 Task: Look for space in Paghmān, Afghanistan from 9th August, 2023 to 12th August, 2023 for 1 adult in price range Rs.6000 to Rs.15000. Place can be entire place with 1  bedroom having 1 bed and 1 bathroom. Property type can be flat. Amenities needed are: wifi, air conditioning, dedicated workplace, . Booking option can be shelf check-in. Required host language is English.
Action: Mouse moved to (444, 93)
Screenshot: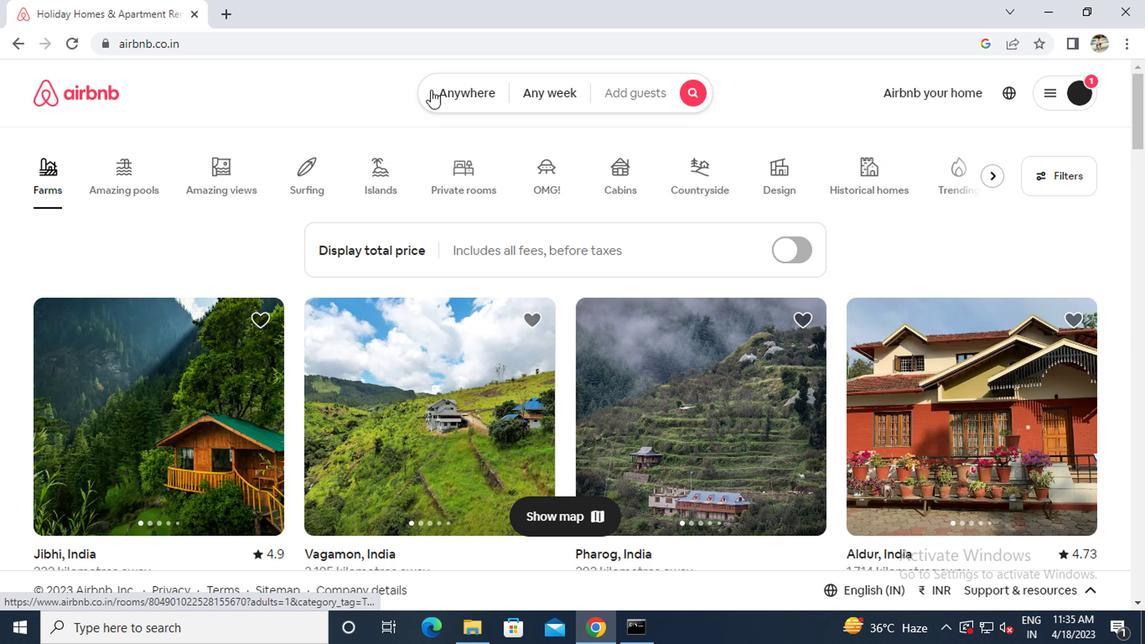 
Action: Mouse pressed left at (444, 93)
Screenshot: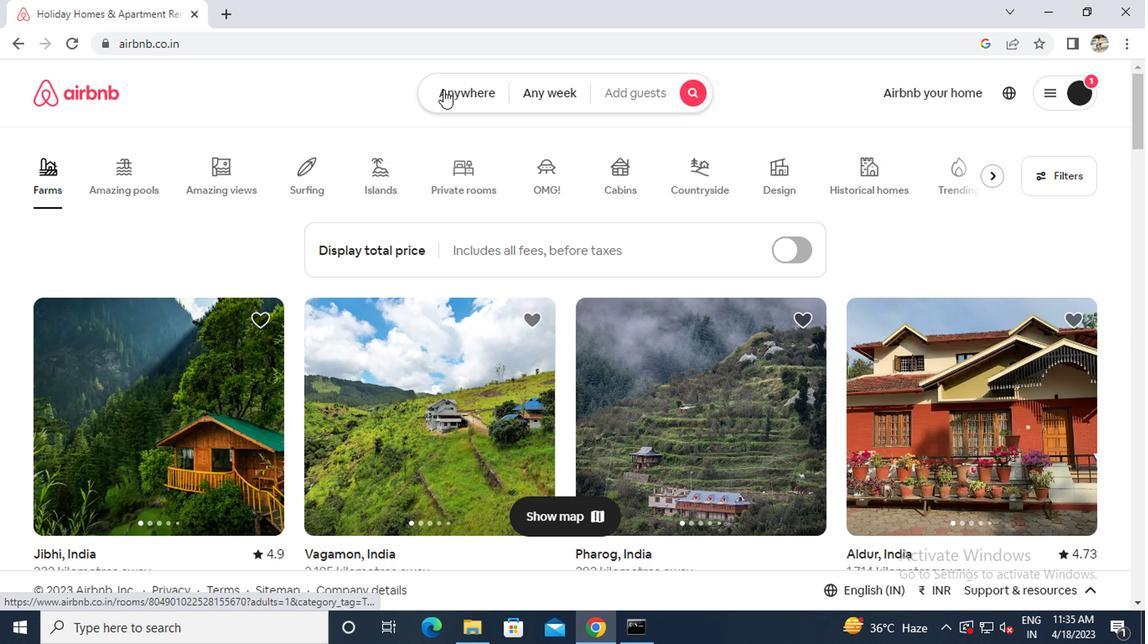 
Action: Mouse moved to (376, 151)
Screenshot: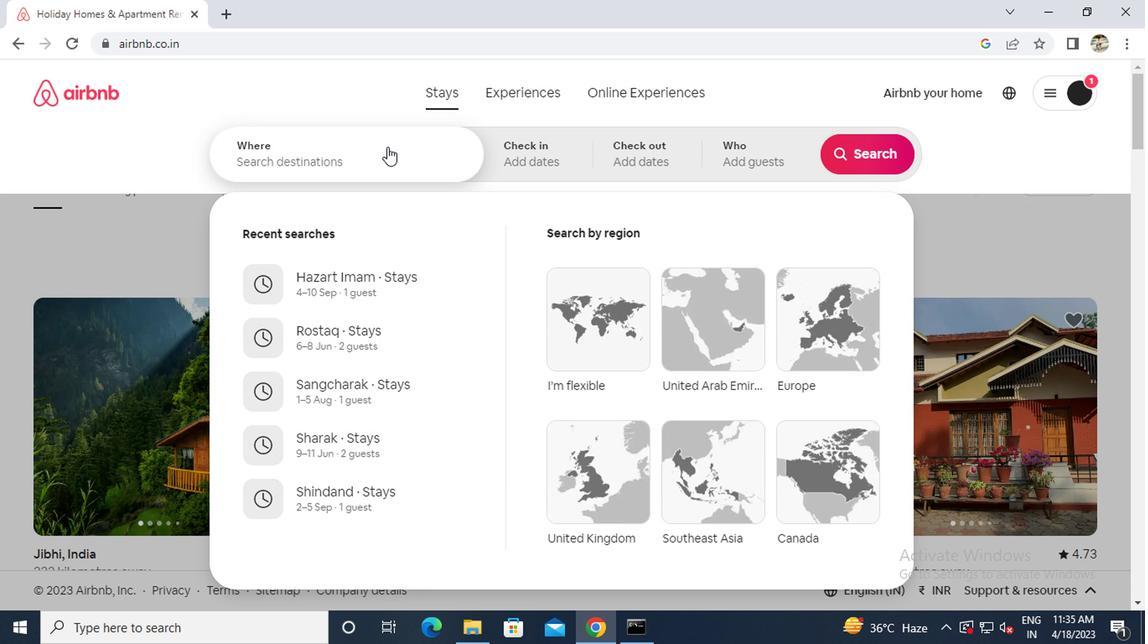 
Action: Mouse pressed left at (376, 151)
Screenshot: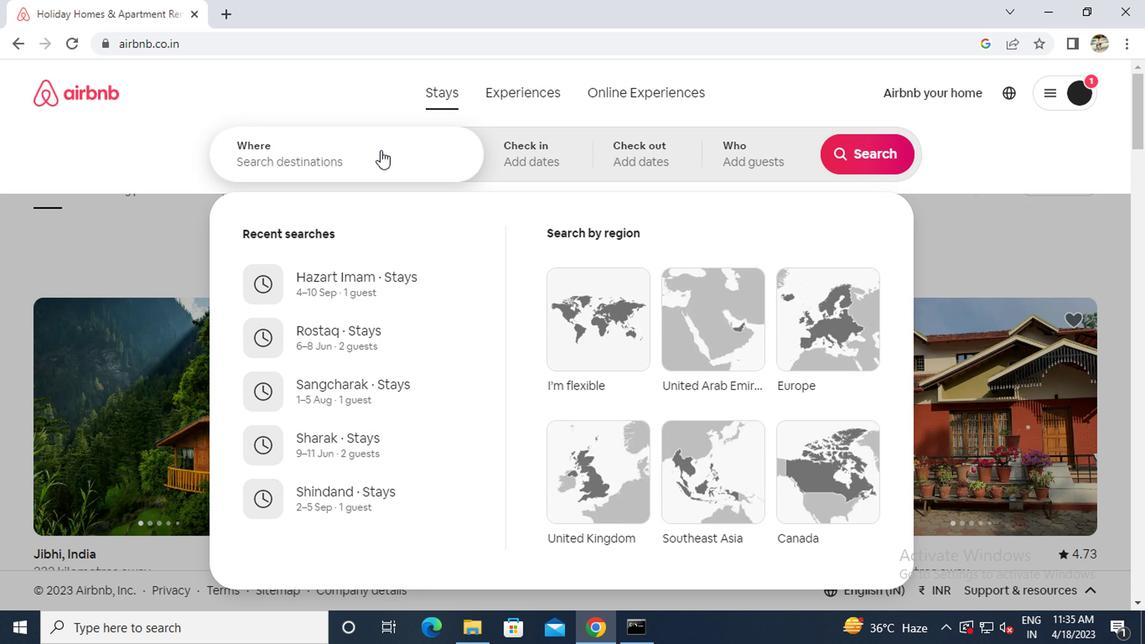 
Action: Key pressed p<Key.caps_lock>
Screenshot: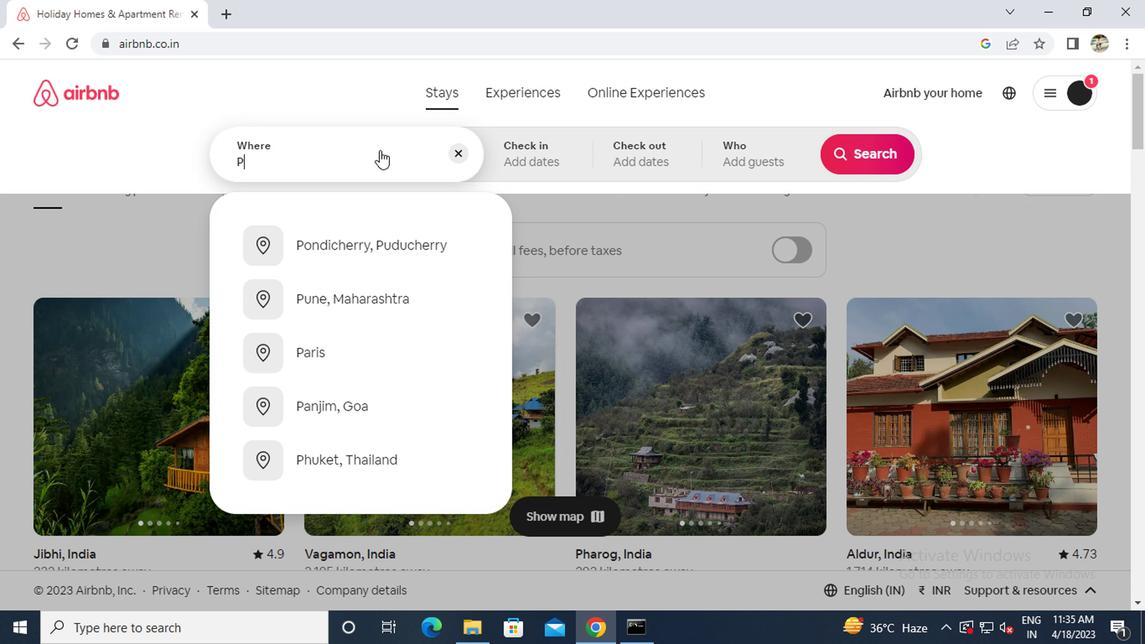 
Action: Mouse moved to (375, 151)
Screenshot: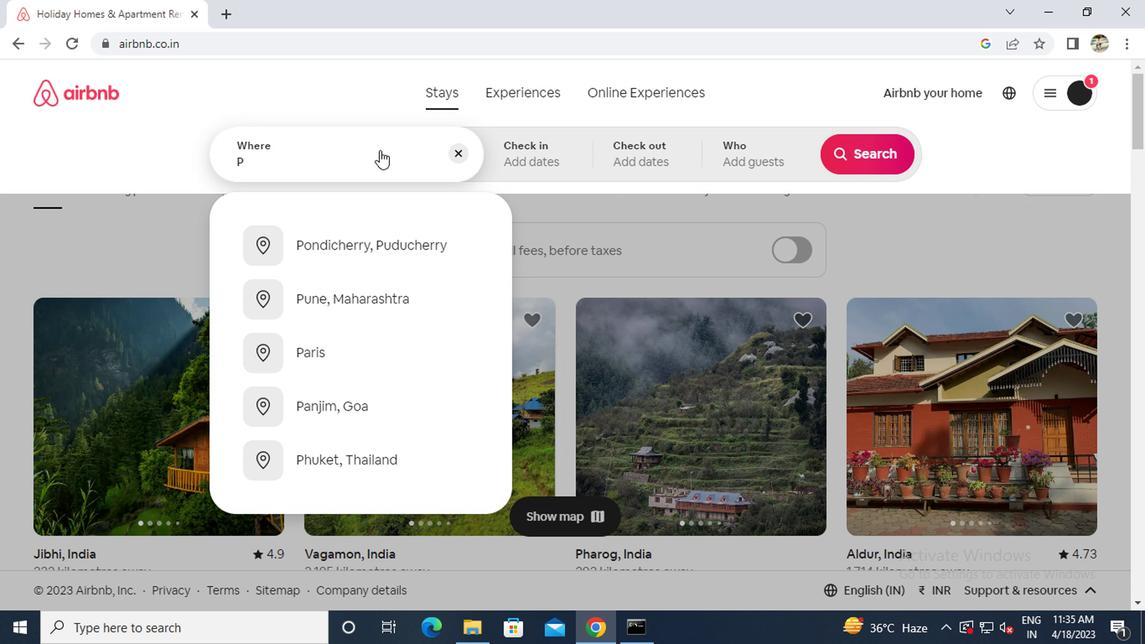 
Action: Key pressed aghman
Screenshot: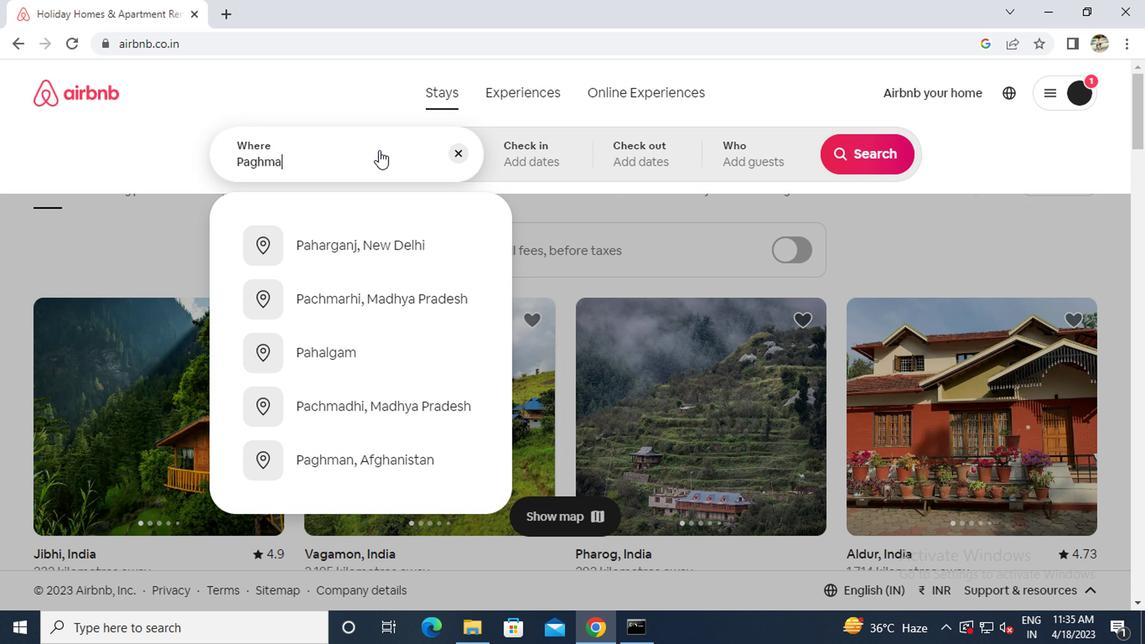 
Action: Mouse moved to (349, 246)
Screenshot: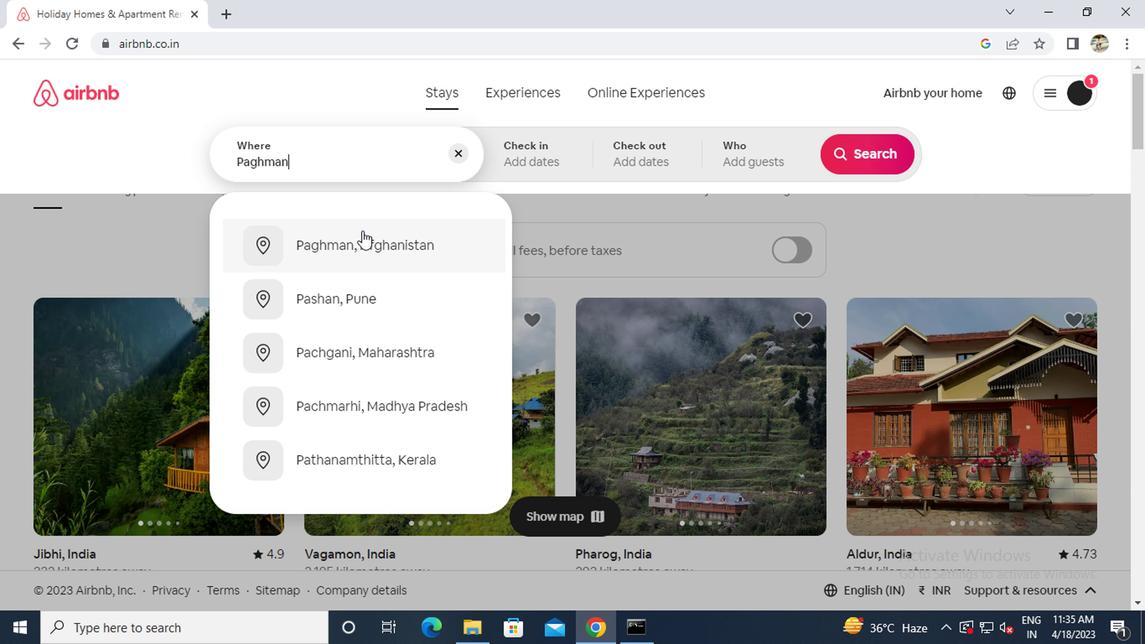 
Action: Mouse pressed left at (349, 246)
Screenshot: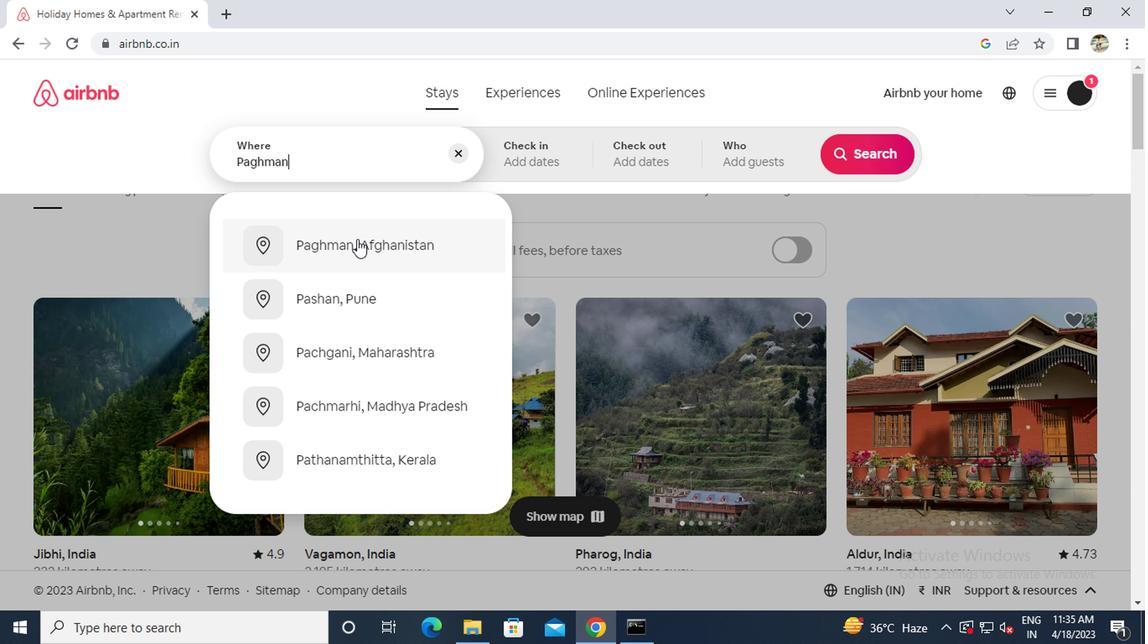 
Action: Mouse moved to (854, 287)
Screenshot: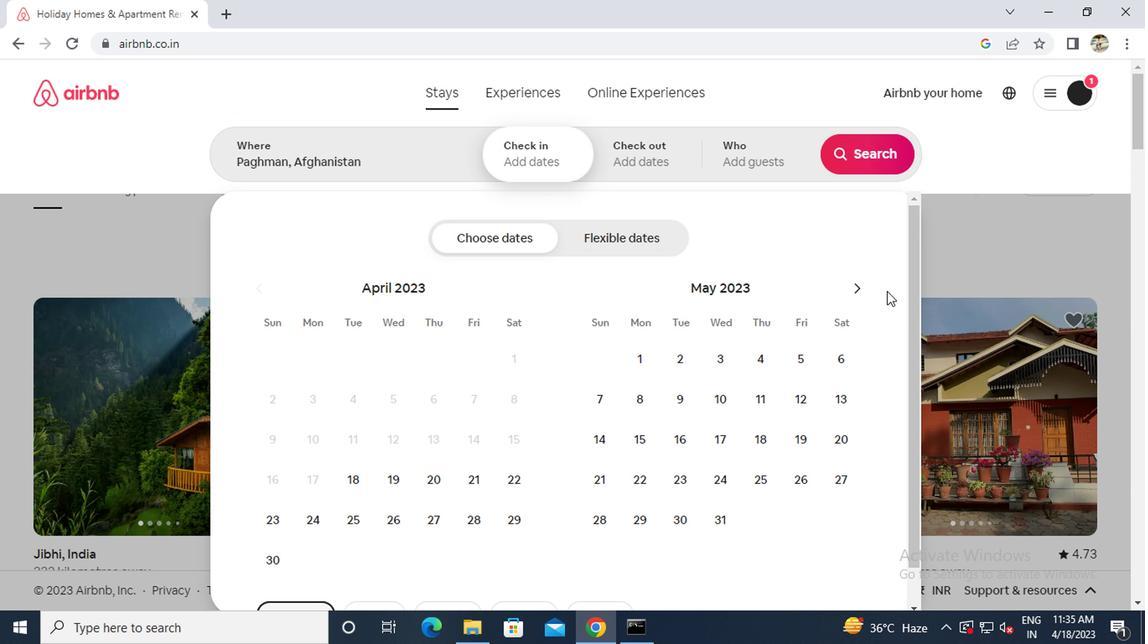 
Action: Mouse pressed left at (854, 287)
Screenshot: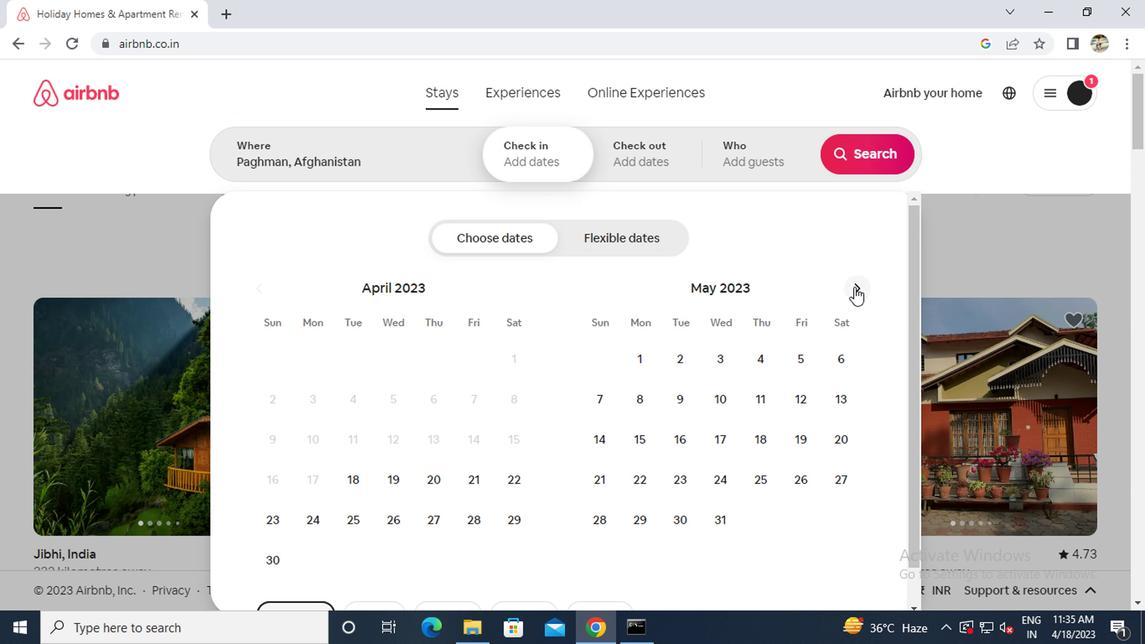 
Action: Mouse pressed left at (854, 287)
Screenshot: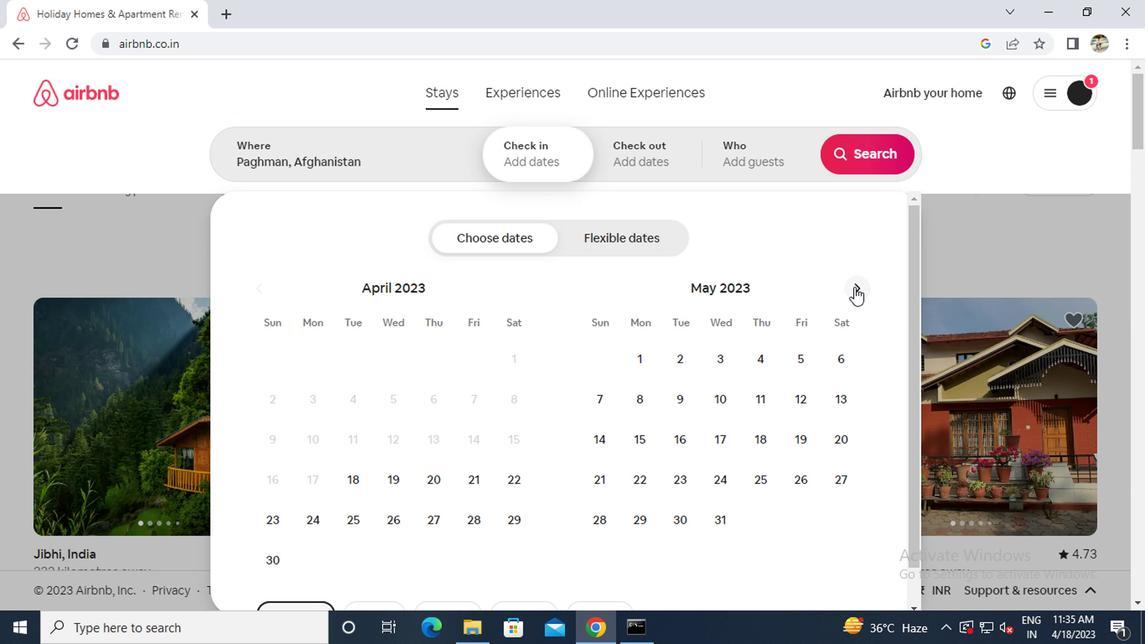 
Action: Mouse pressed left at (854, 287)
Screenshot: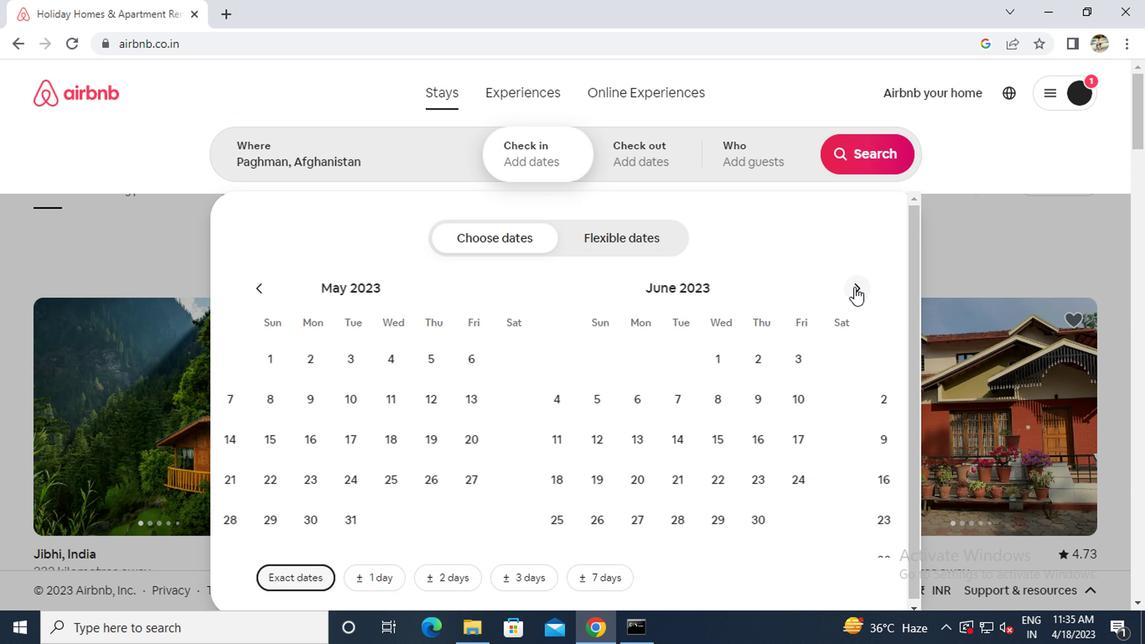 
Action: Mouse moved to (721, 400)
Screenshot: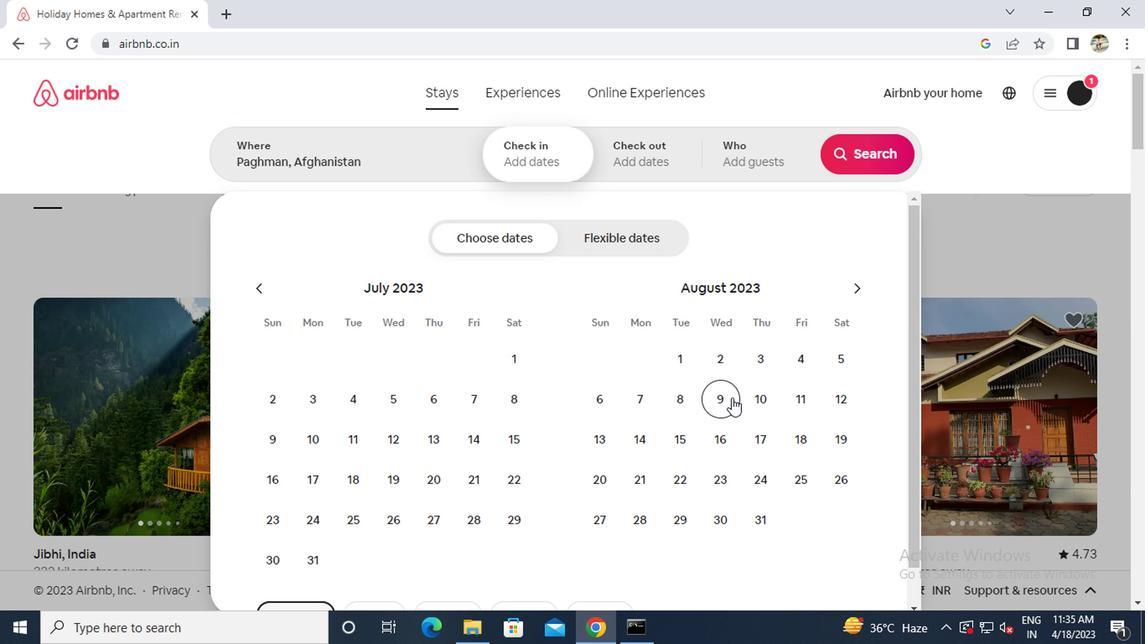 
Action: Mouse pressed left at (721, 400)
Screenshot: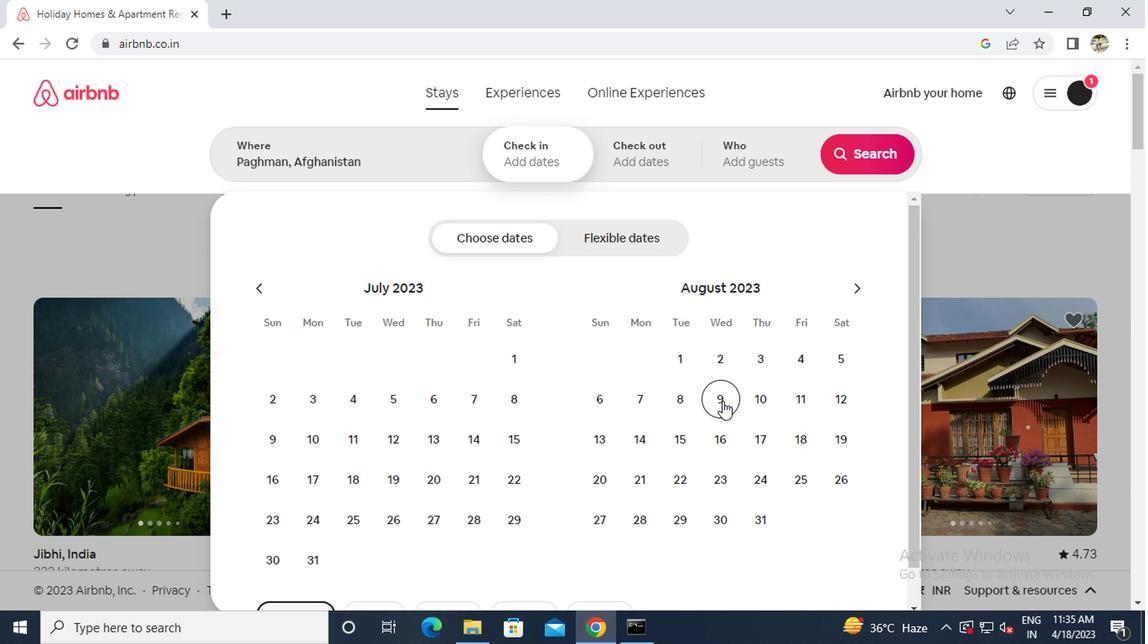 
Action: Mouse moved to (840, 395)
Screenshot: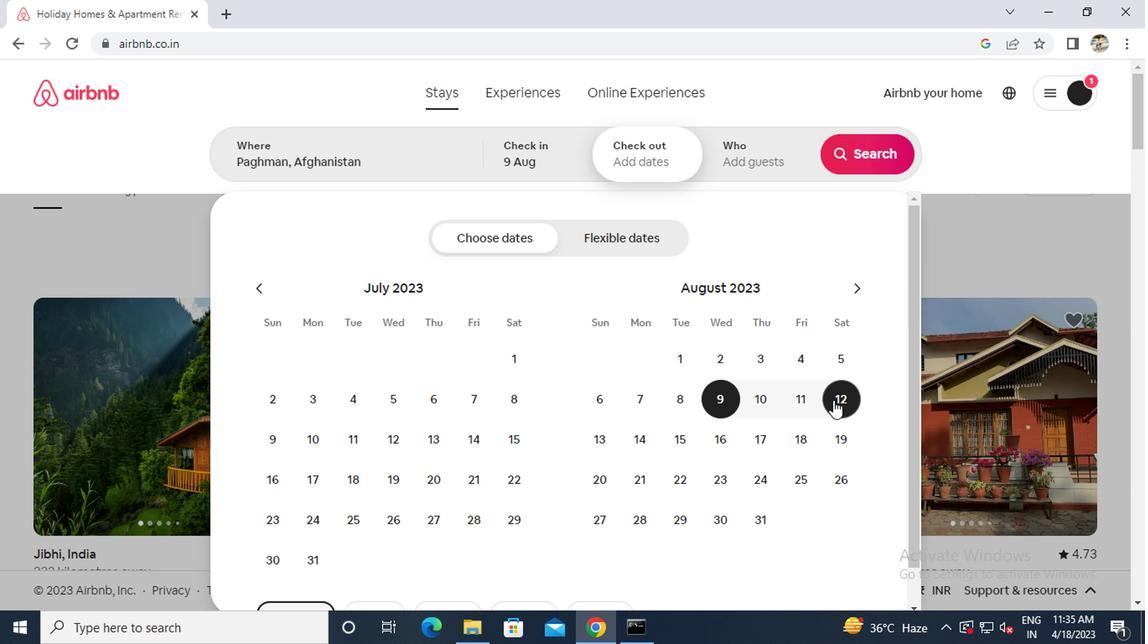 
Action: Mouse pressed left at (840, 395)
Screenshot: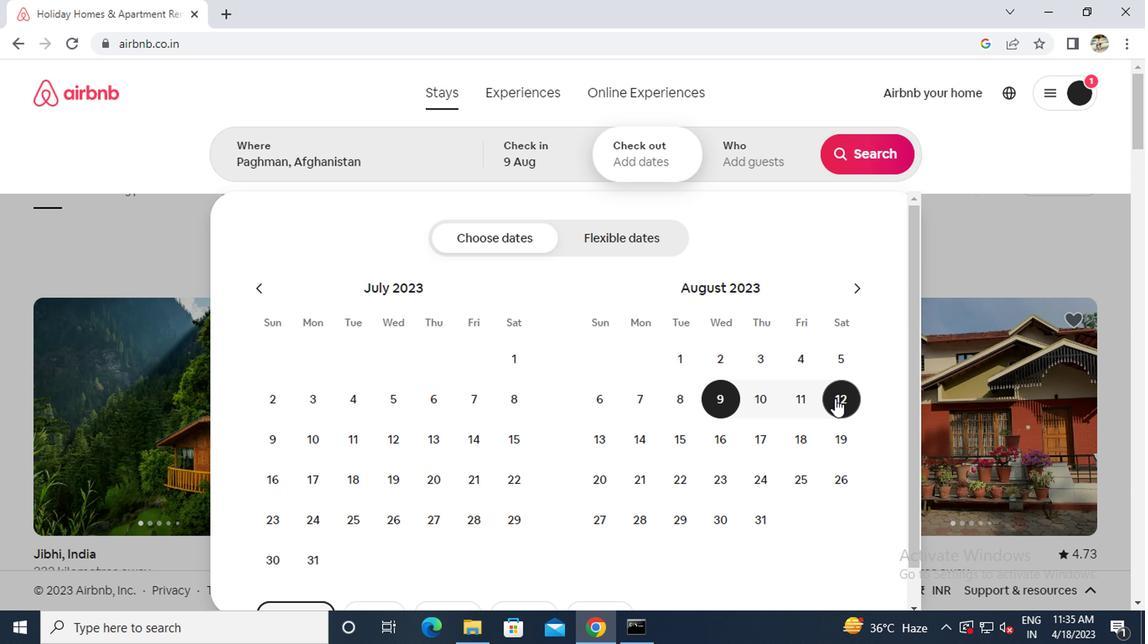 
Action: Mouse moved to (745, 143)
Screenshot: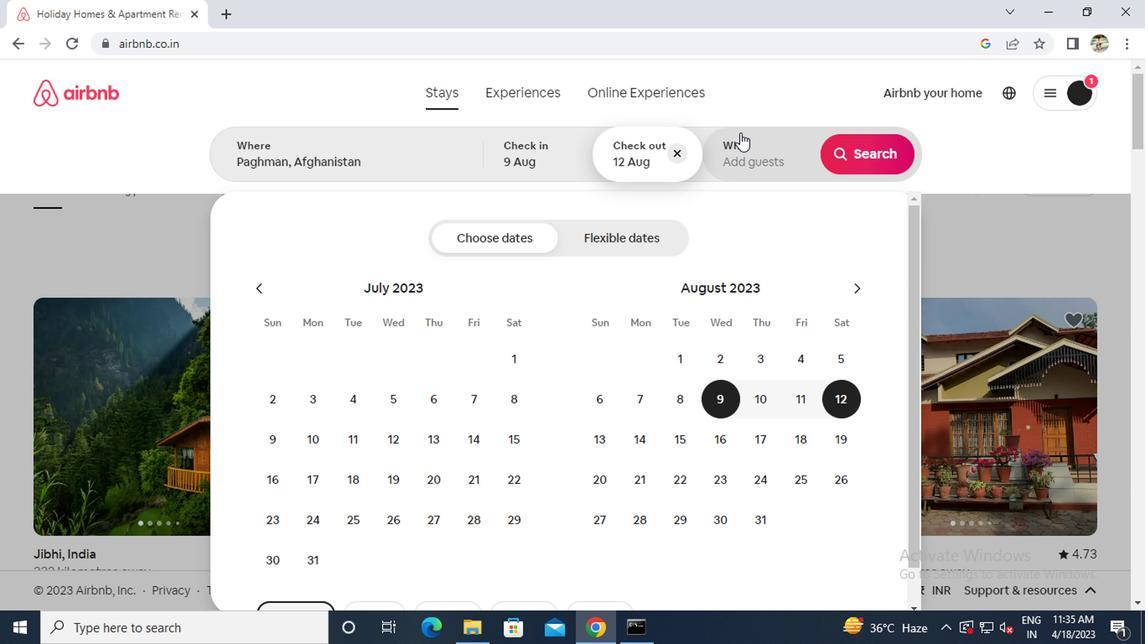 
Action: Mouse pressed left at (745, 143)
Screenshot: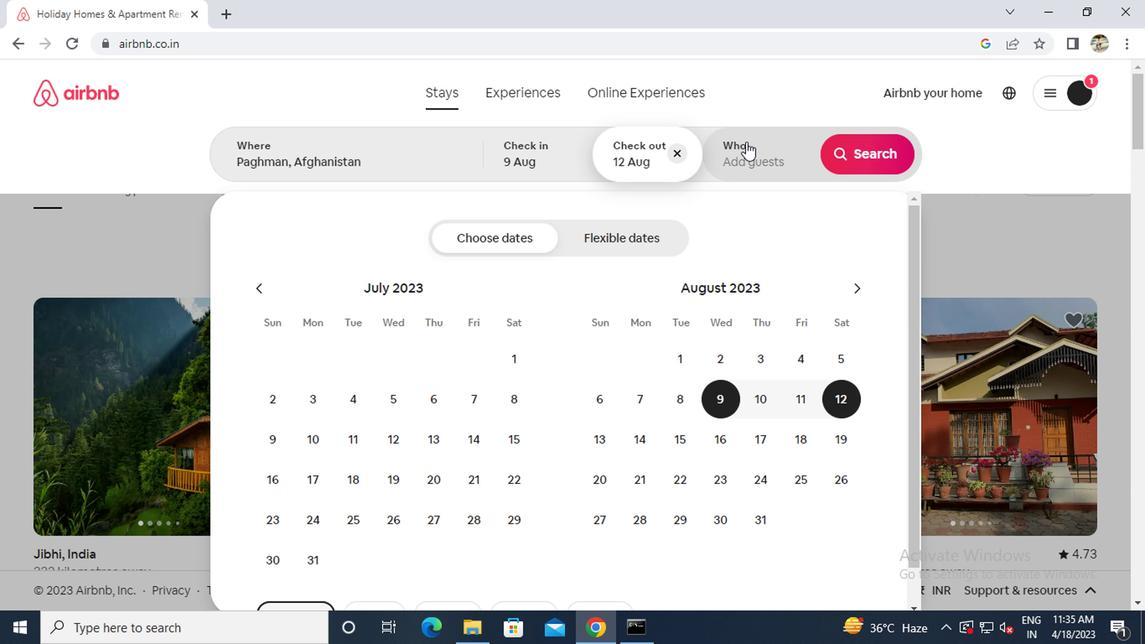 
Action: Mouse moved to (873, 253)
Screenshot: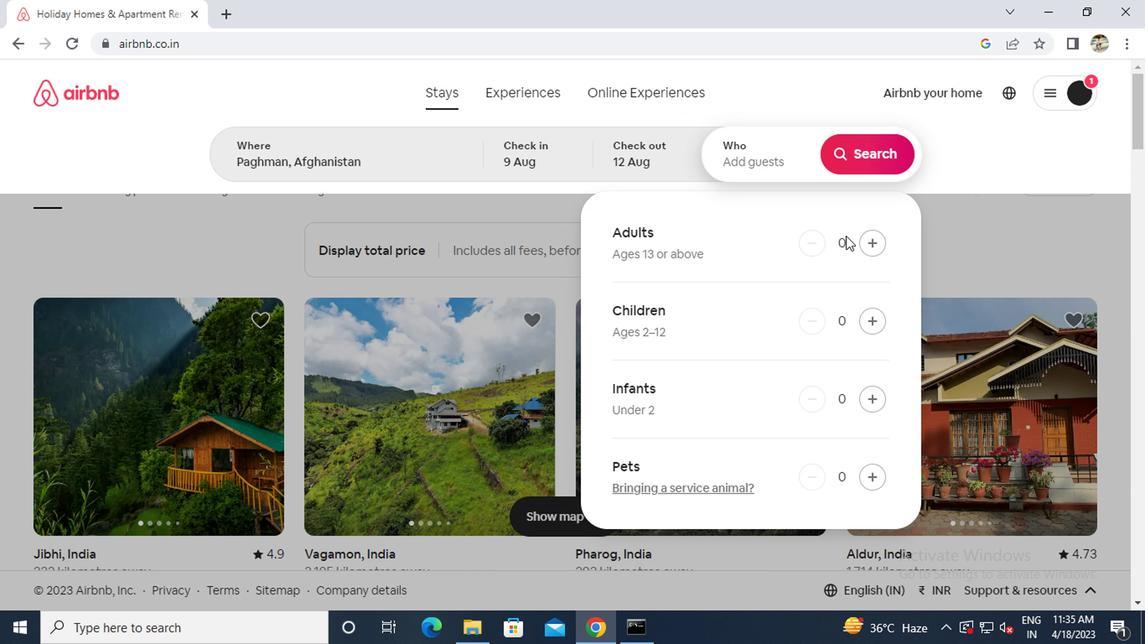 
Action: Mouse pressed left at (873, 253)
Screenshot: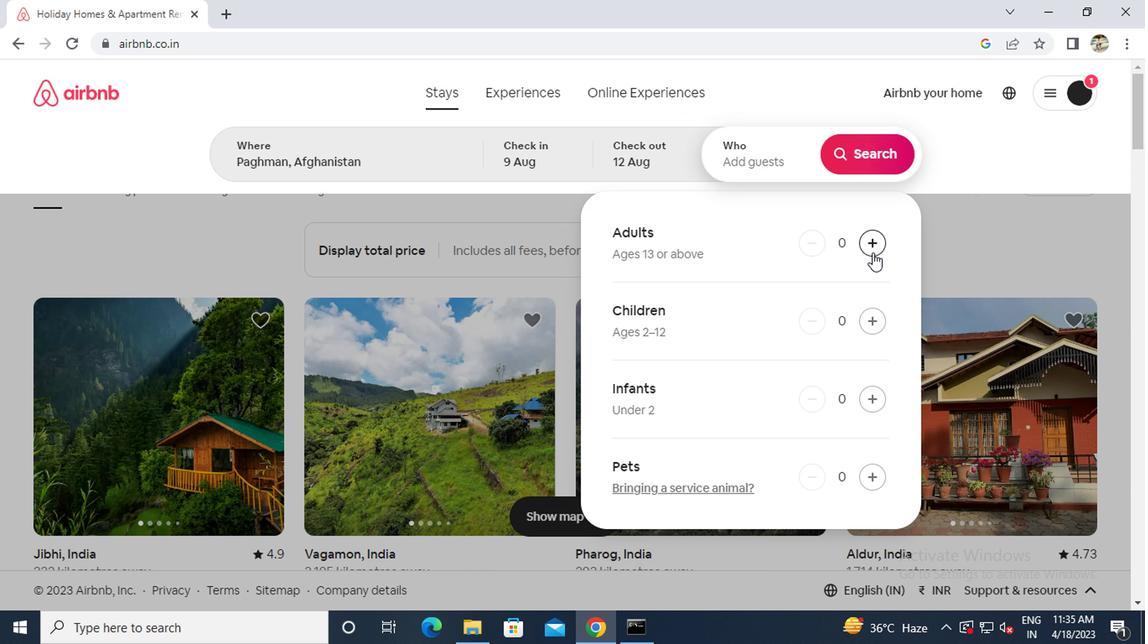 
Action: Mouse moved to (861, 148)
Screenshot: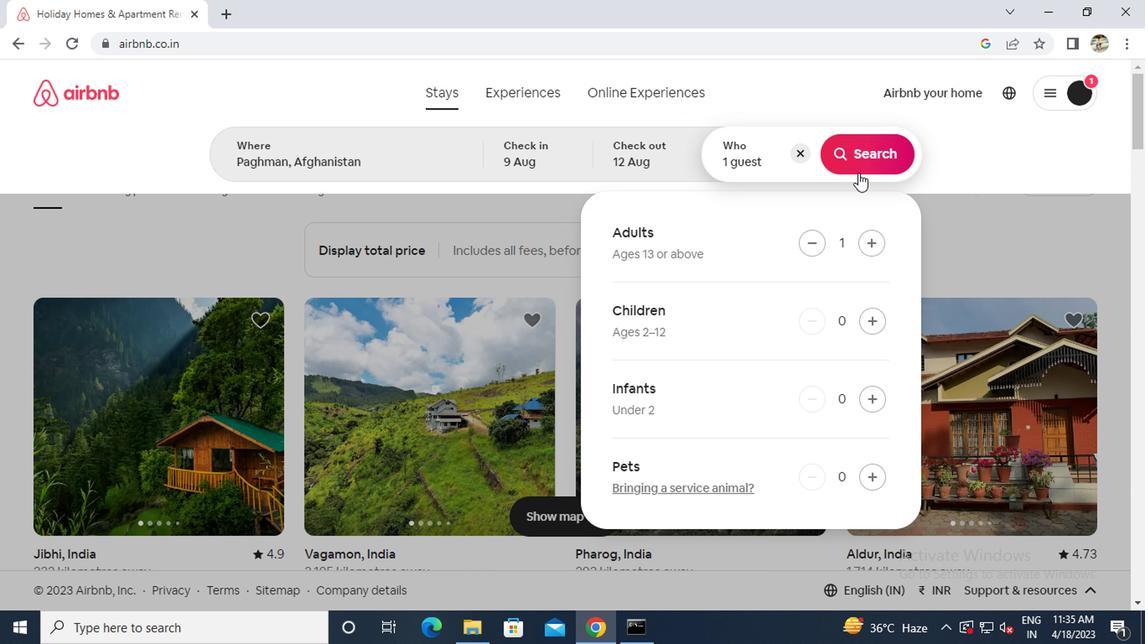
Action: Mouse pressed left at (861, 148)
Screenshot: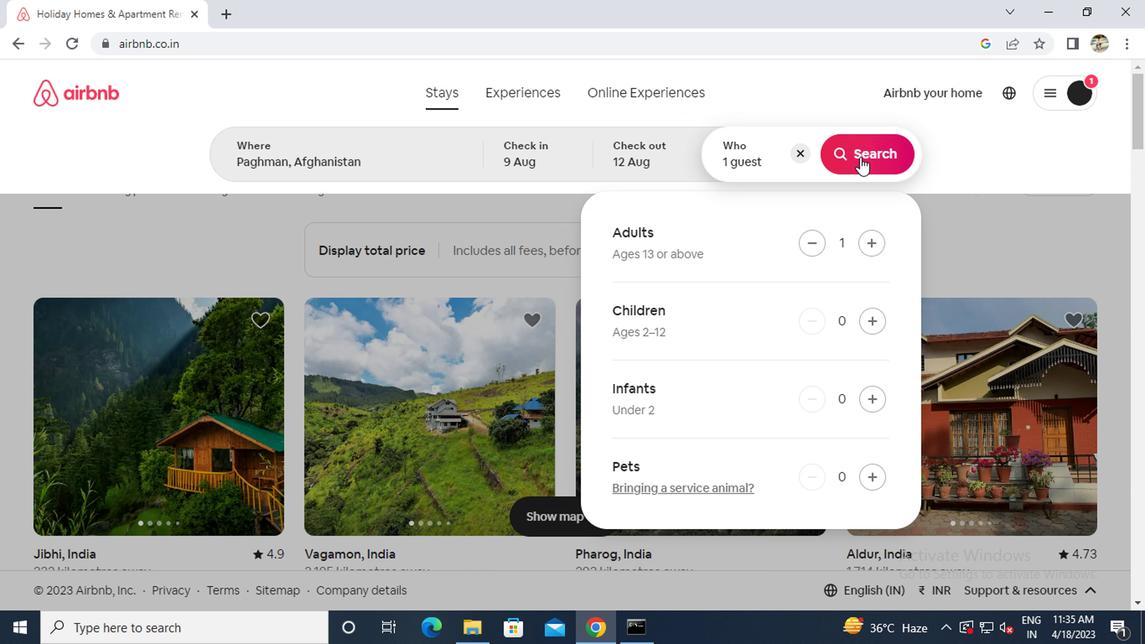 
Action: Mouse moved to (1071, 162)
Screenshot: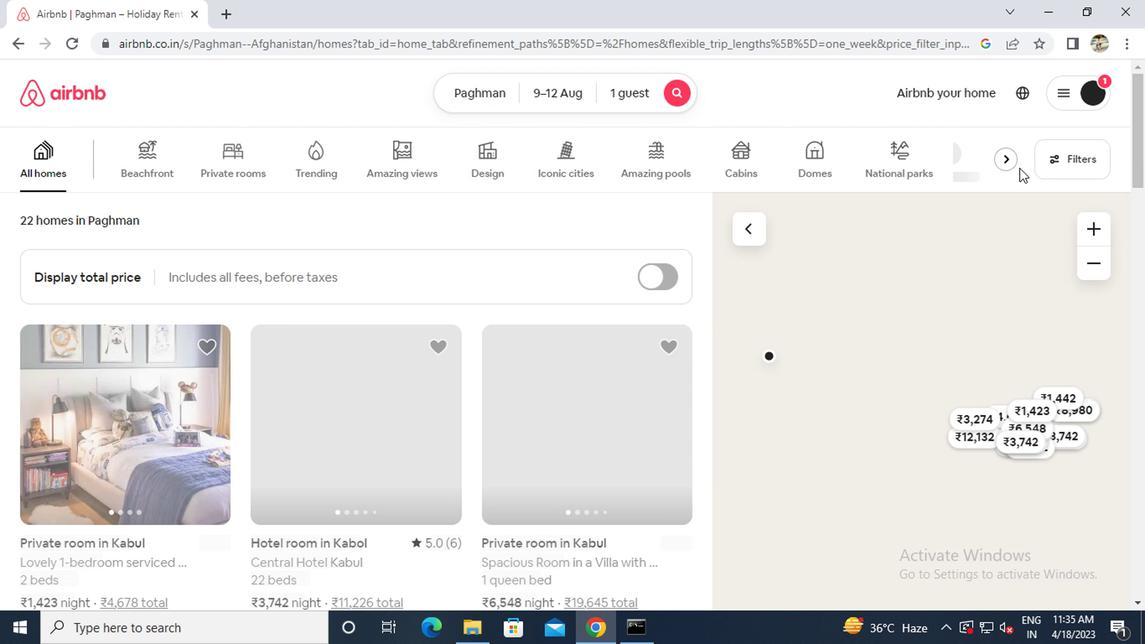 
Action: Mouse pressed left at (1071, 162)
Screenshot: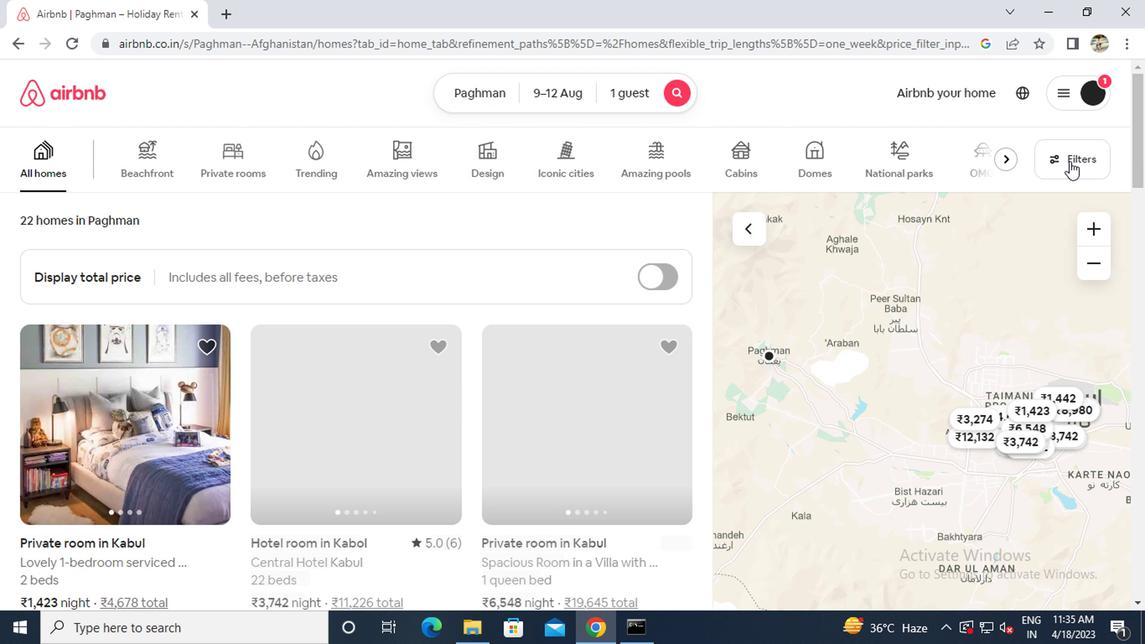
Action: Mouse moved to (460, 367)
Screenshot: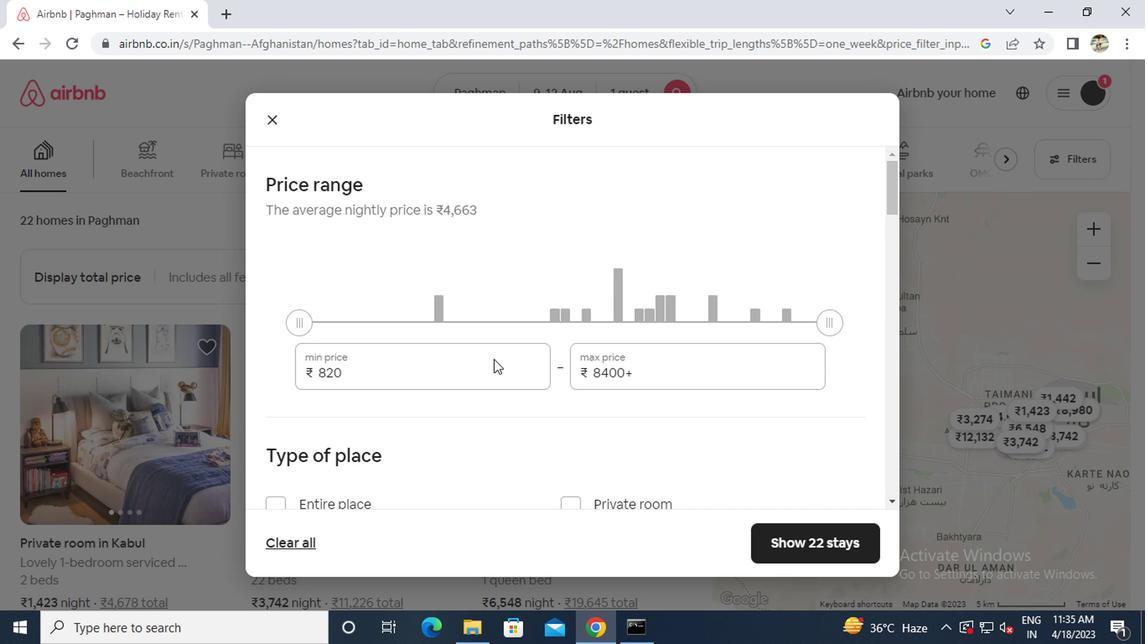 
Action: Mouse pressed left at (460, 367)
Screenshot: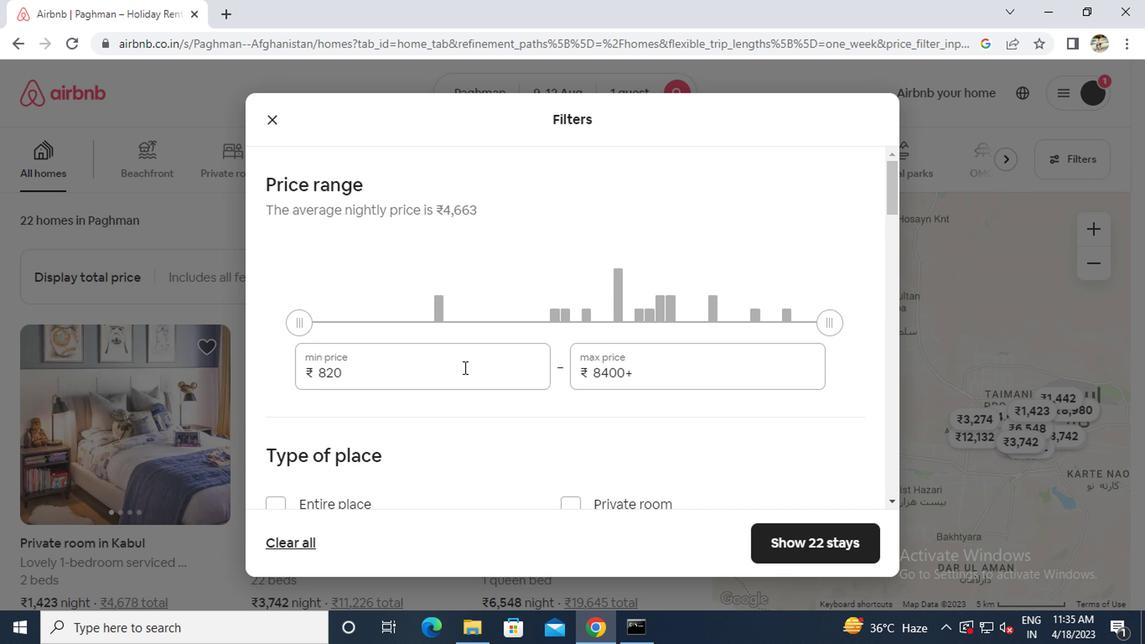 
Action: Key pressed ctrl+Actrl+6000
Screenshot: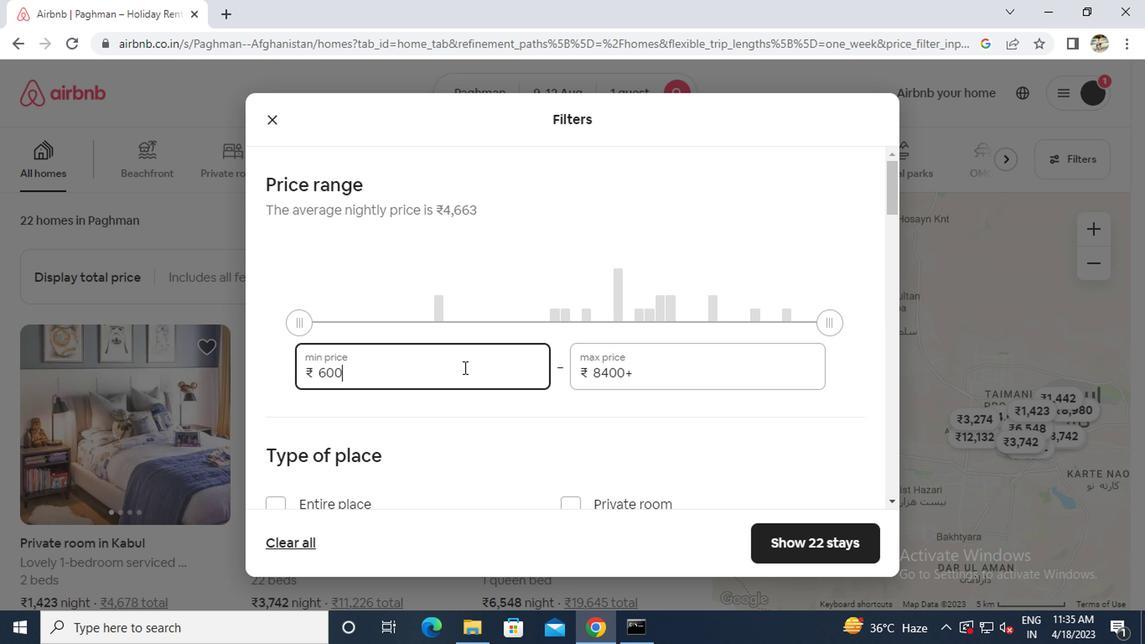 
Action: Mouse moved to (676, 372)
Screenshot: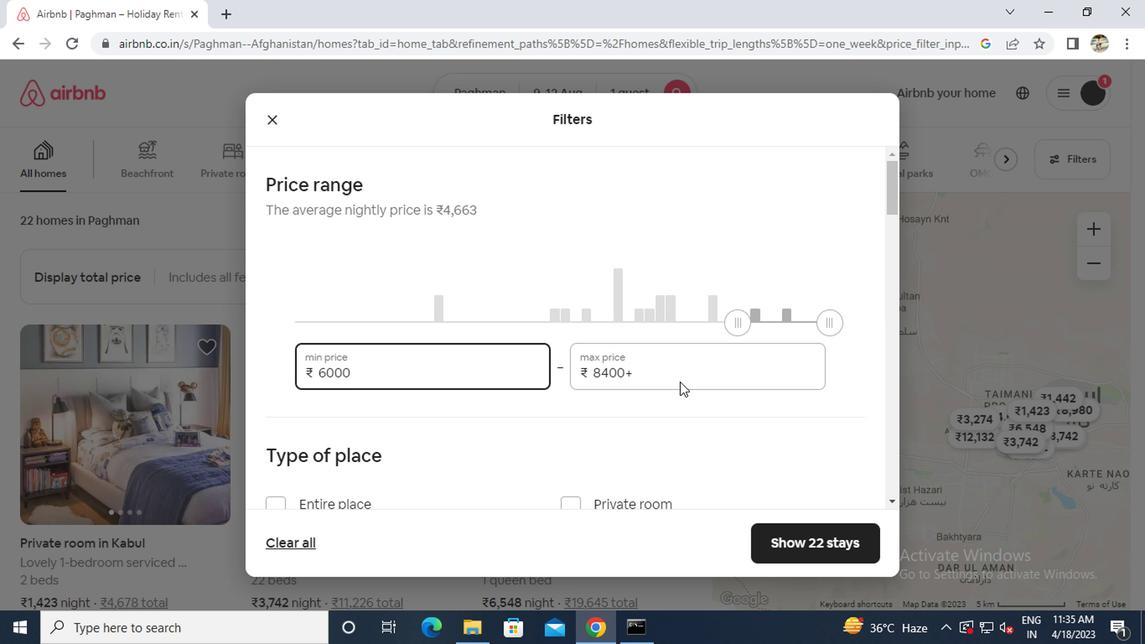 
Action: Mouse pressed left at (676, 372)
Screenshot: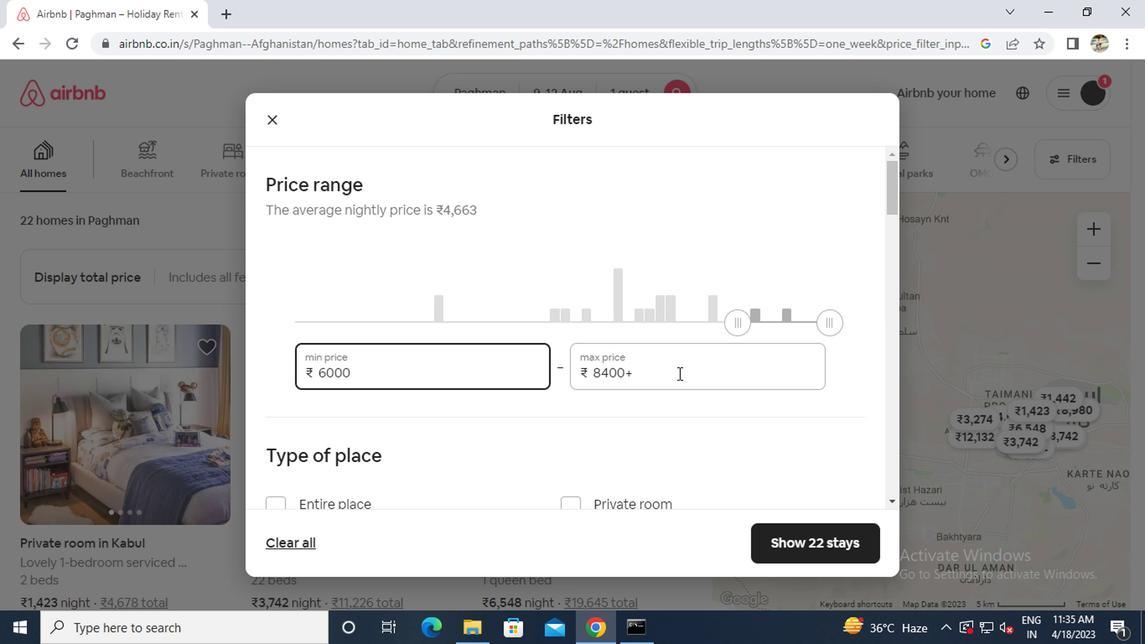 
Action: Key pressed ctrl+A15000
Screenshot: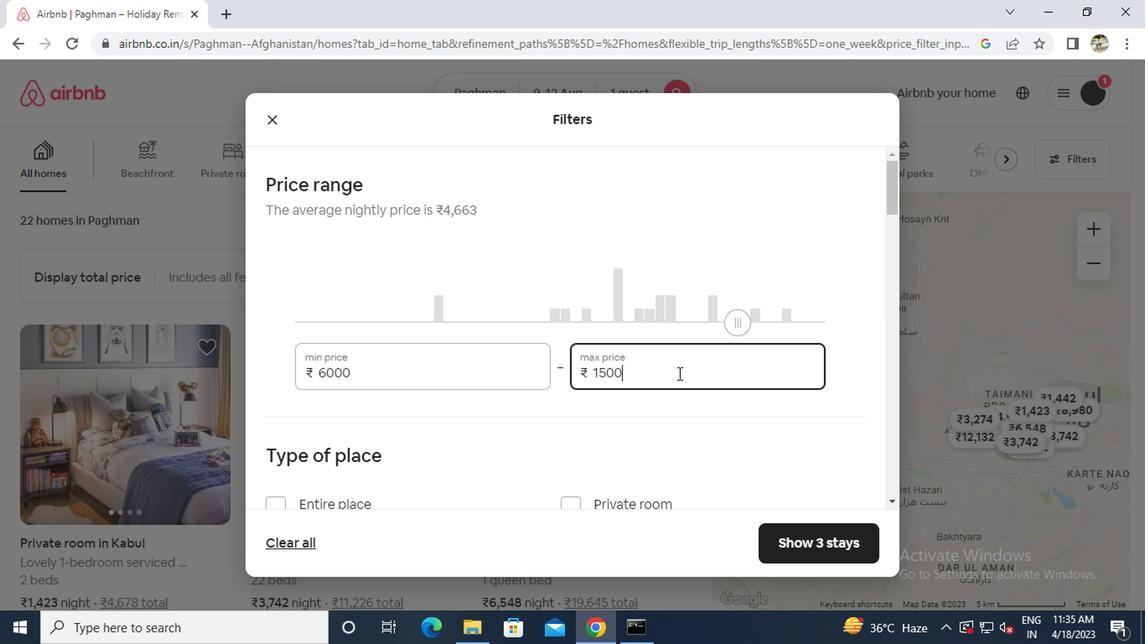 
Action: Mouse moved to (626, 387)
Screenshot: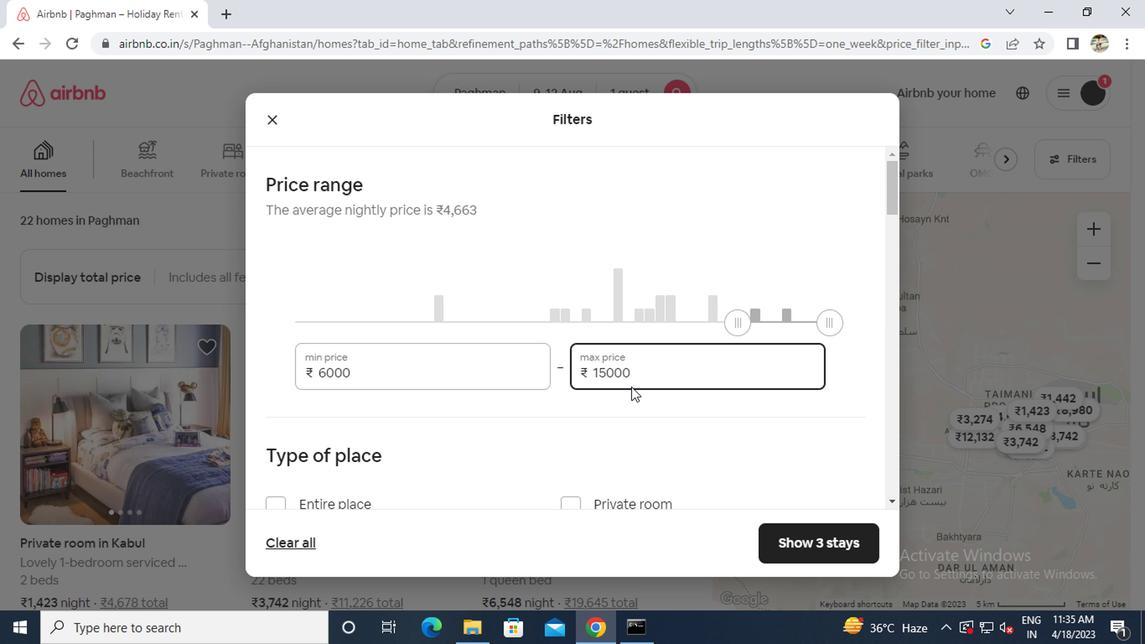 
Action: Mouse scrolled (626, 386) with delta (0, -1)
Screenshot: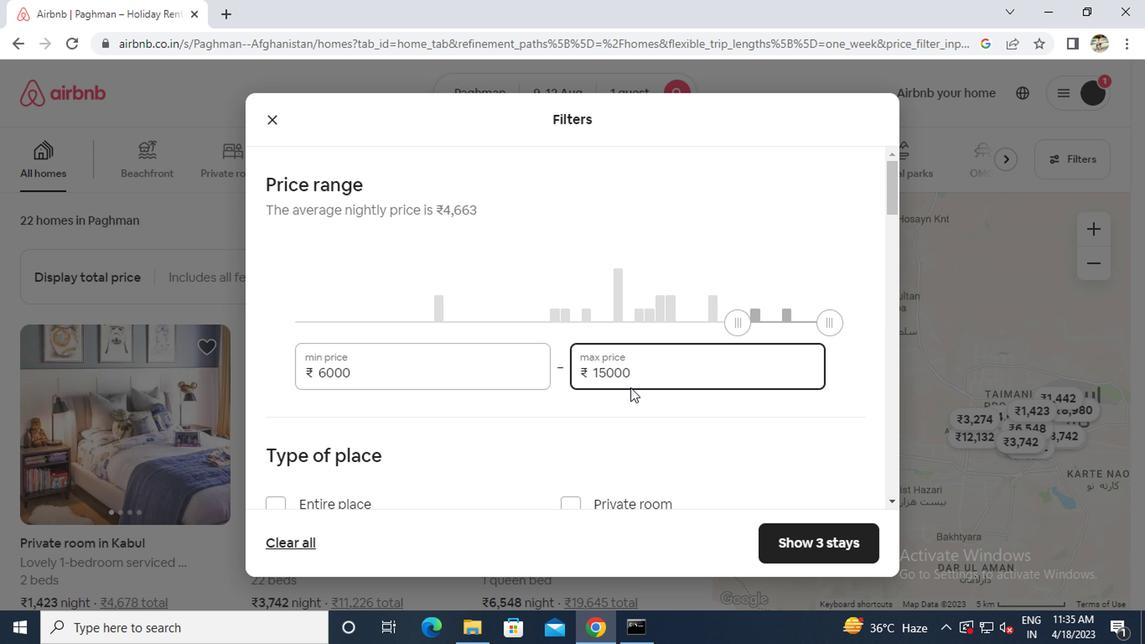 
Action: Mouse moved to (624, 387)
Screenshot: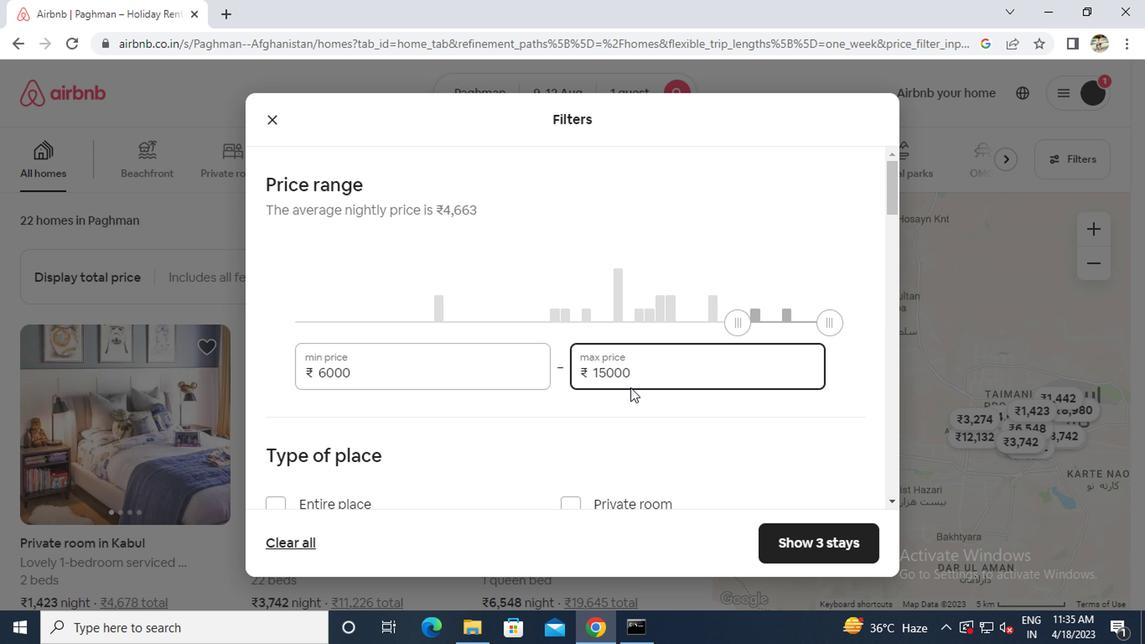 
Action: Mouse scrolled (624, 386) with delta (0, -1)
Screenshot: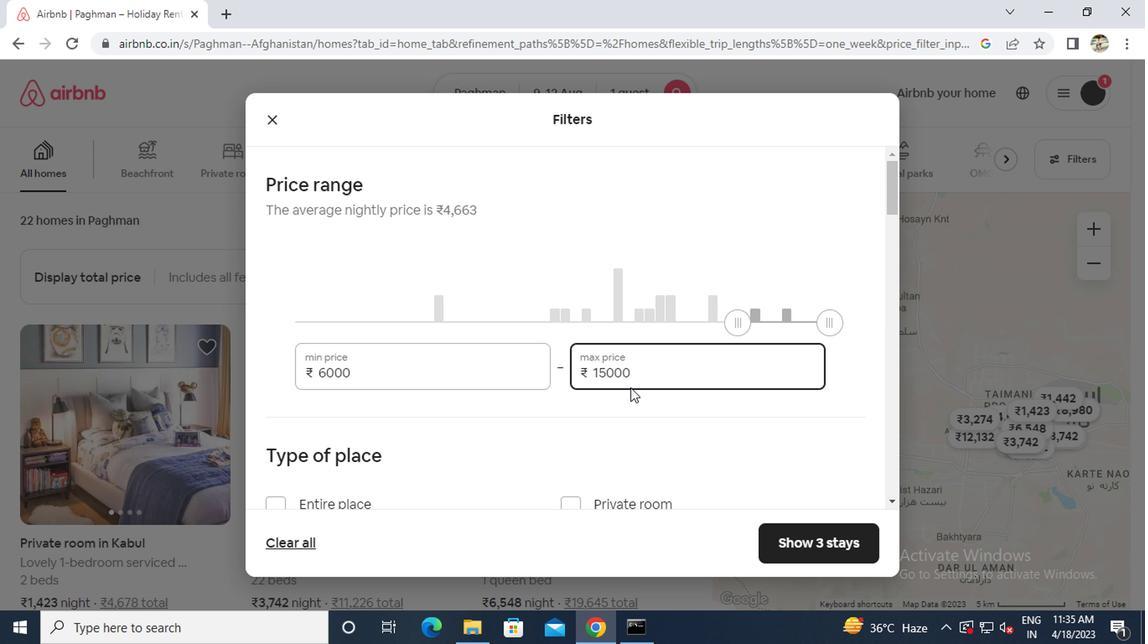 
Action: Mouse moved to (361, 335)
Screenshot: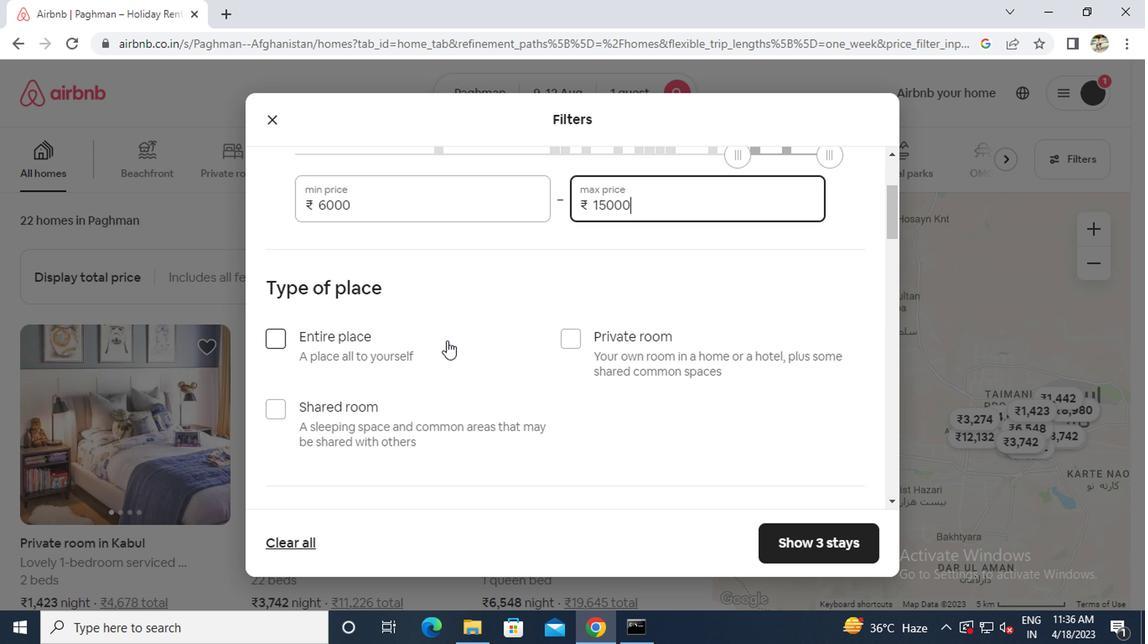 
Action: Mouse pressed left at (361, 335)
Screenshot: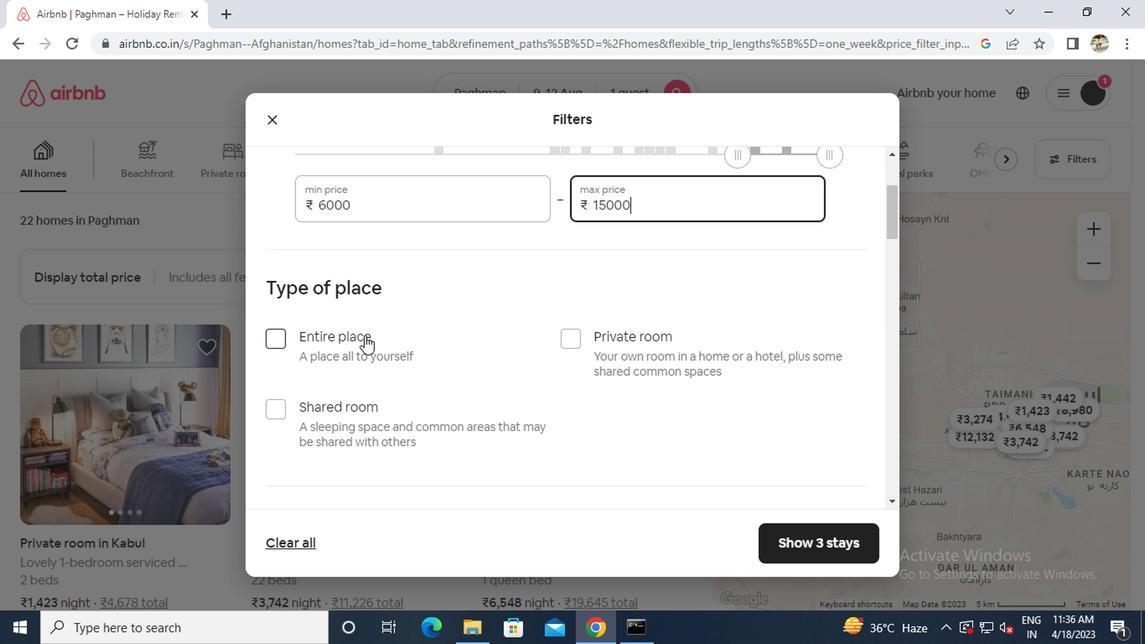 
Action: Mouse scrolled (361, 334) with delta (0, 0)
Screenshot: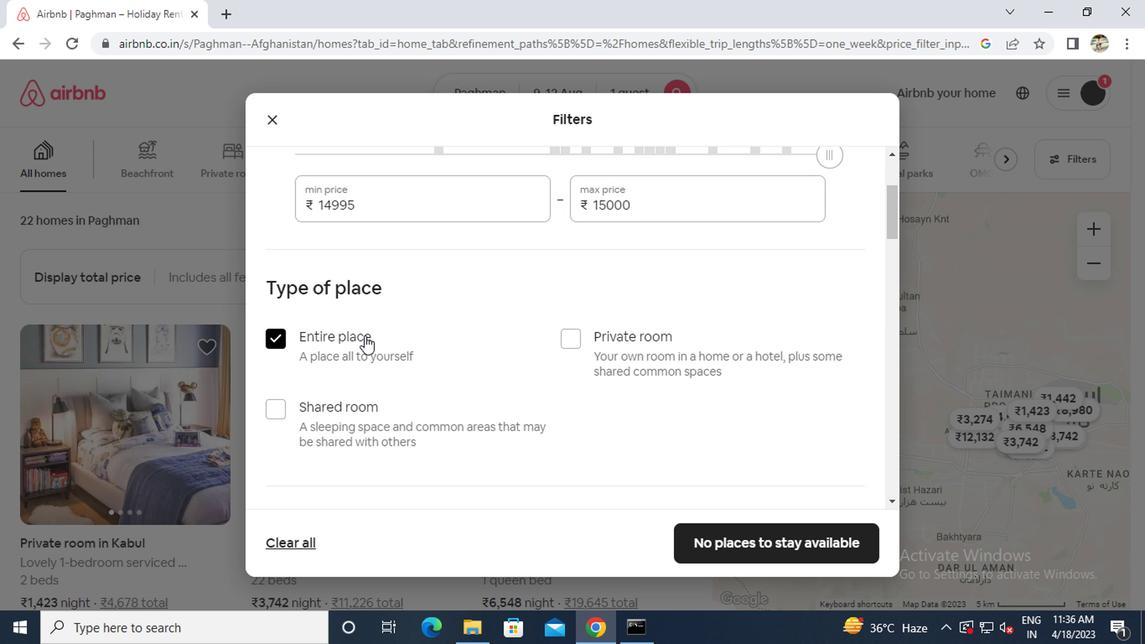 
Action: Mouse scrolled (361, 334) with delta (0, 0)
Screenshot: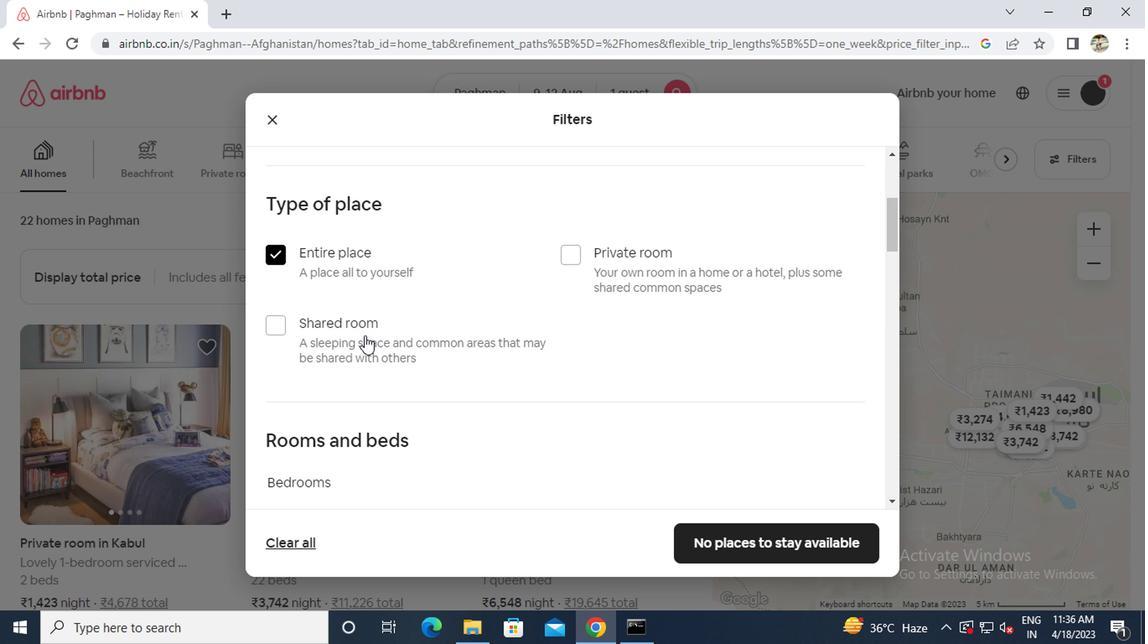
Action: Mouse moved to (356, 341)
Screenshot: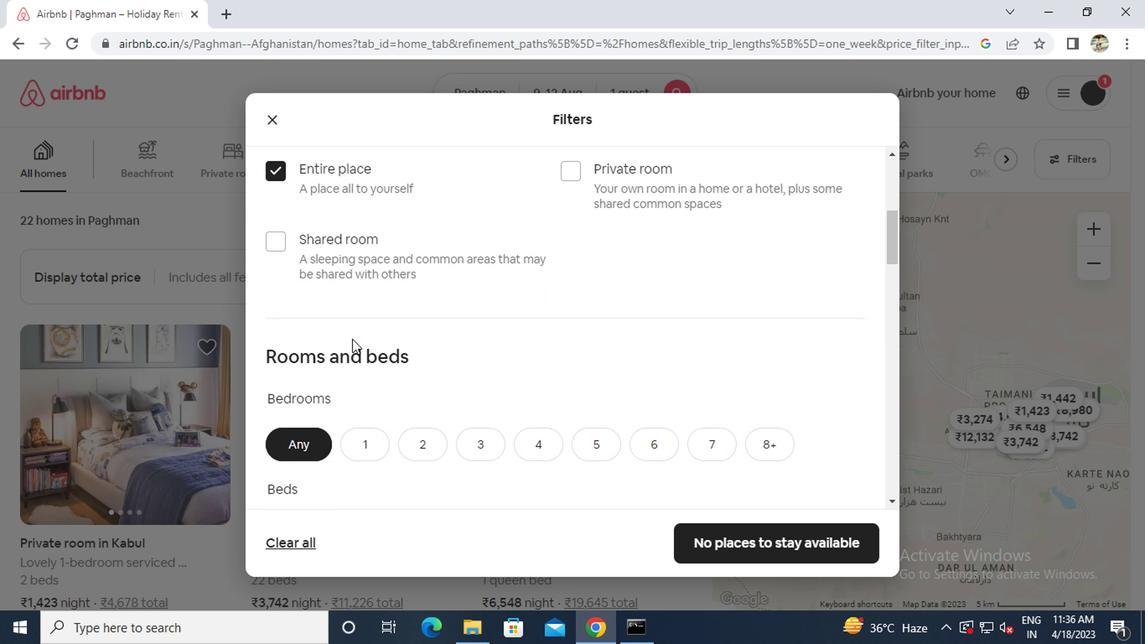 
Action: Mouse scrolled (356, 341) with delta (0, 0)
Screenshot: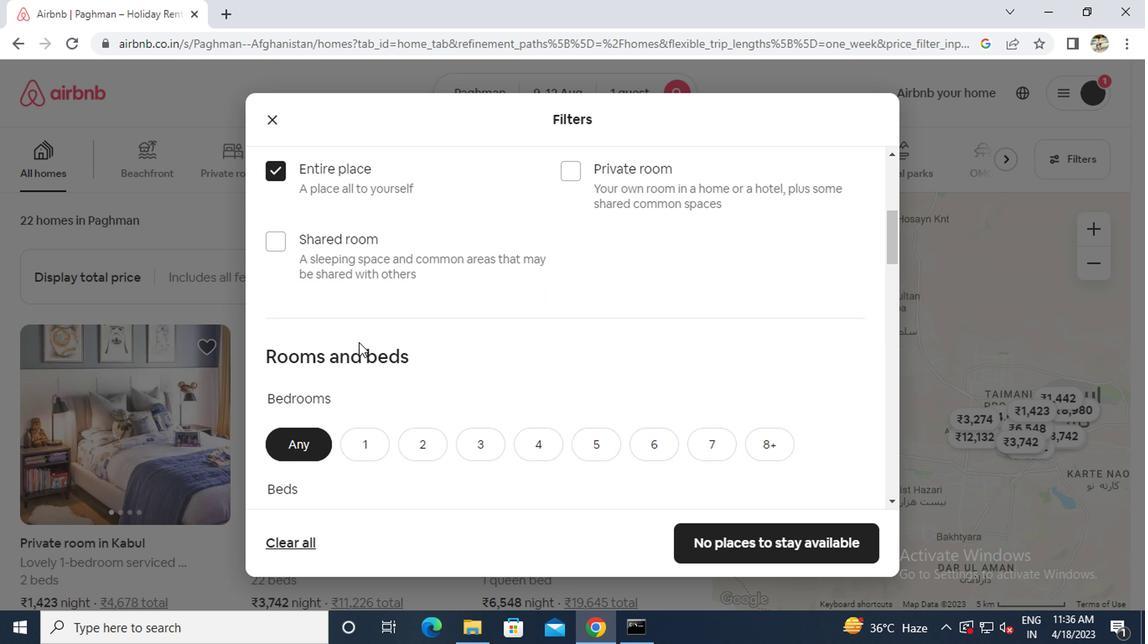 
Action: Mouse moved to (363, 356)
Screenshot: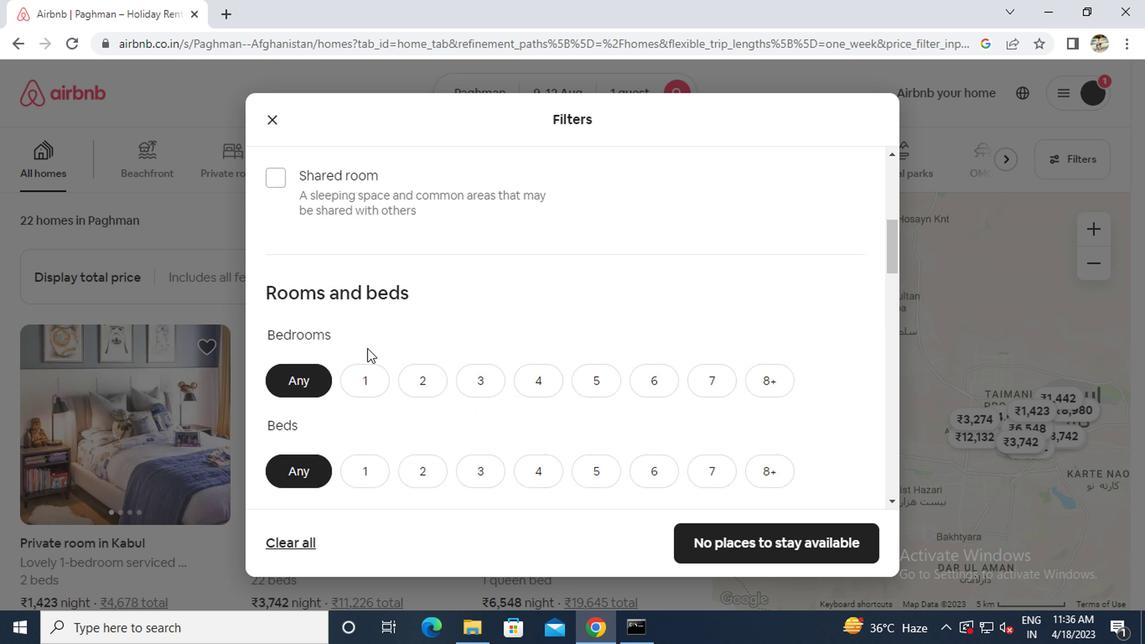 
Action: Mouse pressed left at (363, 356)
Screenshot: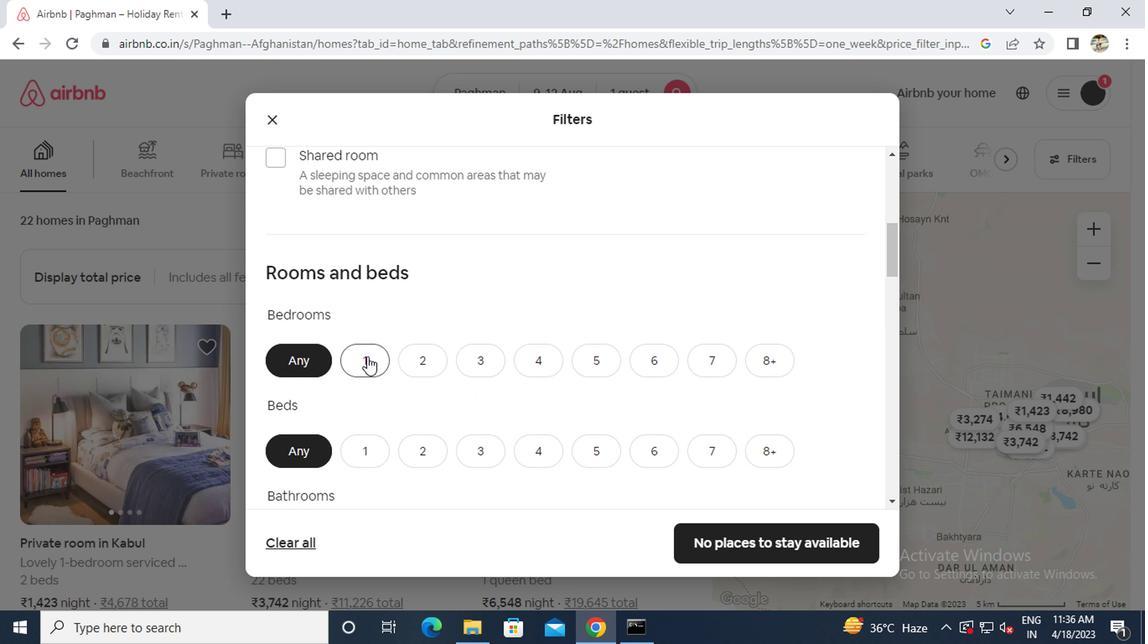 
Action: Mouse moved to (358, 449)
Screenshot: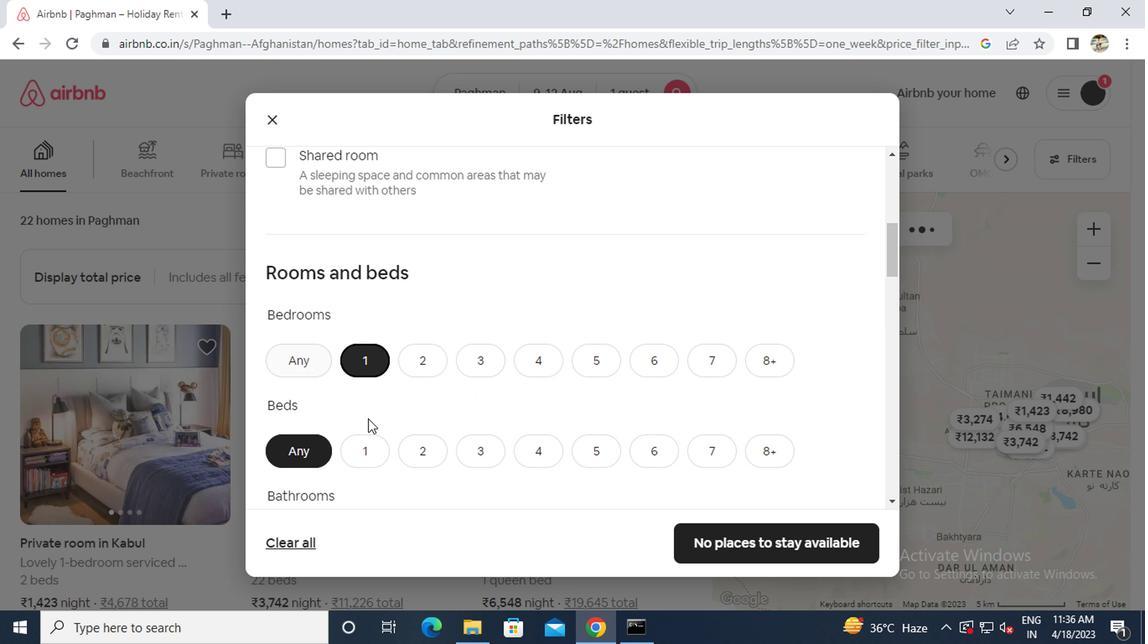 
Action: Mouse pressed left at (358, 449)
Screenshot: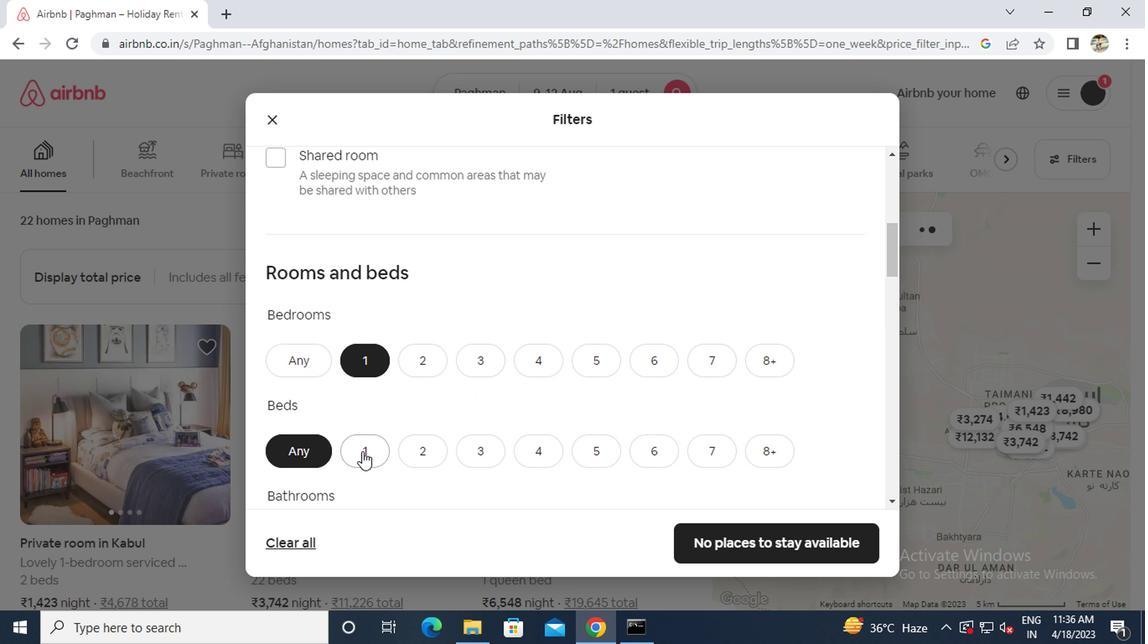 
Action: Mouse scrolled (358, 449) with delta (0, 0)
Screenshot: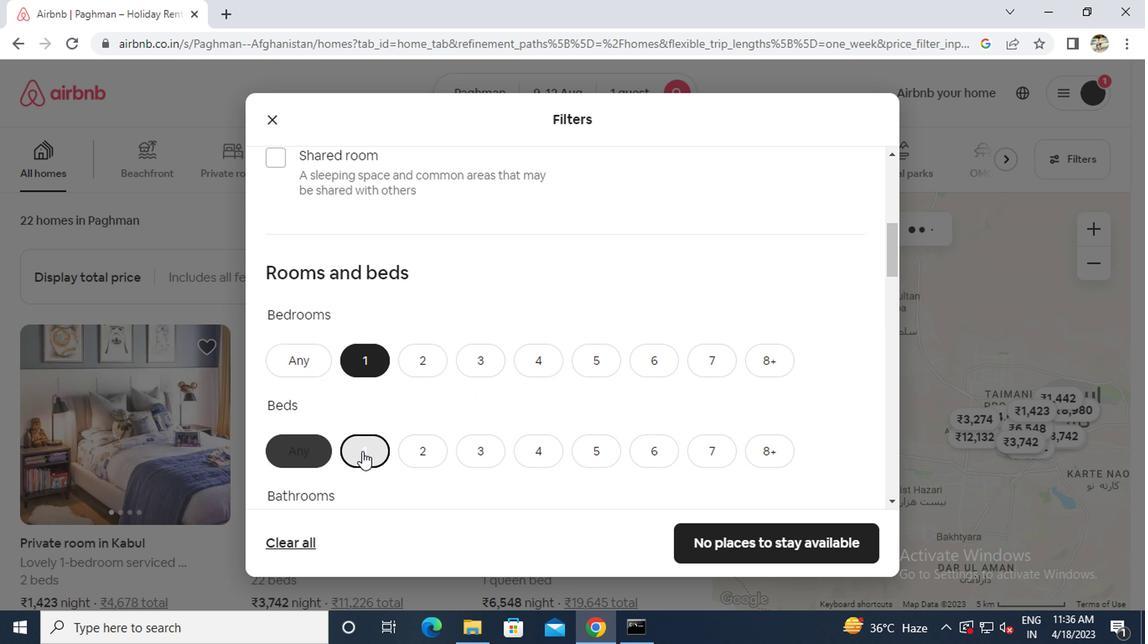 
Action: Mouse scrolled (358, 449) with delta (0, 0)
Screenshot: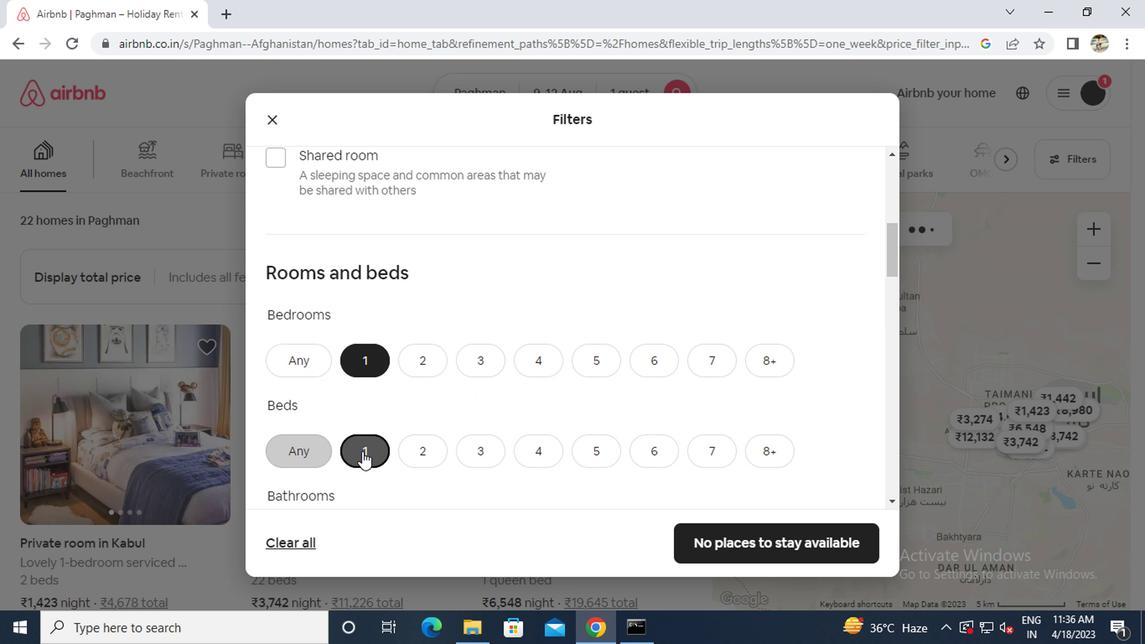 
Action: Mouse moved to (364, 381)
Screenshot: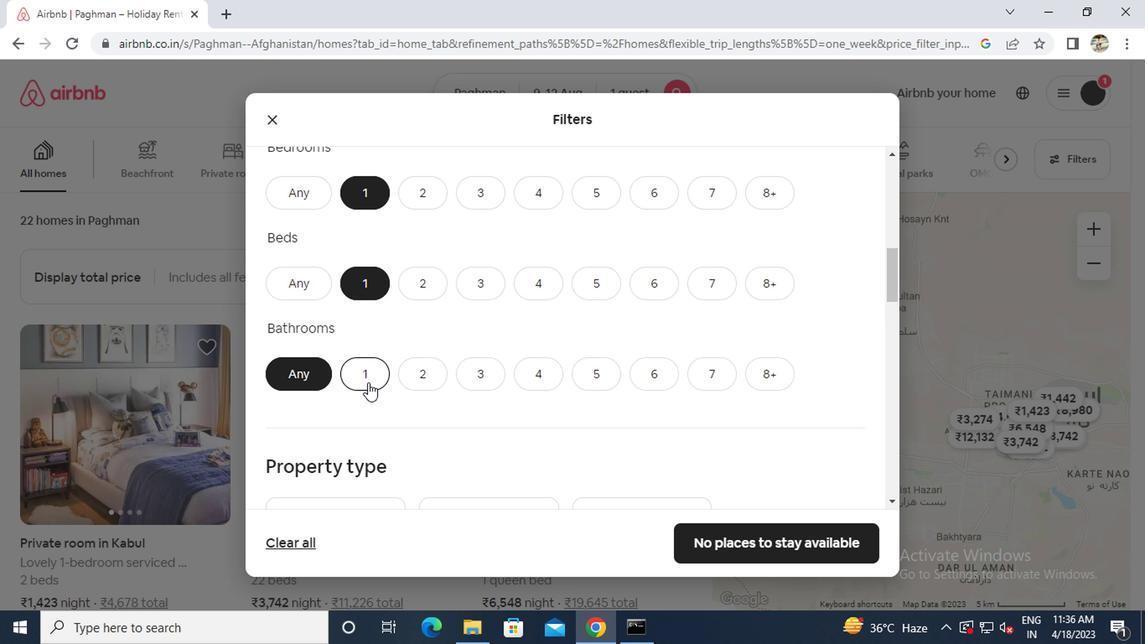 
Action: Mouse pressed left at (364, 381)
Screenshot: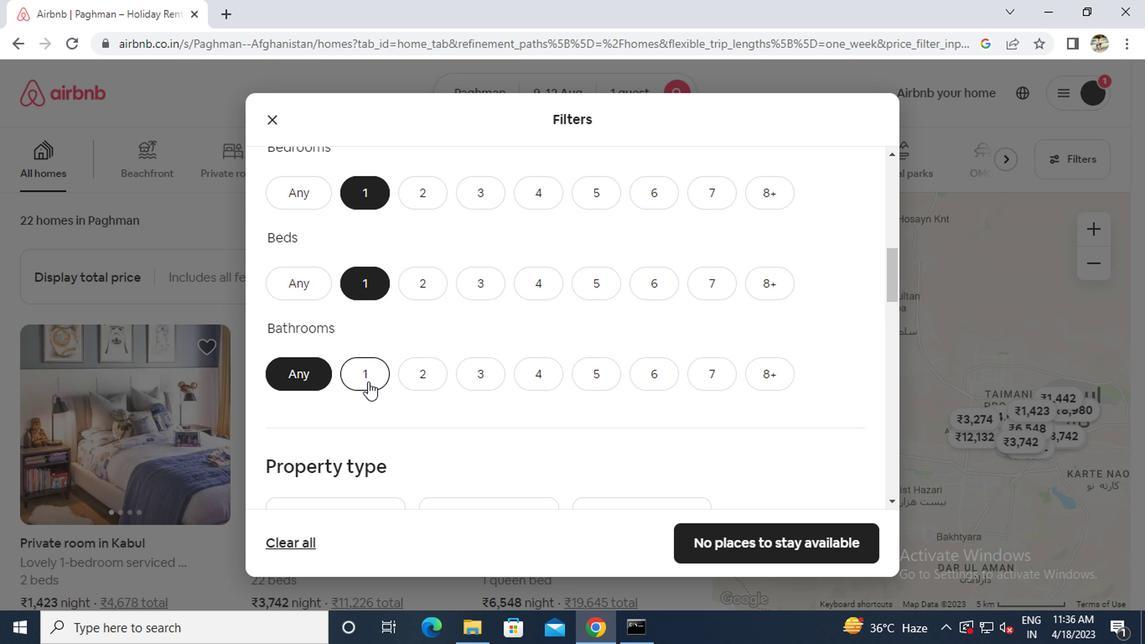
Action: Mouse scrolled (364, 380) with delta (0, -1)
Screenshot: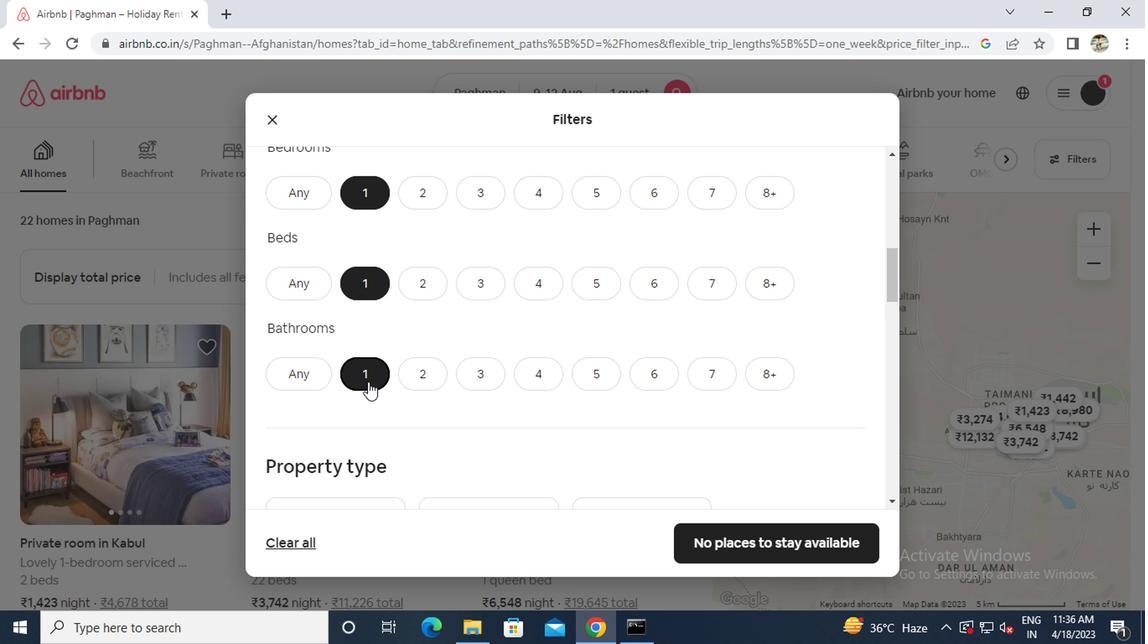 
Action: Mouse scrolled (364, 380) with delta (0, -1)
Screenshot: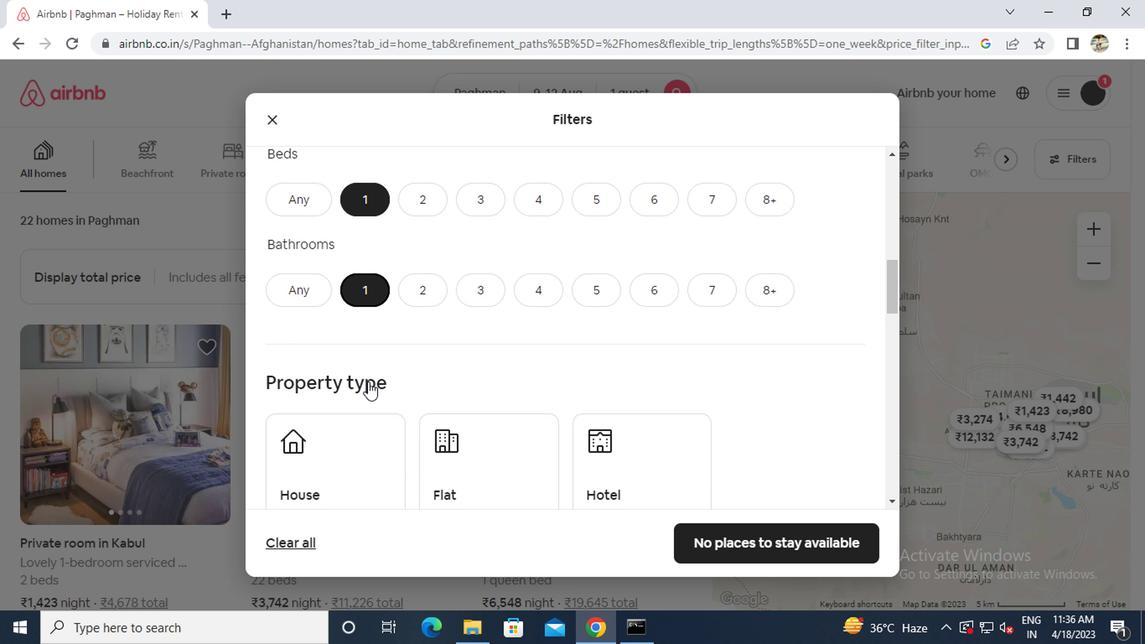 
Action: Mouse scrolled (364, 380) with delta (0, -1)
Screenshot: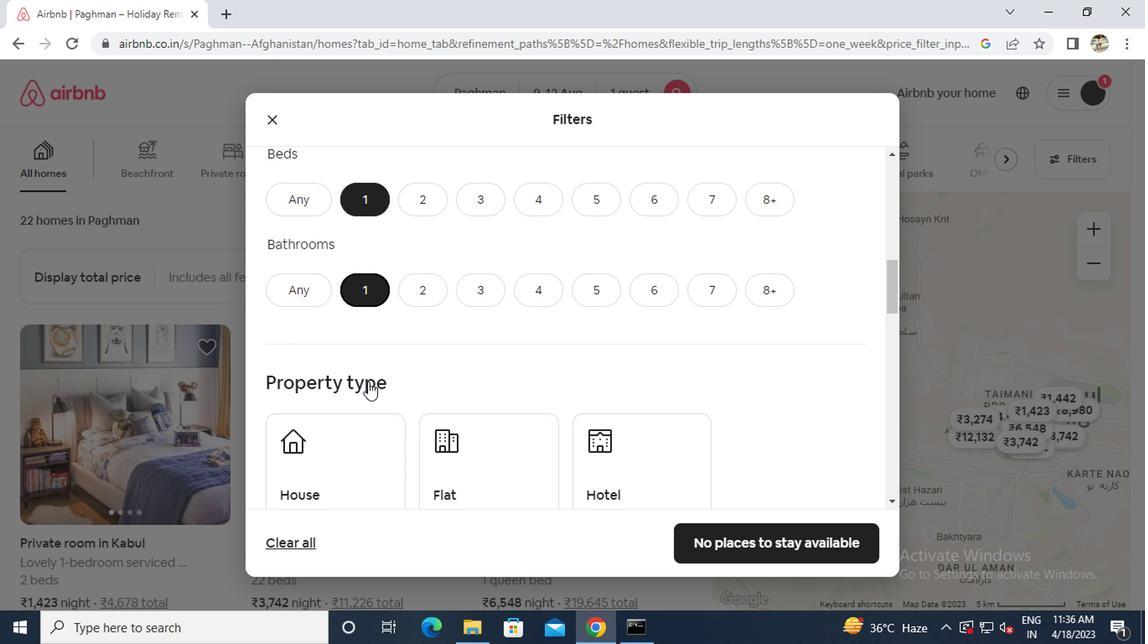 
Action: Mouse moved to (489, 282)
Screenshot: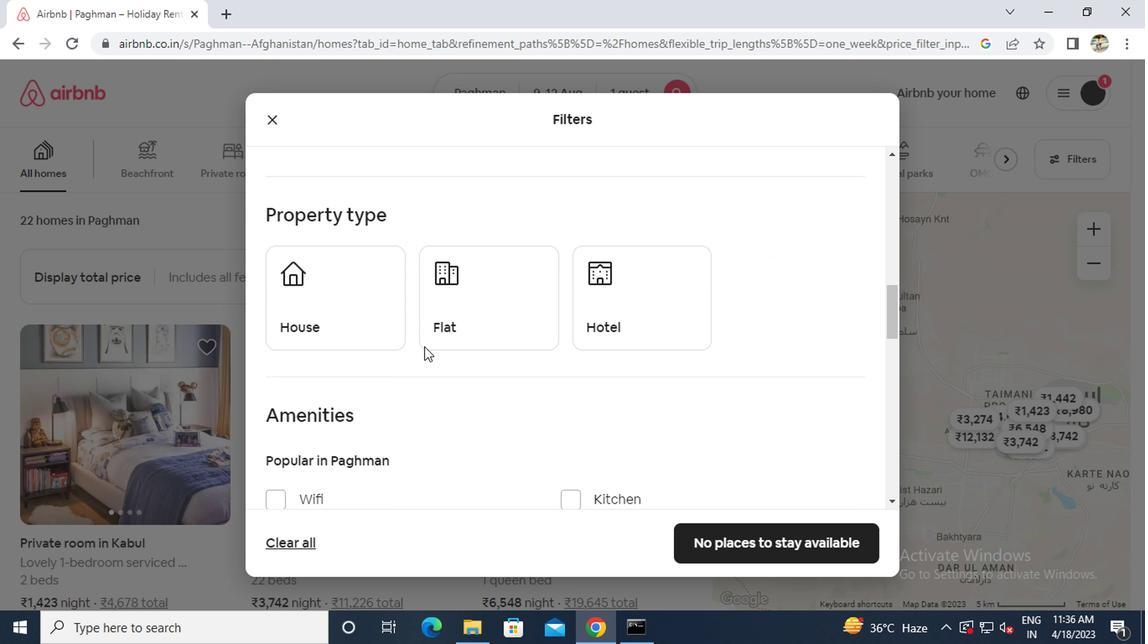 
Action: Mouse pressed left at (489, 282)
Screenshot: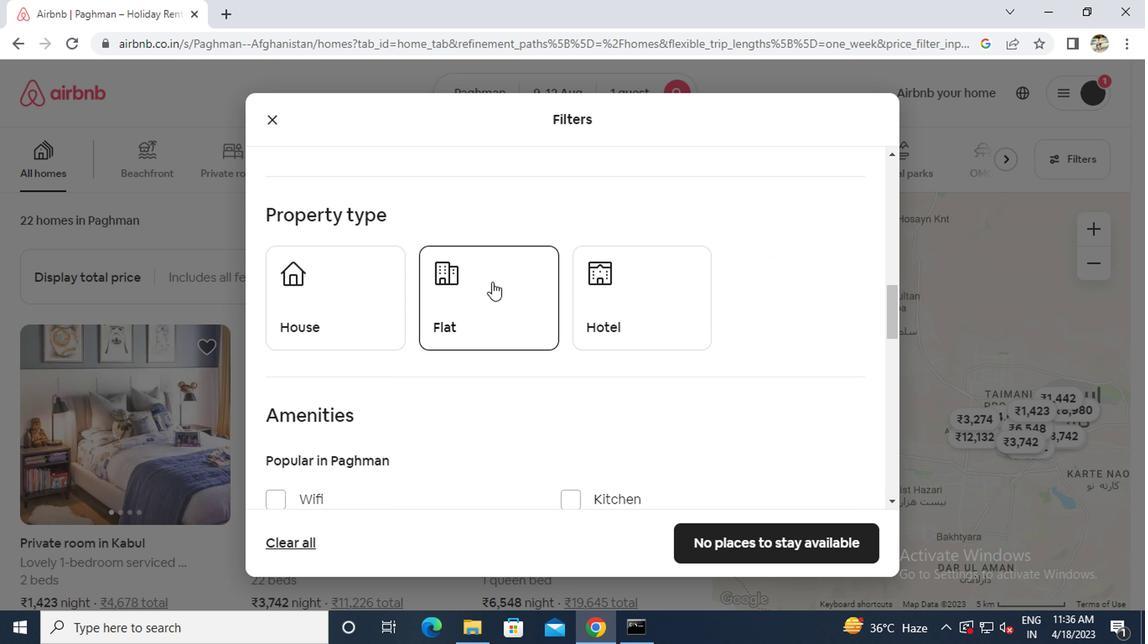 
Action: Mouse scrolled (489, 281) with delta (0, 0)
Screenshot: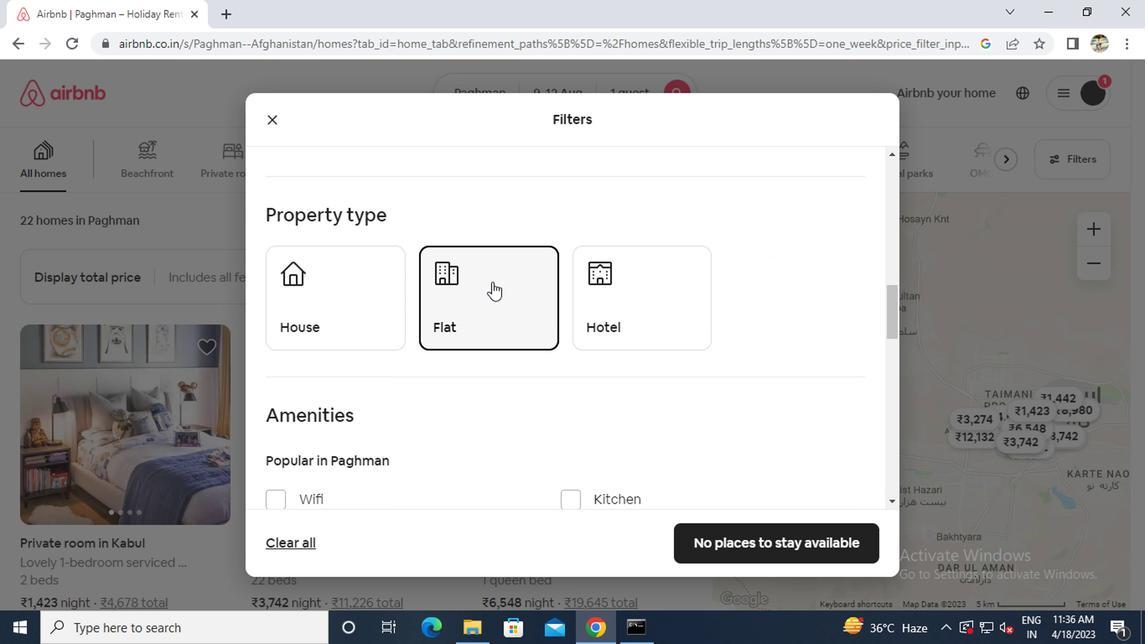
Action: Mouse moved to (275, 413)
Screenshot: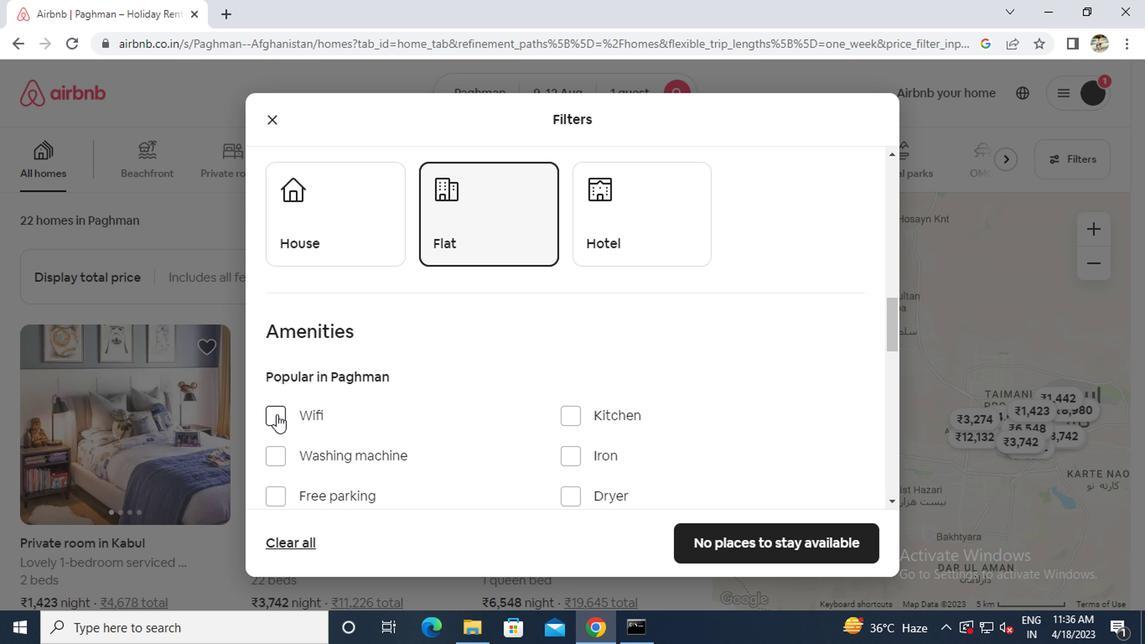 
Action: Mouse pressed left at (275, 413)
Screenshot: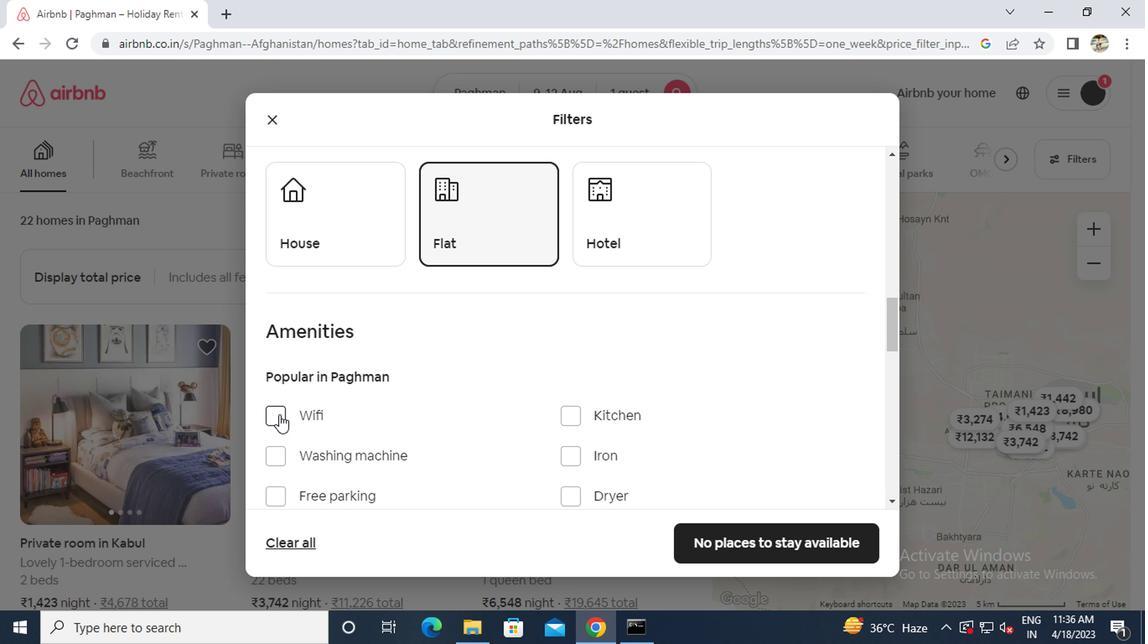 
Action: Mouse moved to (315, 373)
Screenshot: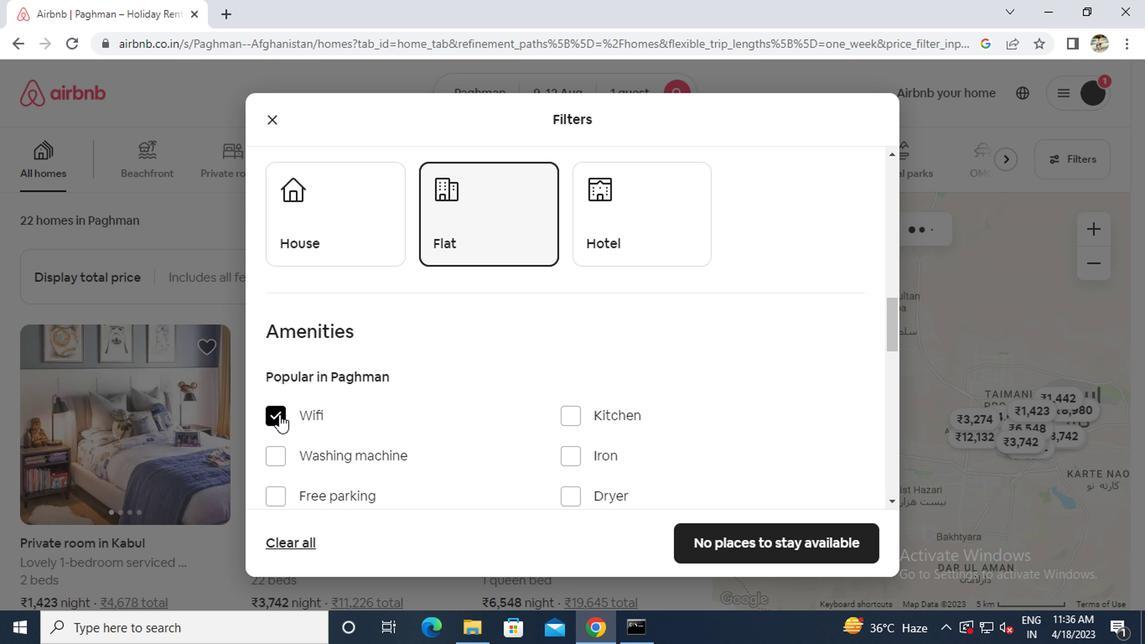 
Action: Mouse scrolled (315, 372) with delta (0, 0)
Screenshot: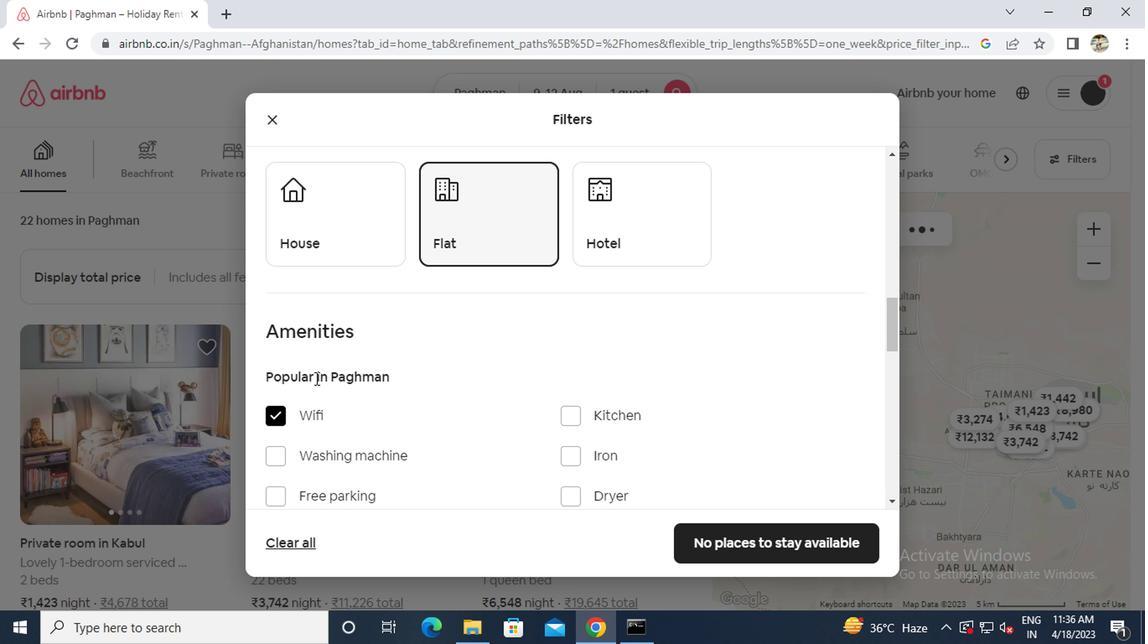 
Action: Mouse scrolled (315, 372) with delta (0, 0)
Screenshot: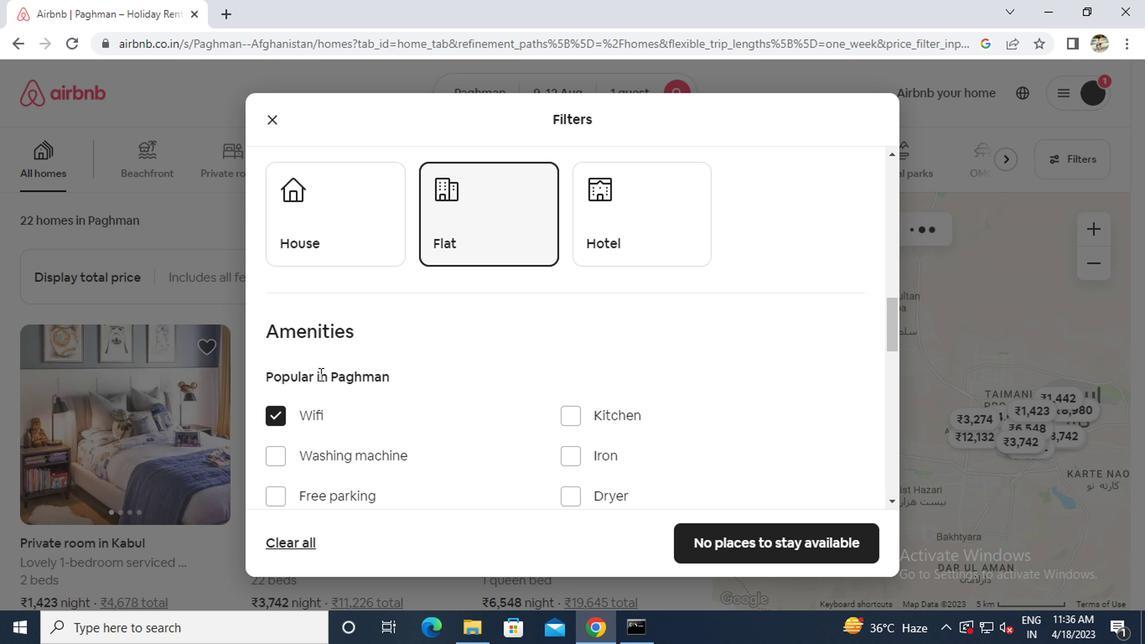 
Action: Mouse moved to (303, 369)
Screenshot: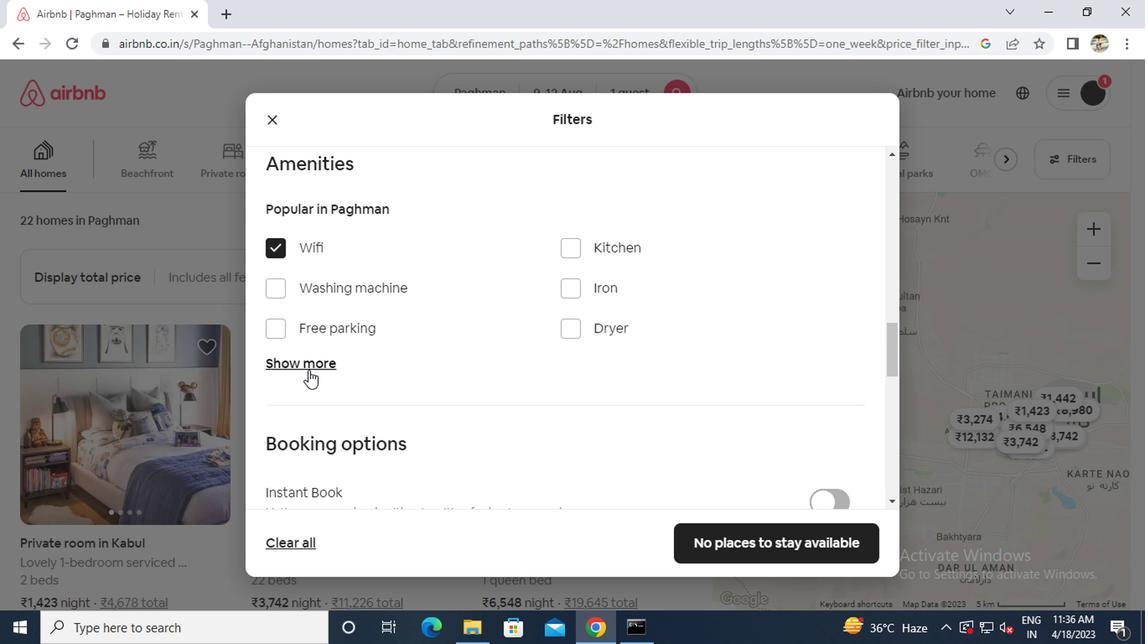 
Action: Mouse pressed left at (303, 369)
Screenshot: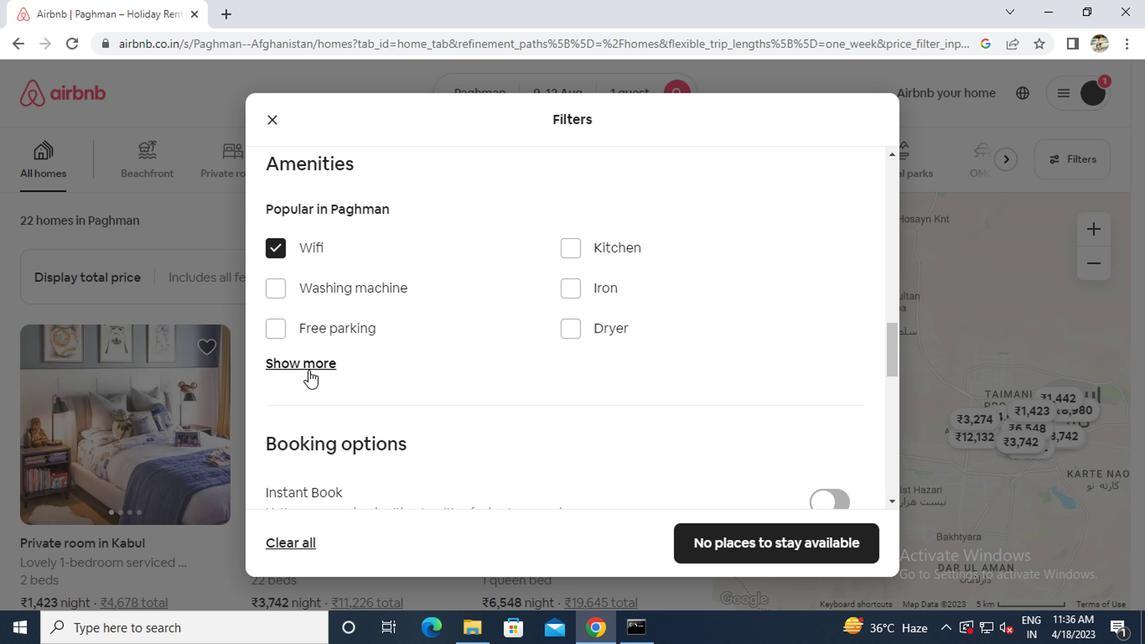 
Action: Mouse moved to (300, 421)
Screenshot: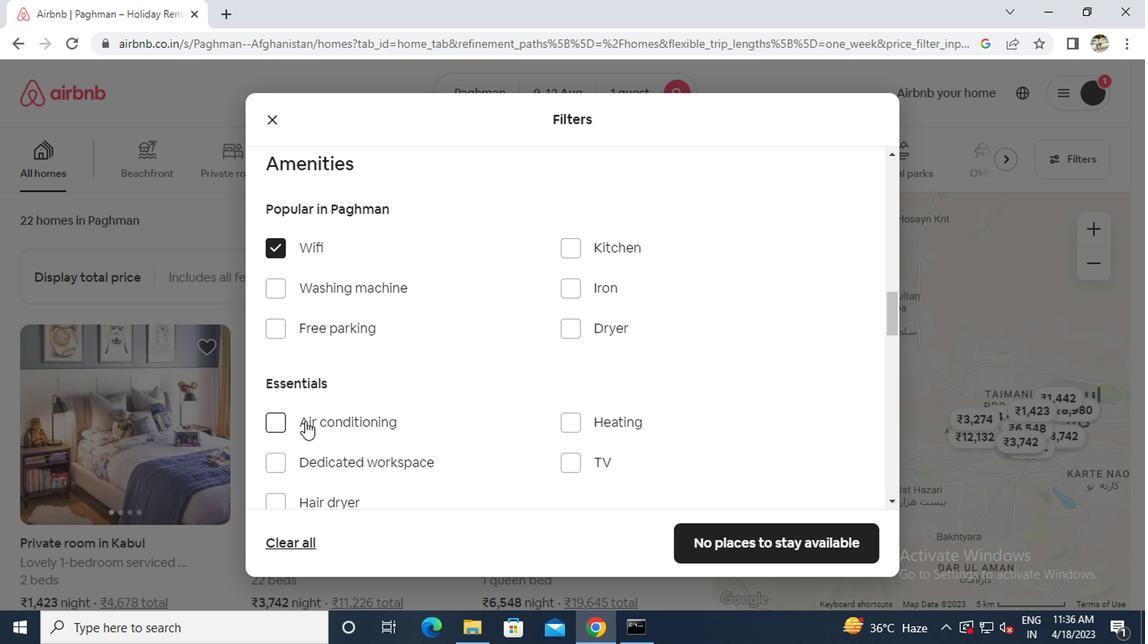 
Action: Mouse pressed left at (300, 421)
Screenshot: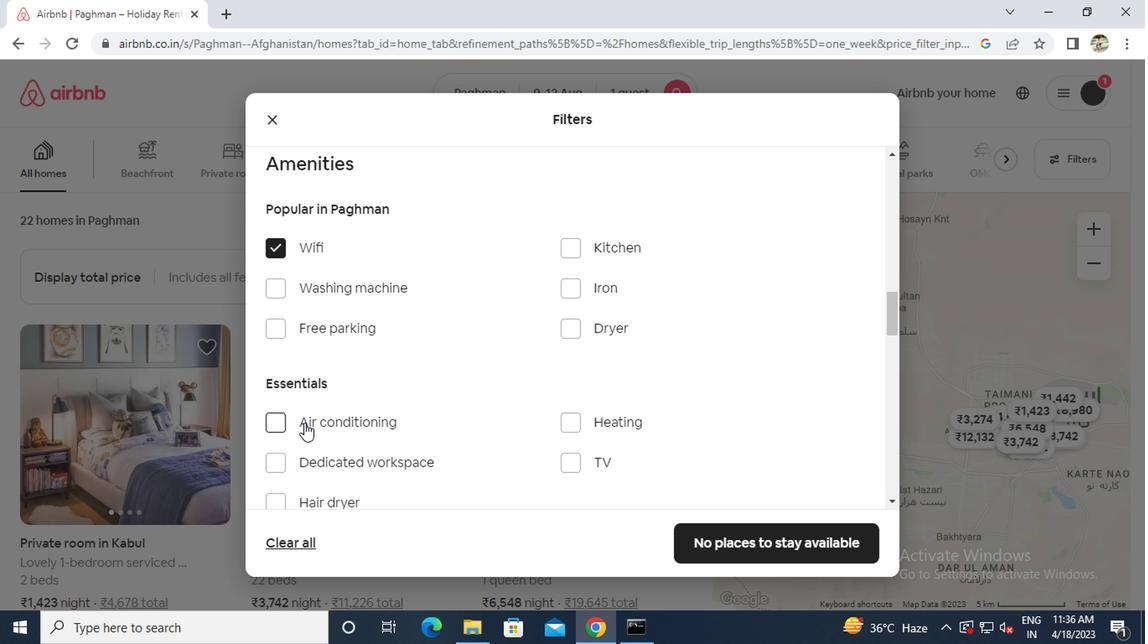 
Action: Mouse moved to (294, 471)
Screenshot: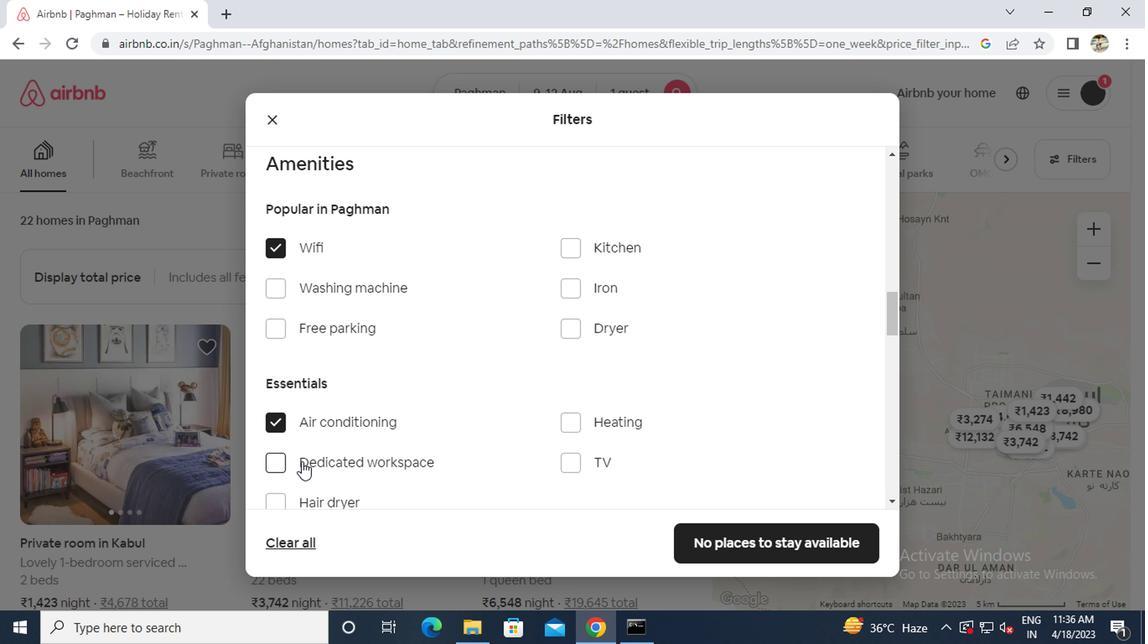 
Action: Mouse pressed left at (294, 471)
Screenshot: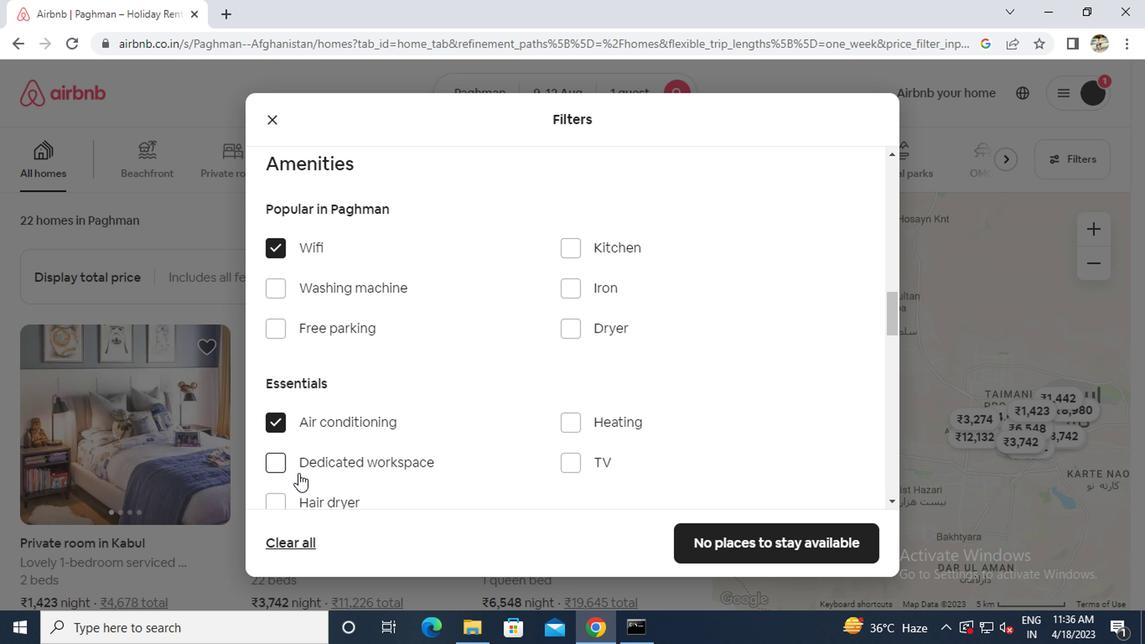 
Action: Mouse moved to (311, 454)
Screenshot: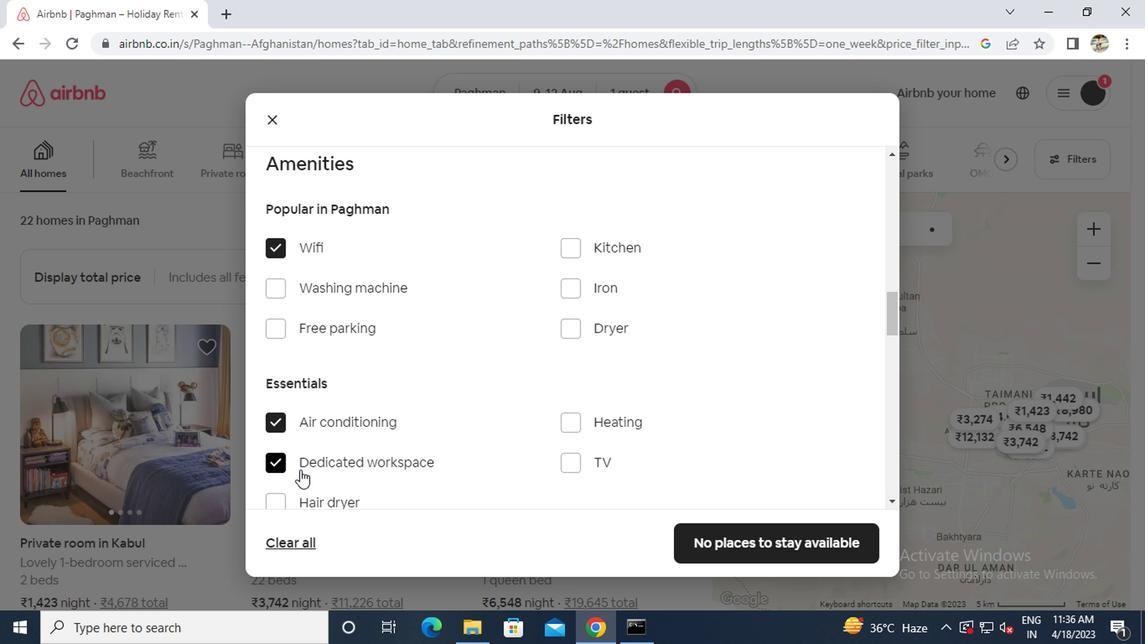 
Action: Mouse scrolled (311, 453) with delta (0, 0)
Screenshot: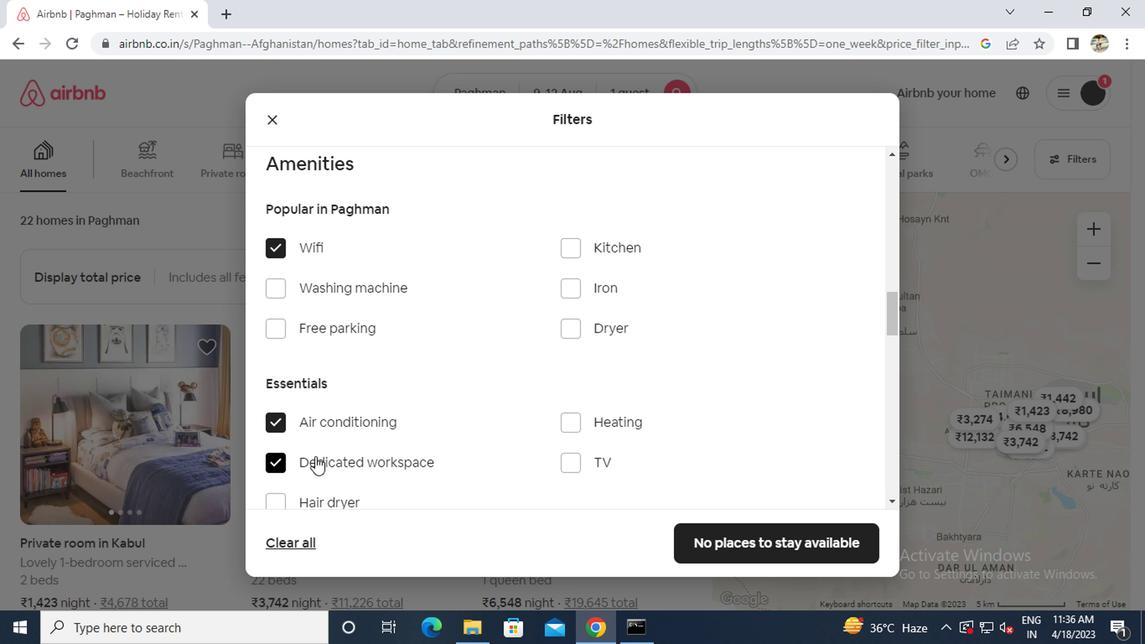 
Action: Mouse scrolled (311, 453) with delta (0, 0)
Screenshot: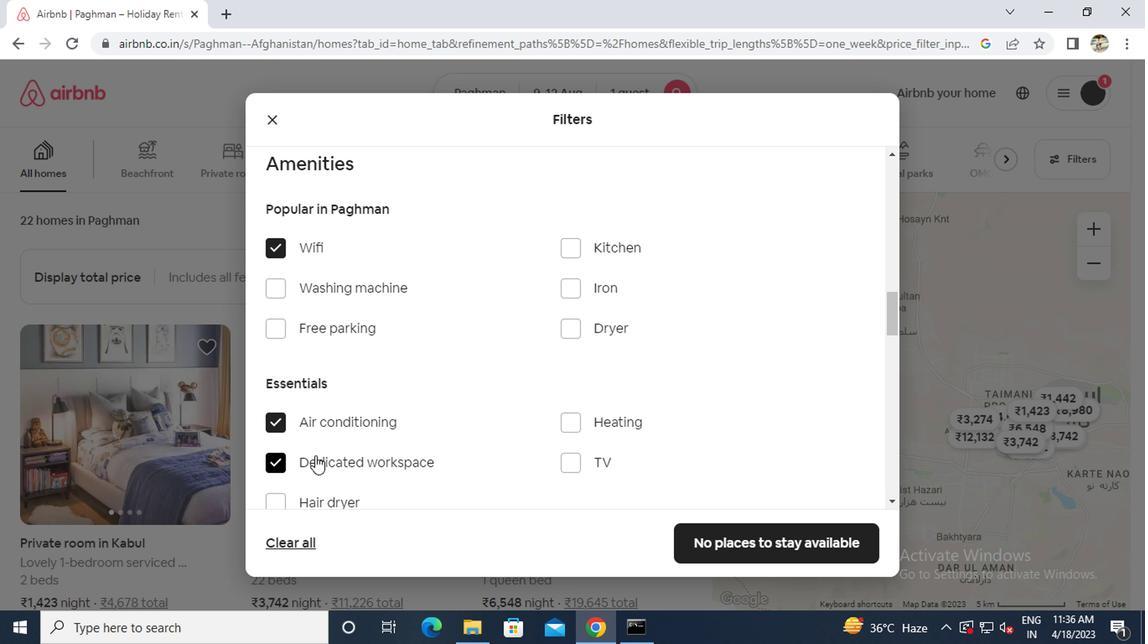 
Action: Mouse scrolled (311, 453) with delta (0, 0)
Screenshot: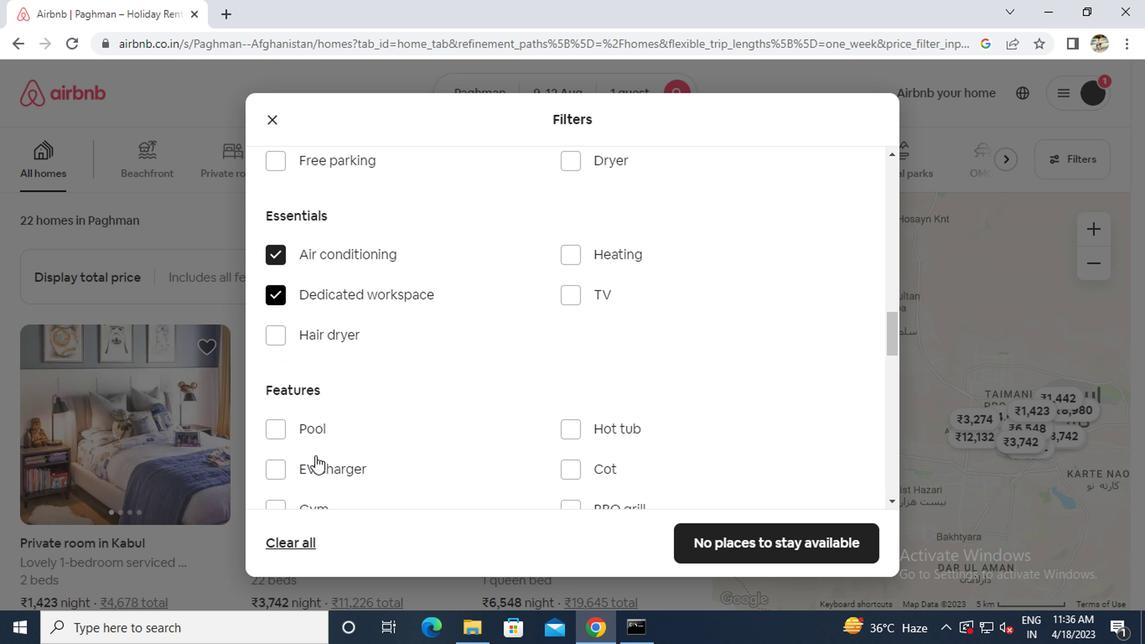 
Action: Mouse scrolled (311, 453) with delta (0, 0)
Screenshot: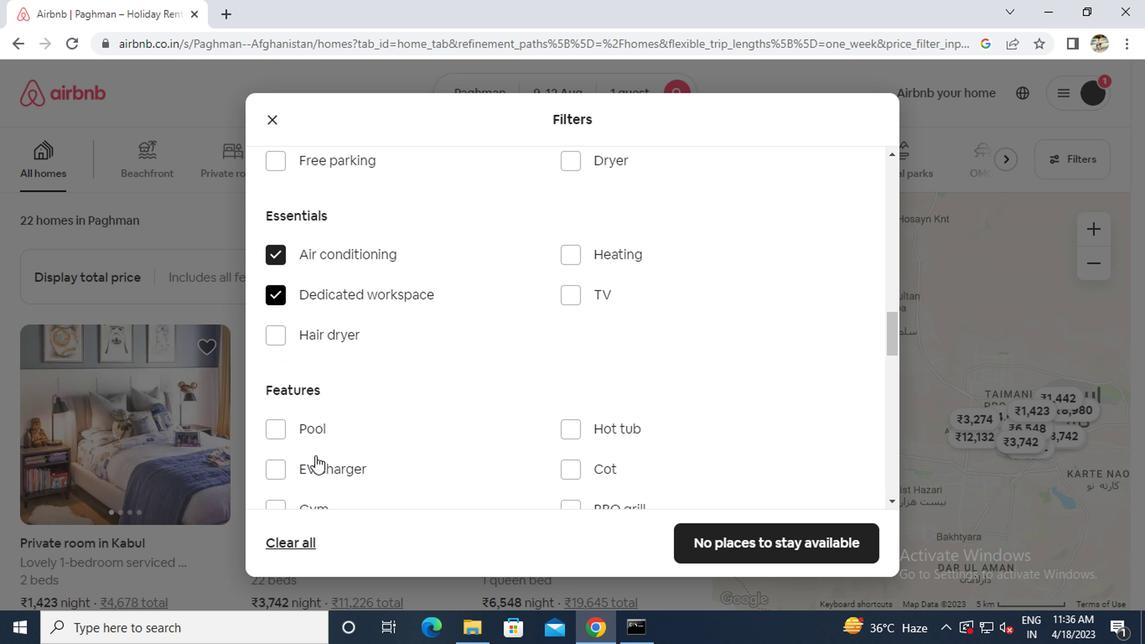 
Action: Mouse scrolled (311, 453) with delta (0, 0)
Screenshot: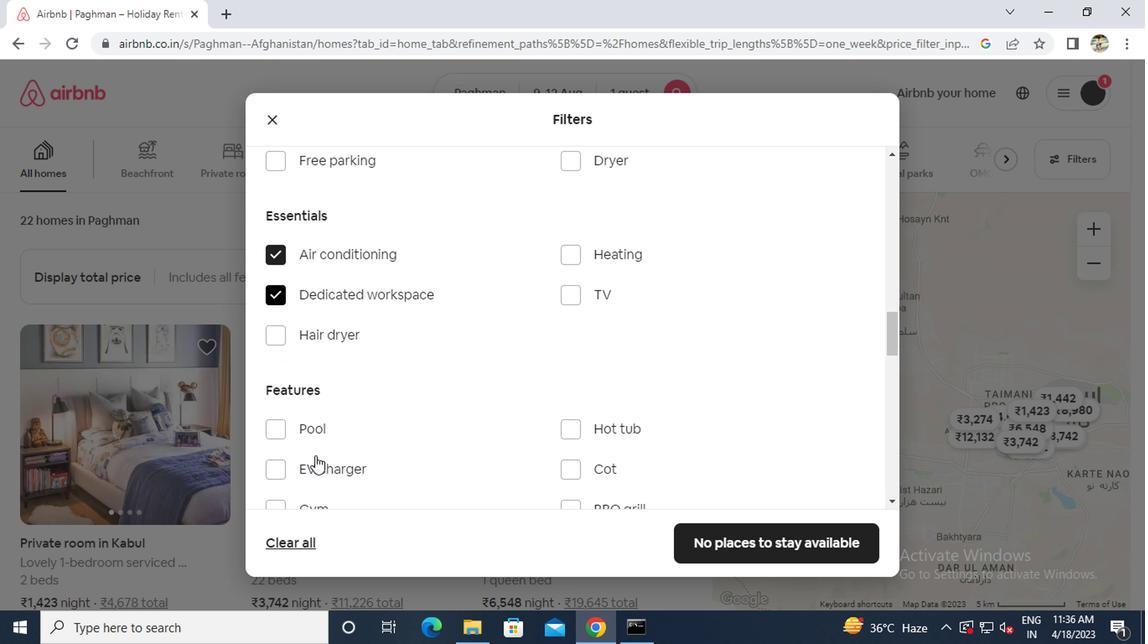 
Action: Mouse moved to (411, 390)
Screenshot: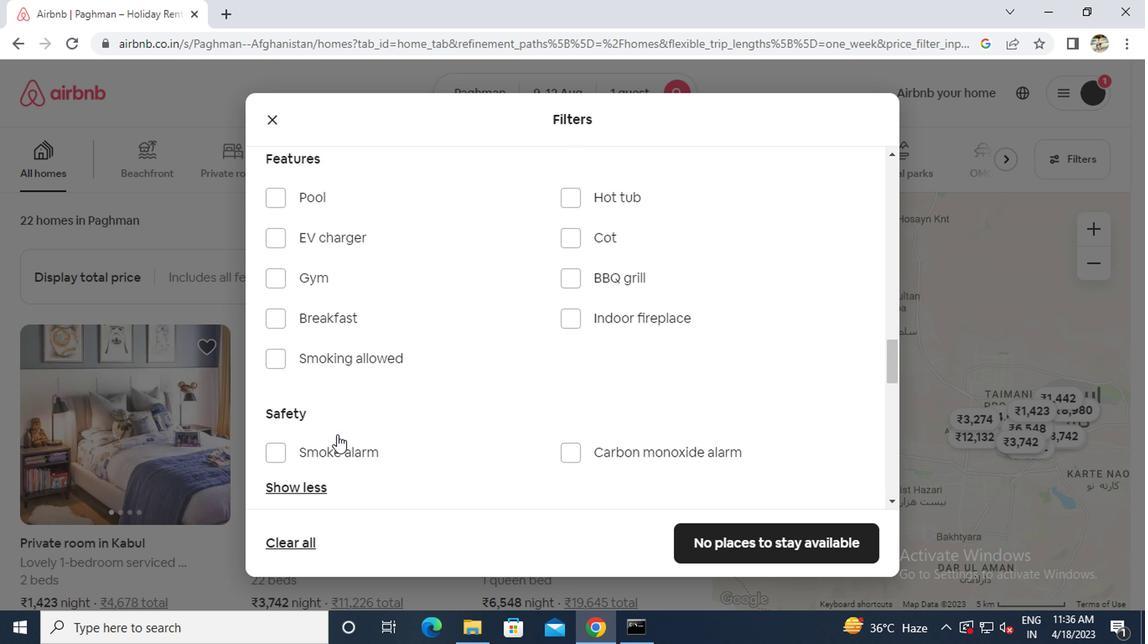 
Action: Mouse scrolled (411, 390) with delta (0, 0)
Screenshot: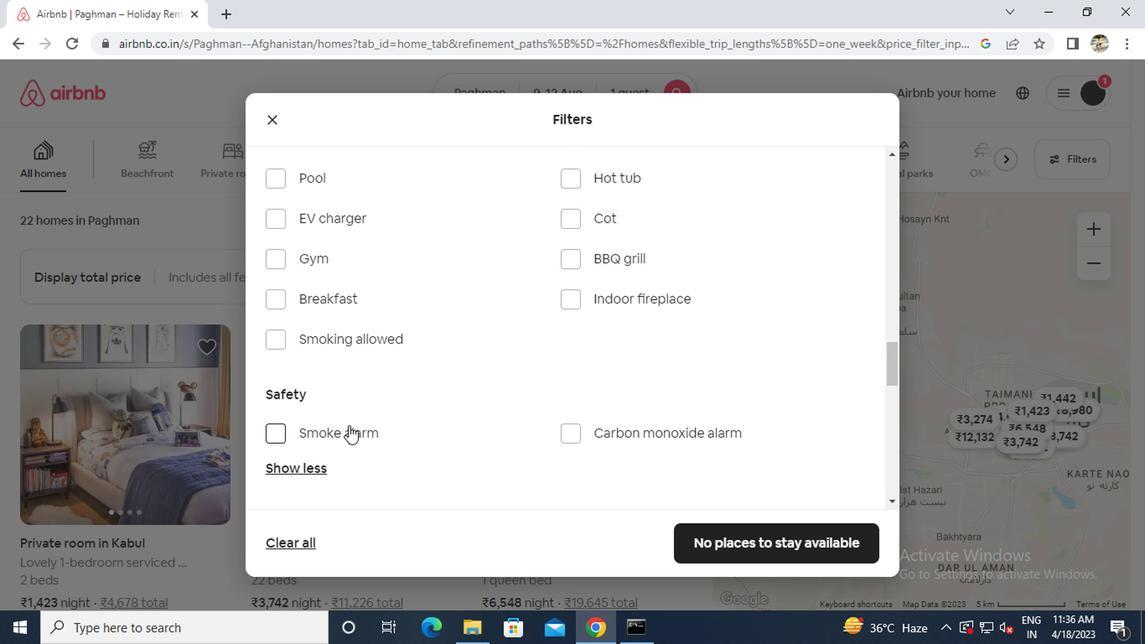 
Action: Mouse scrolled (411, 390) with delta (0, 0)
Screenshot: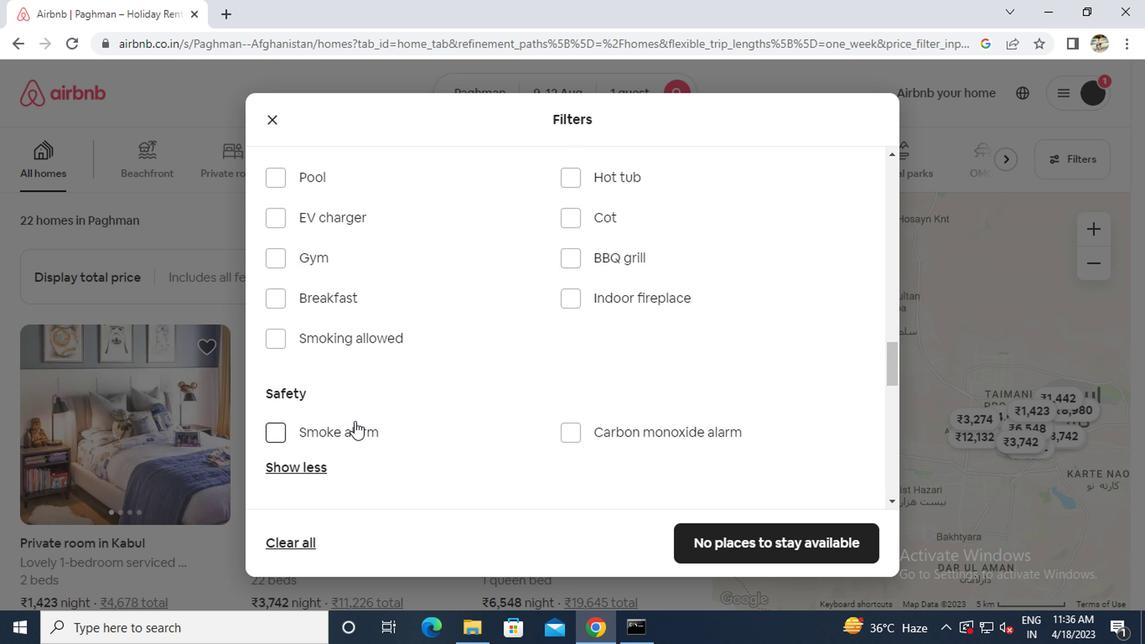
Action: Mouse scrolled (411, 390) with delta (0, 0)
Screenshot: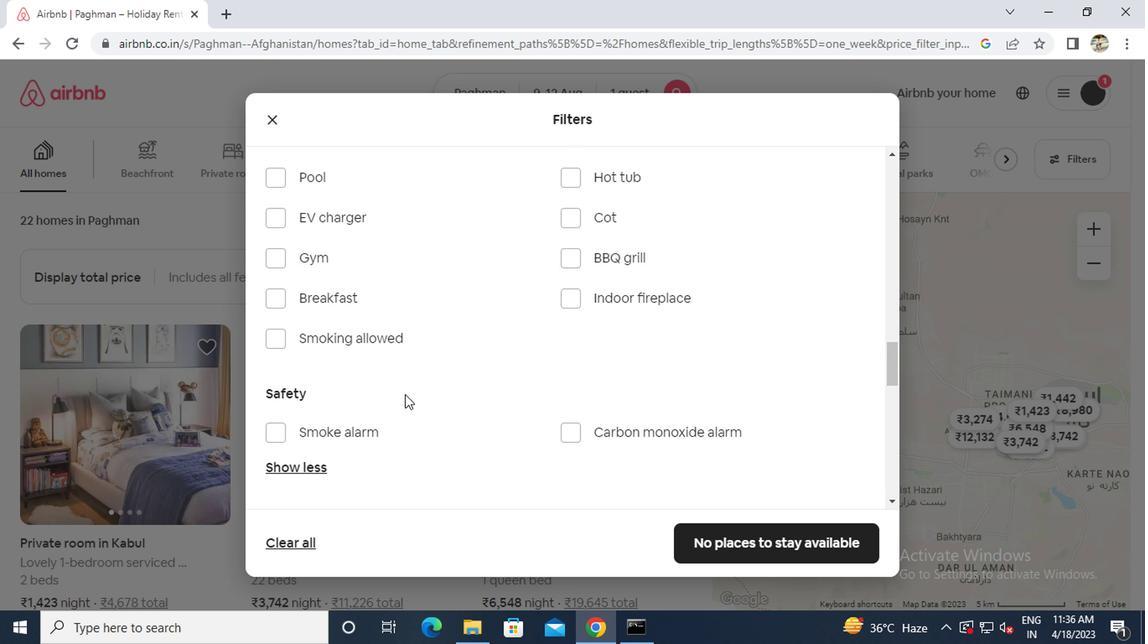 
Action: Mouse scrolled (411, 390) with delta (0, 0)
Screenshot: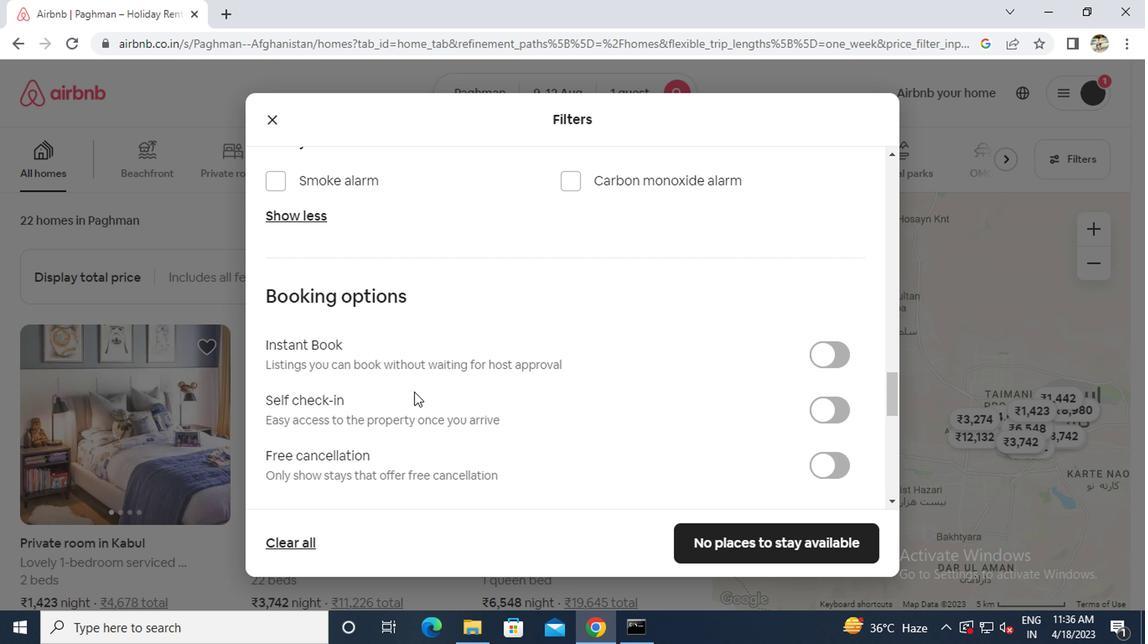 
Action: Mouse moved to (812, 326)
Screenshot: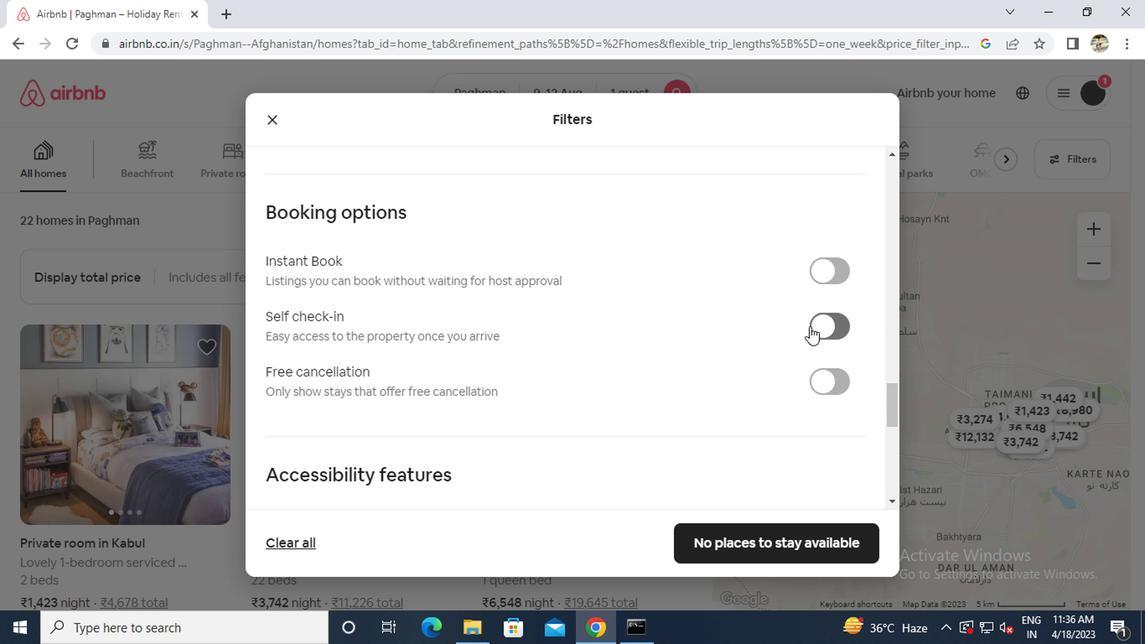 
Action: Mouse pressed left at (812, 326)
Screenshot: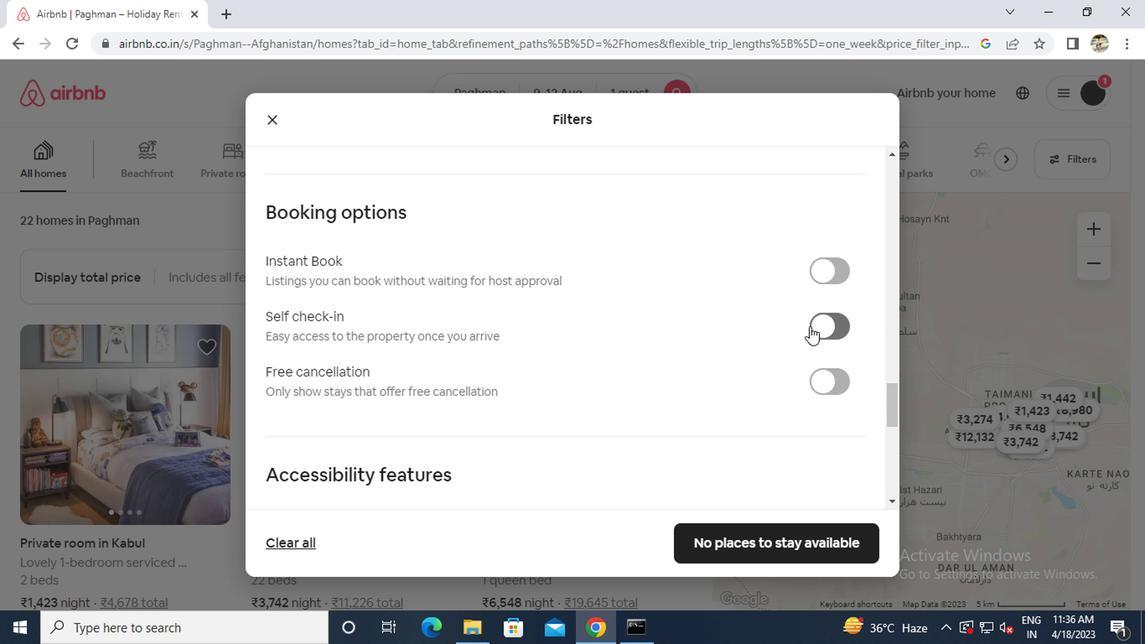 
Action: Mouse moved to (627, 341)
Screenshot: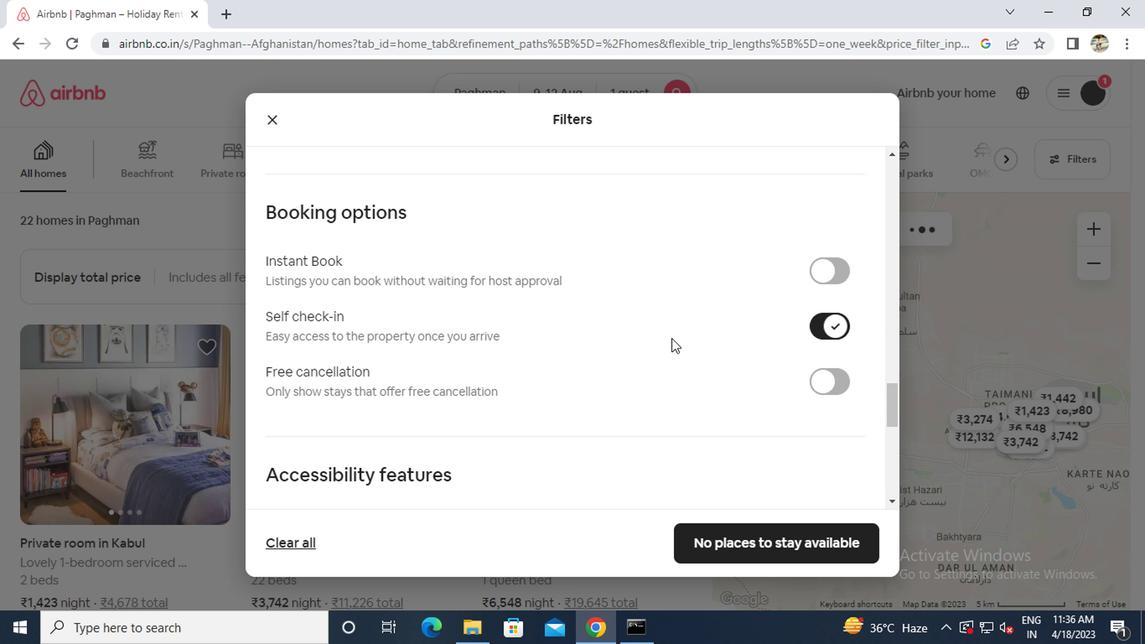 
Action: Mouse scrolled (627, 341) with delta (0, 0)
Screenshot: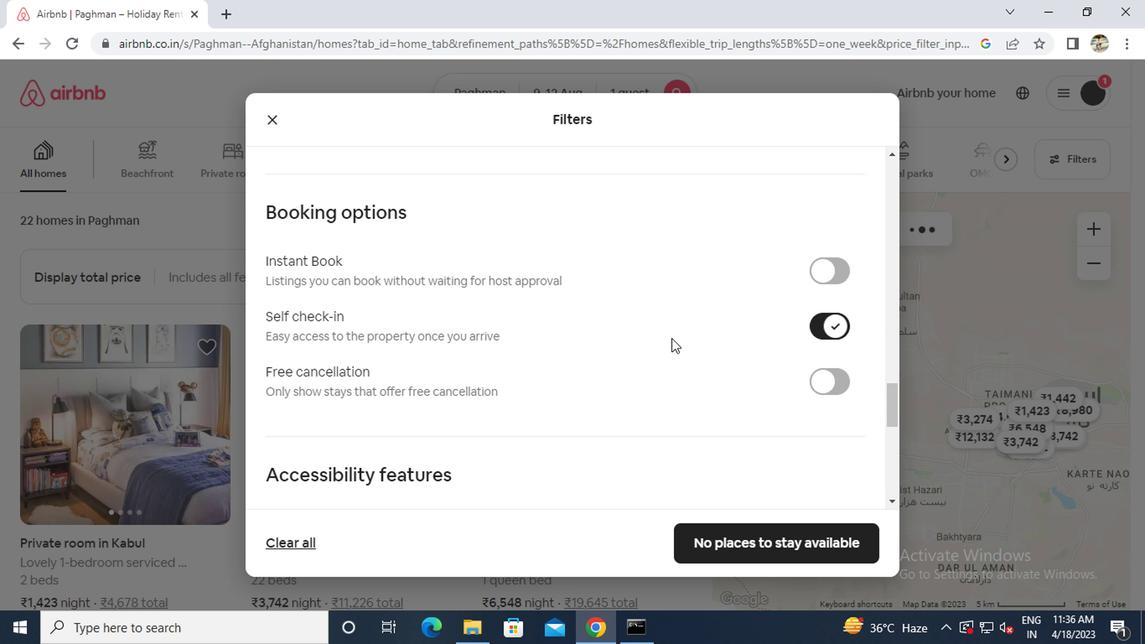 
Action: Mouse moved to (621, 341)
Screenshot: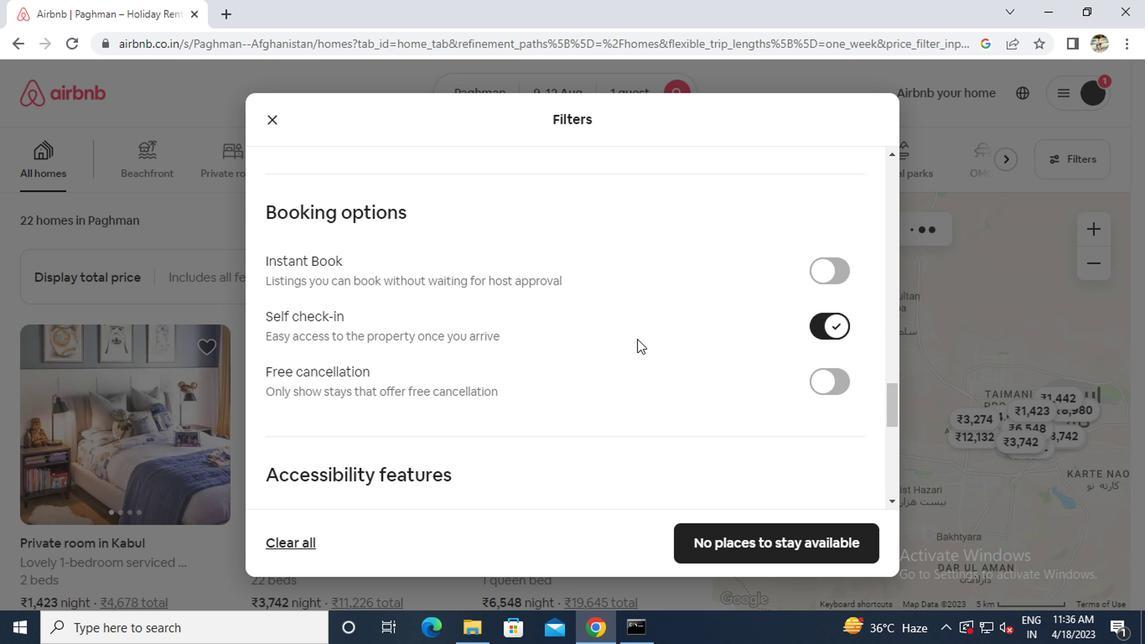 
Action: Mouse scrolled (621, 341) with delta (0, 0)
Screenshot: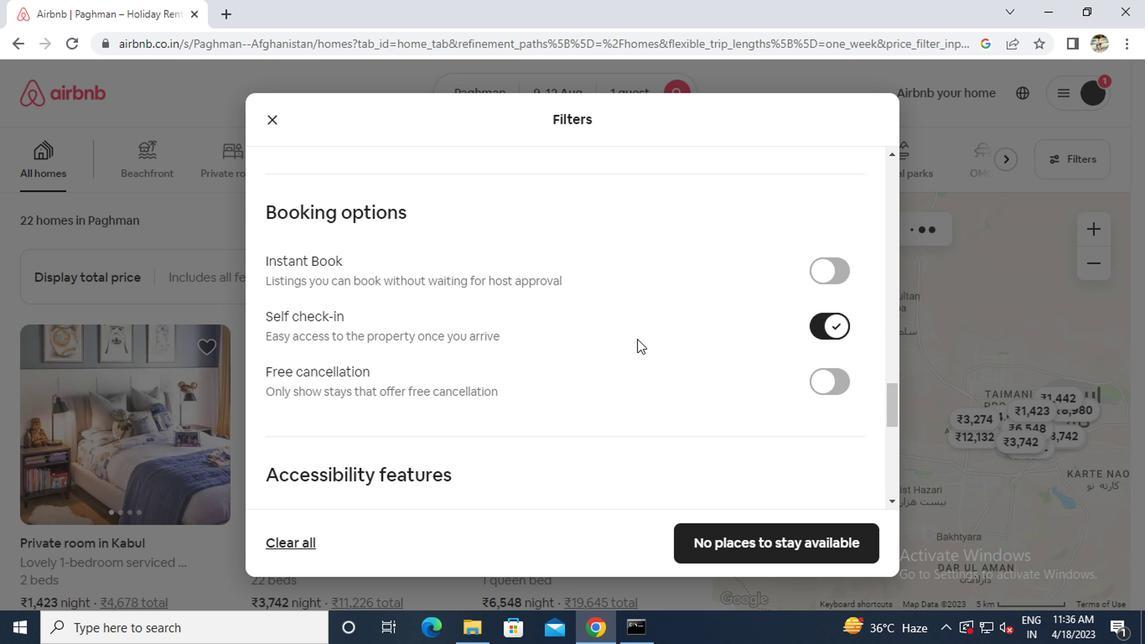 
Action: Mouse moved to (605, 341)
Screenshot: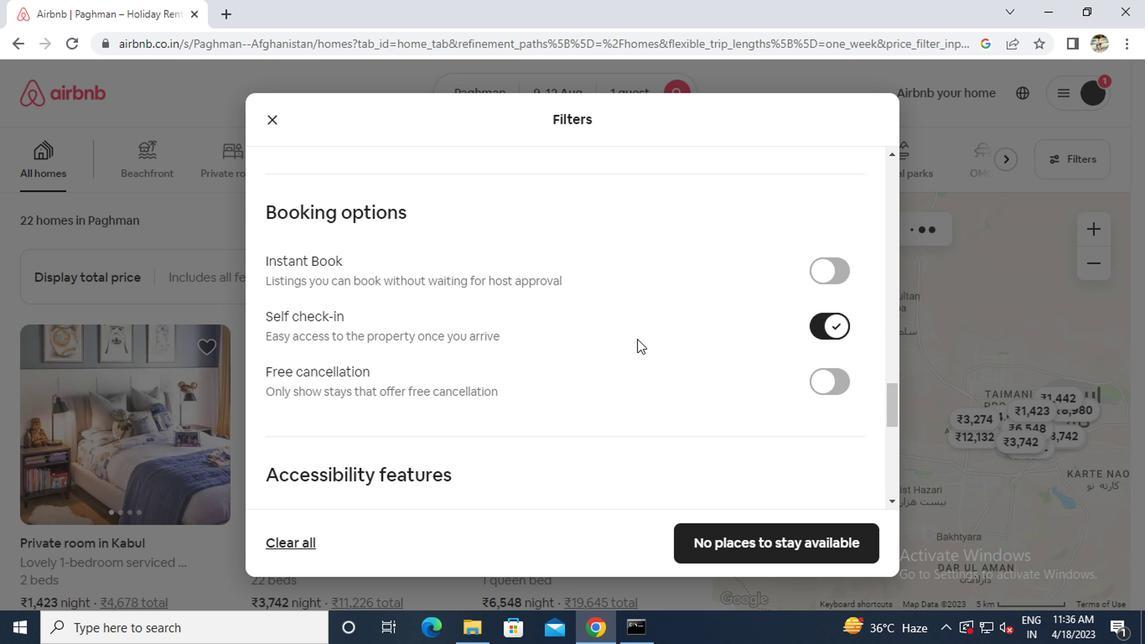
Action: Mouse scrolled (605, 341) with delta (0, 0)
Screenshot: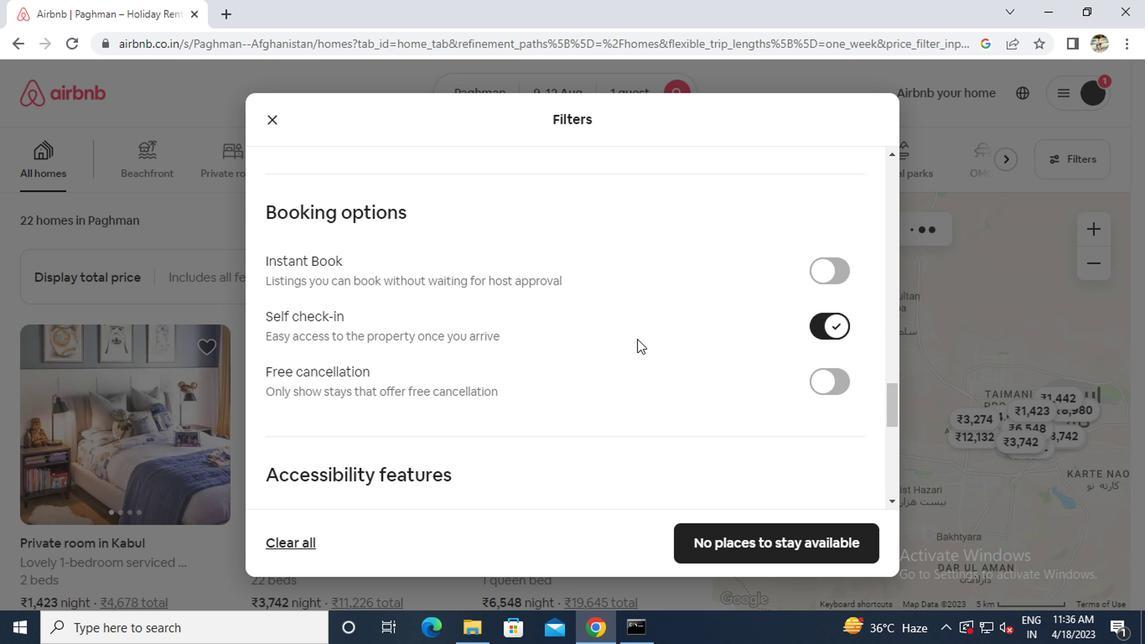 
Action: Mouse moved to (446, 324)
Screenshot: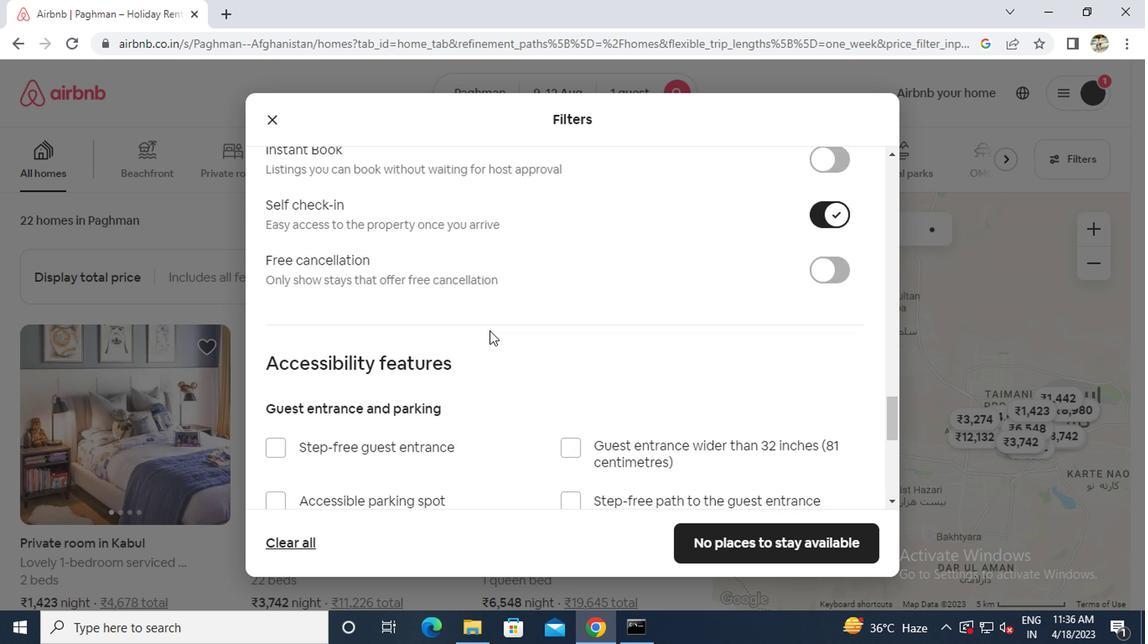 
Action: Mouse scrolled (446, 322) with delta (0, -1)
Screenshot: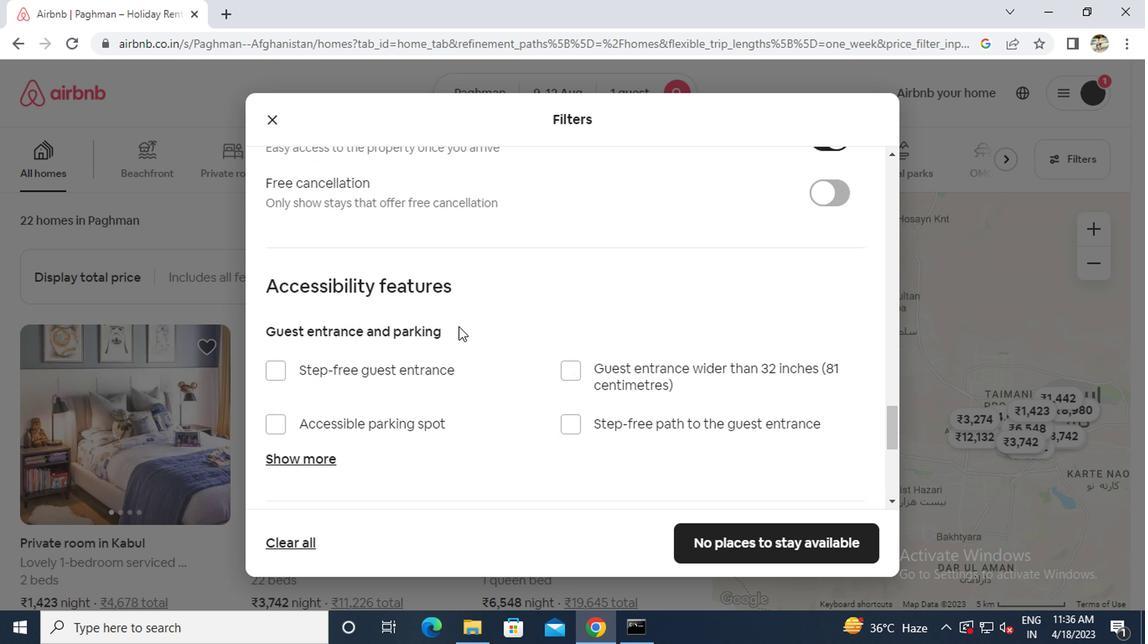 
Action: Mouse scrolled (446, 322) with delta (0, -1)
Screenshot: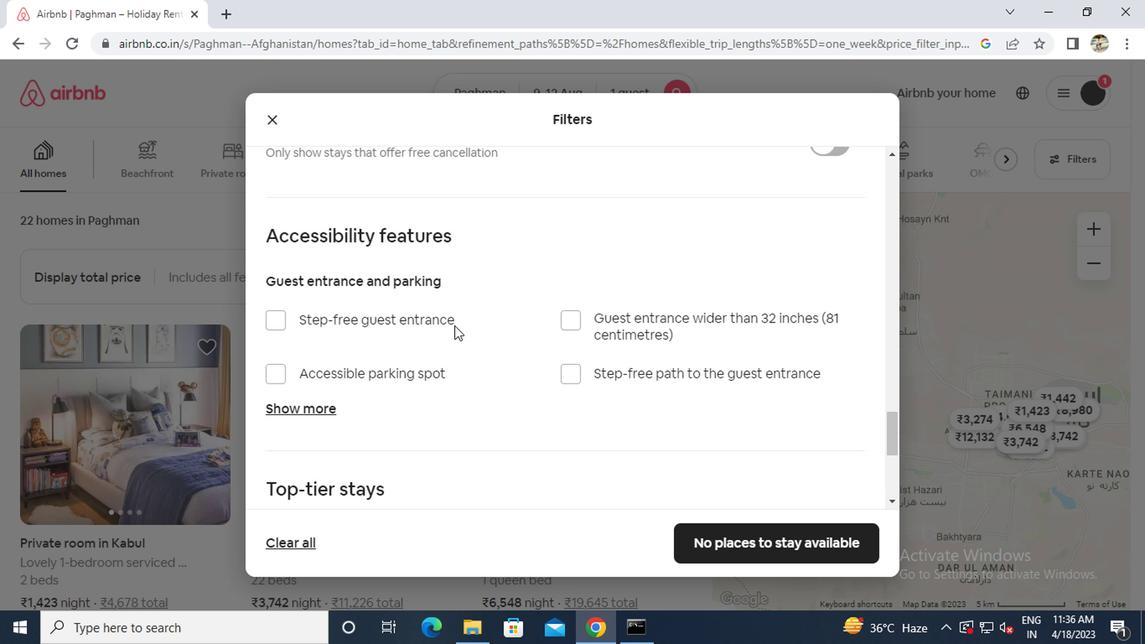 
Action: Mouse moved to (438, 327)
Screenshot: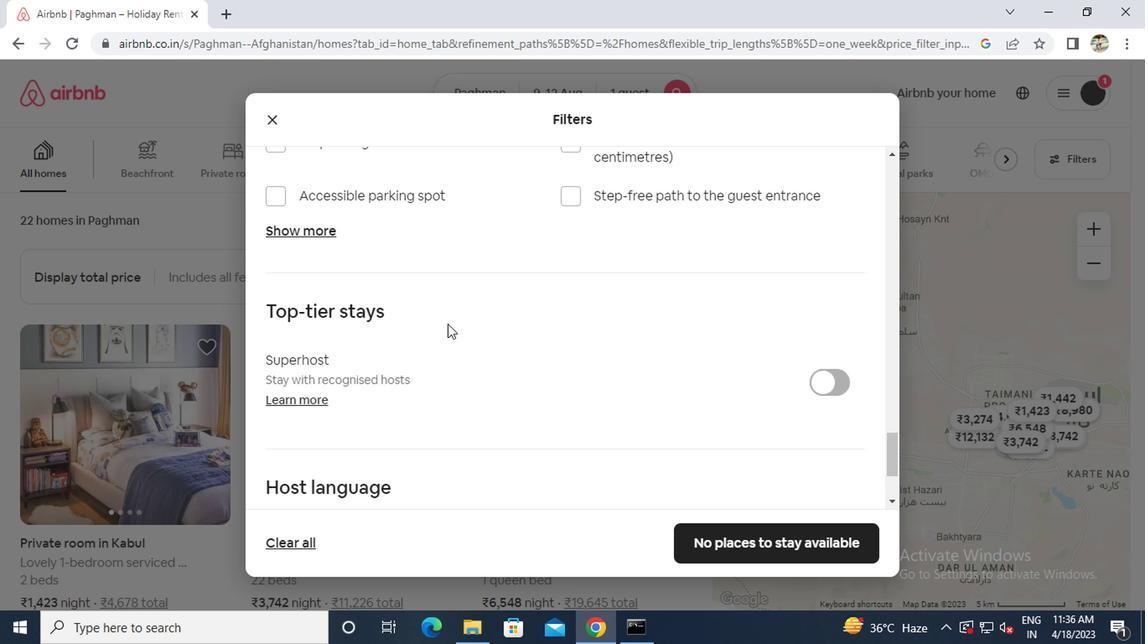 
Action: Mouse scrolled (438, 326) with delta (0, 0)
Screenshot: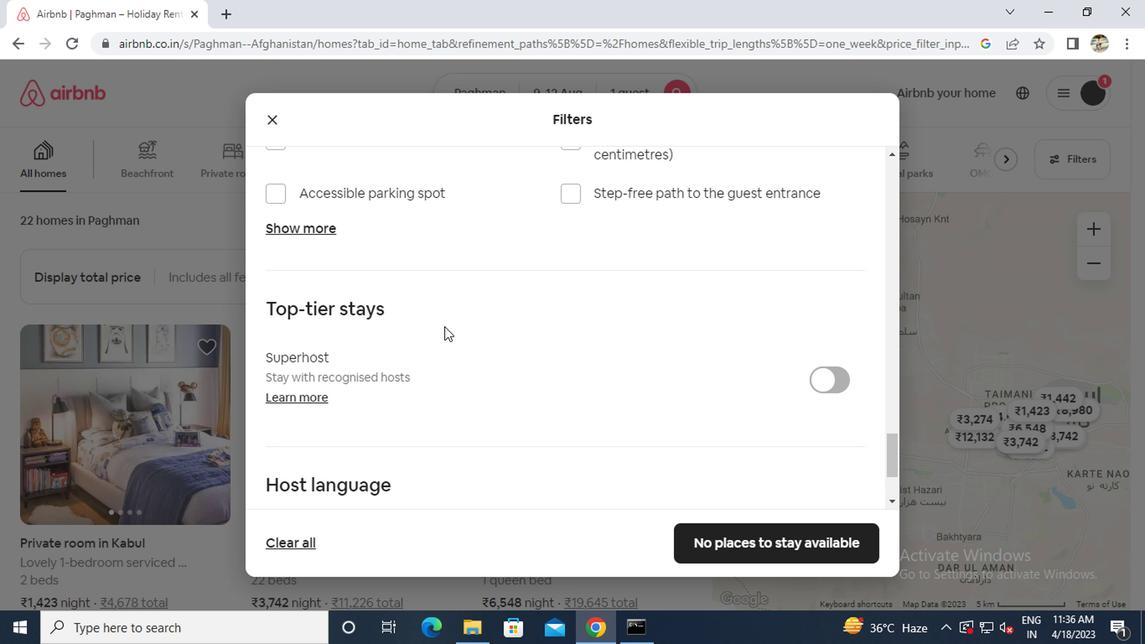 
Action: Mouse scrolled (438, 326) with delta (0, 0)
Screenshot: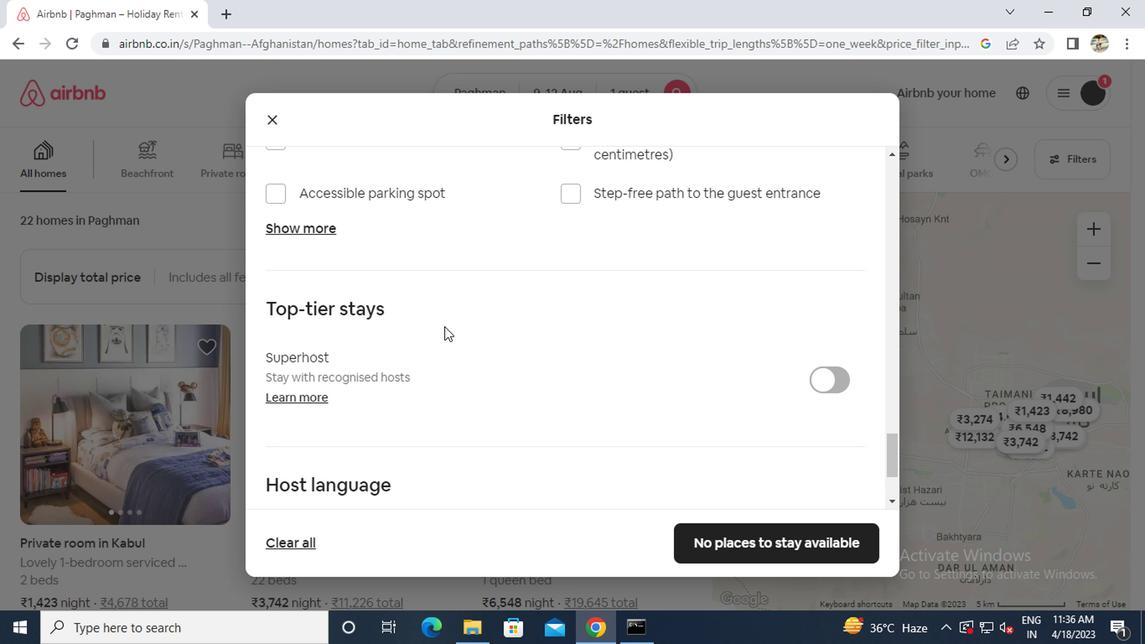 
Action: Mouse moved to (436, 328)
Screenshot: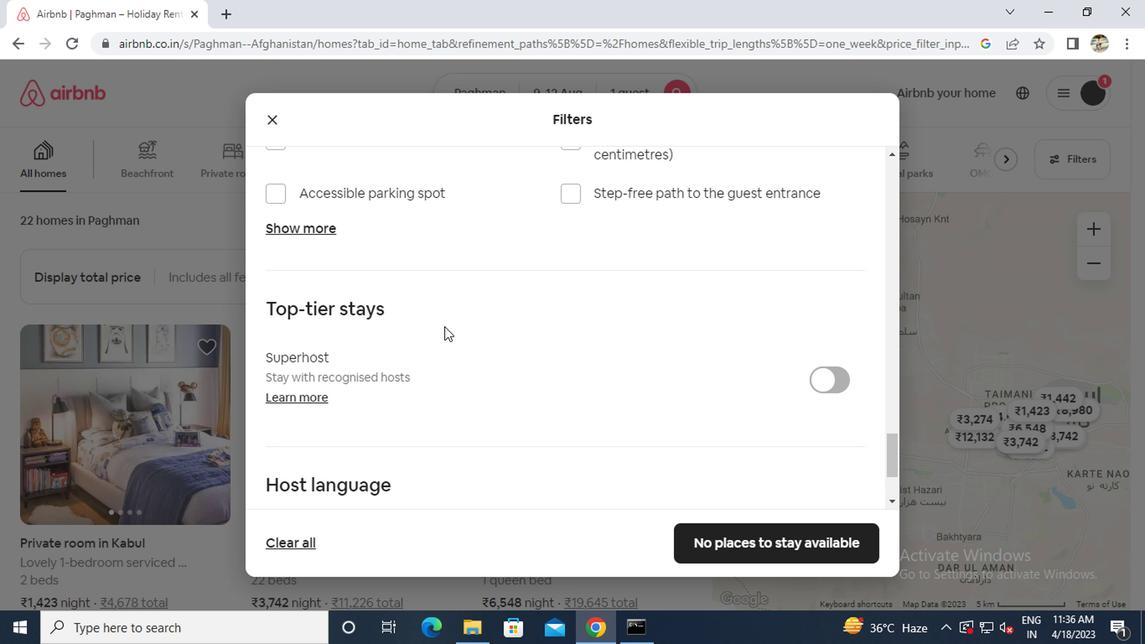 
Action: Mouse scrolled (436, 327) with delta (0, -1)
Screenshot: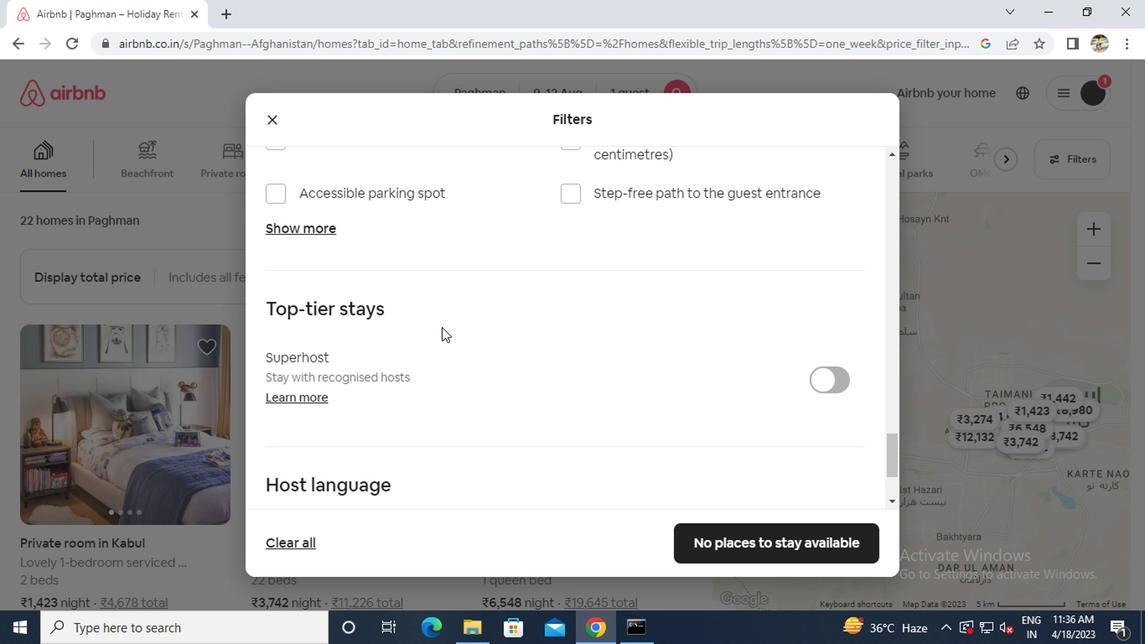 
Action: Mouse scrolled (436, 327) with delta (0, -1)
Screenshot: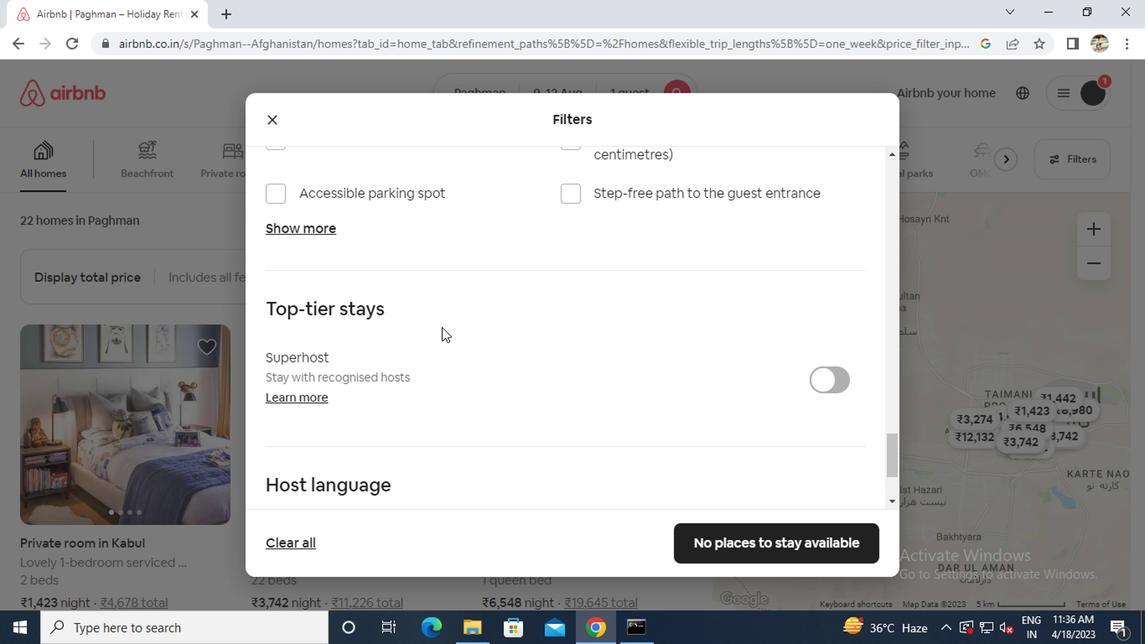 
Action: Mouse scrolled (436, 327) with delta (0, -1)
Screenshot: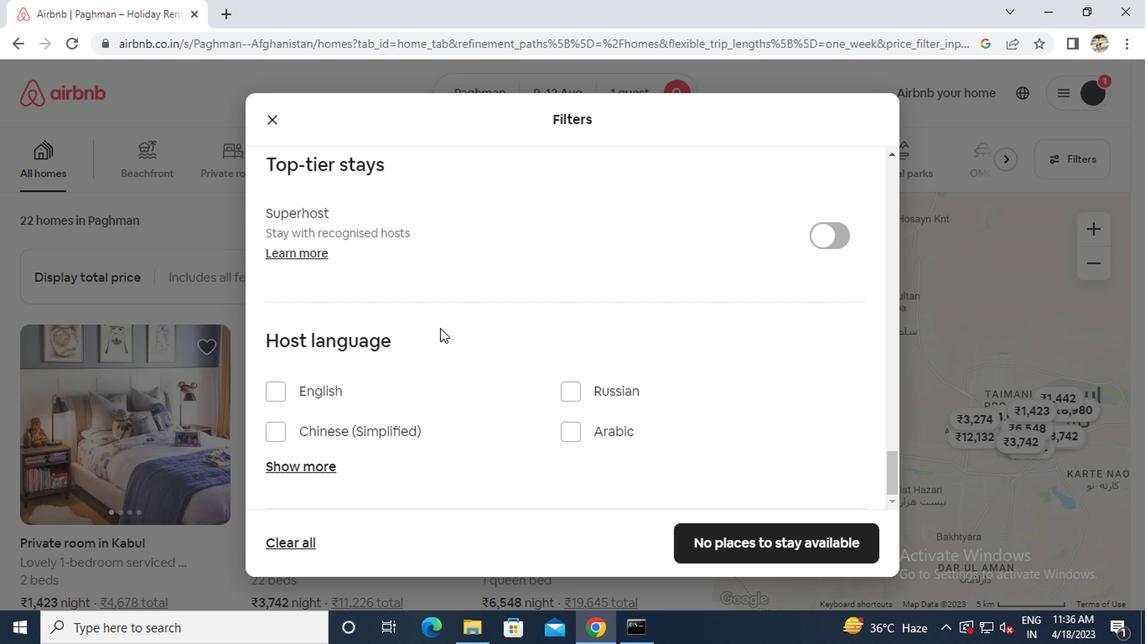 
Action: Mouse scrolled (436, 327) with delta (0, -1)
Screenshot: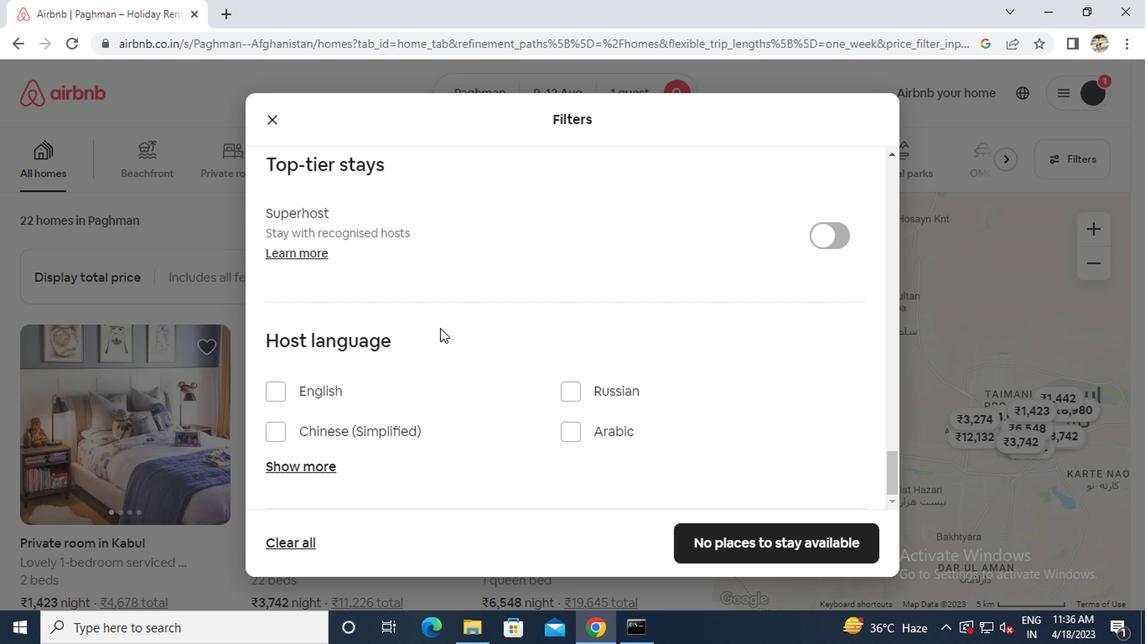 
Action: Mouse scrolled (436, 327) with delta (0, -1)
Screenshot: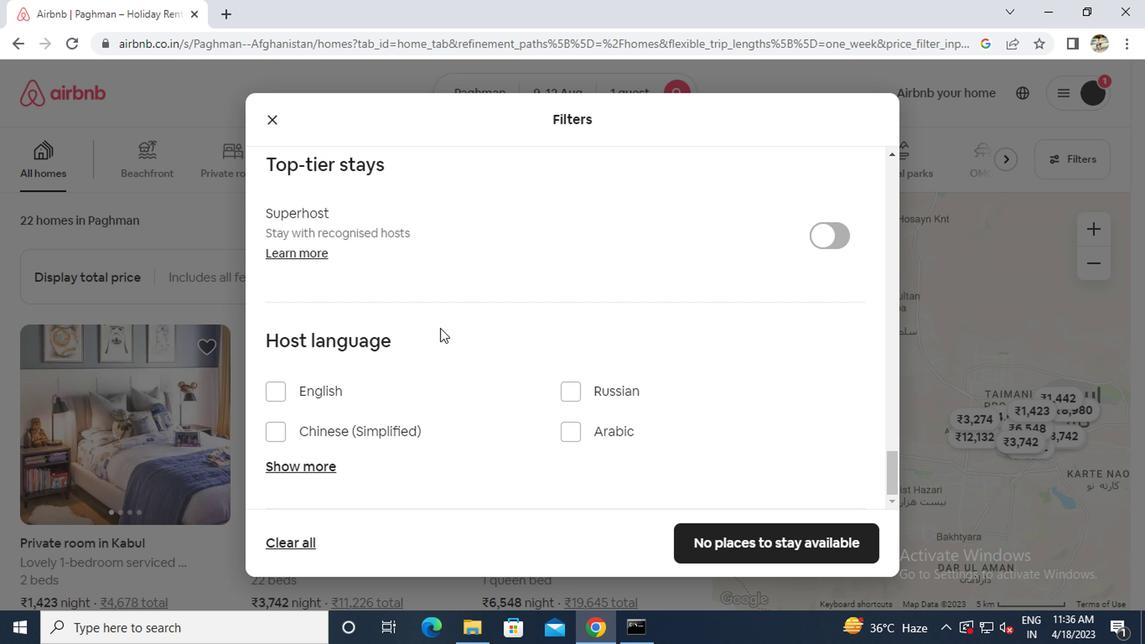 
Action: Mouse moved to (346, 386)
Screenshot: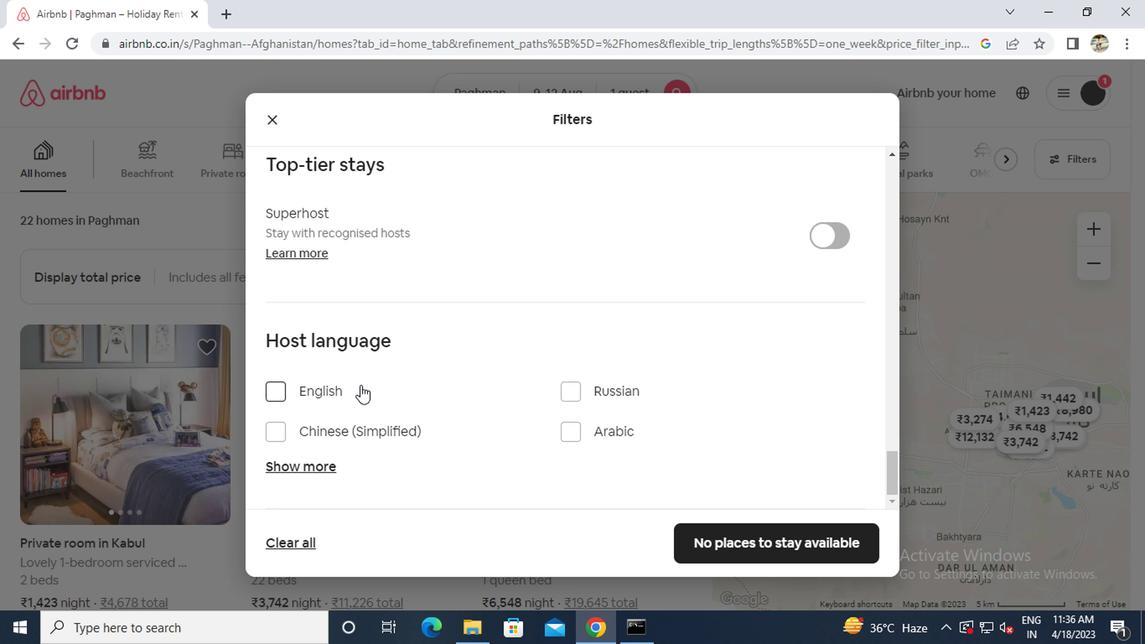 
Action: Mouse pressed left at (346, 386)
Screenshot: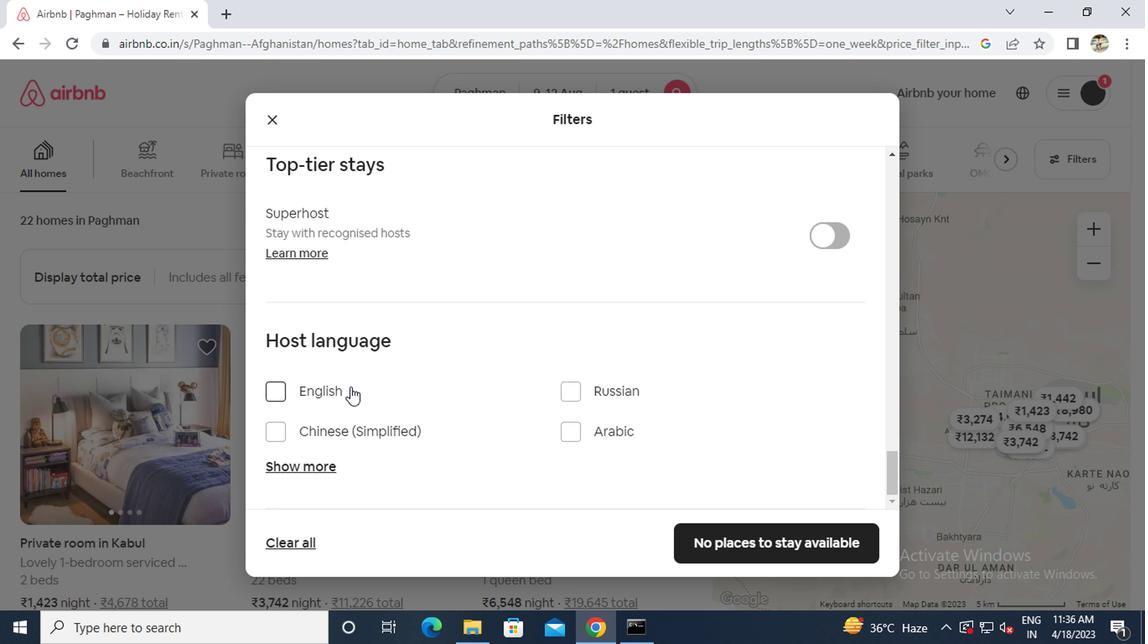 
Action: Mouse moved to (719, 531)
Screenshot: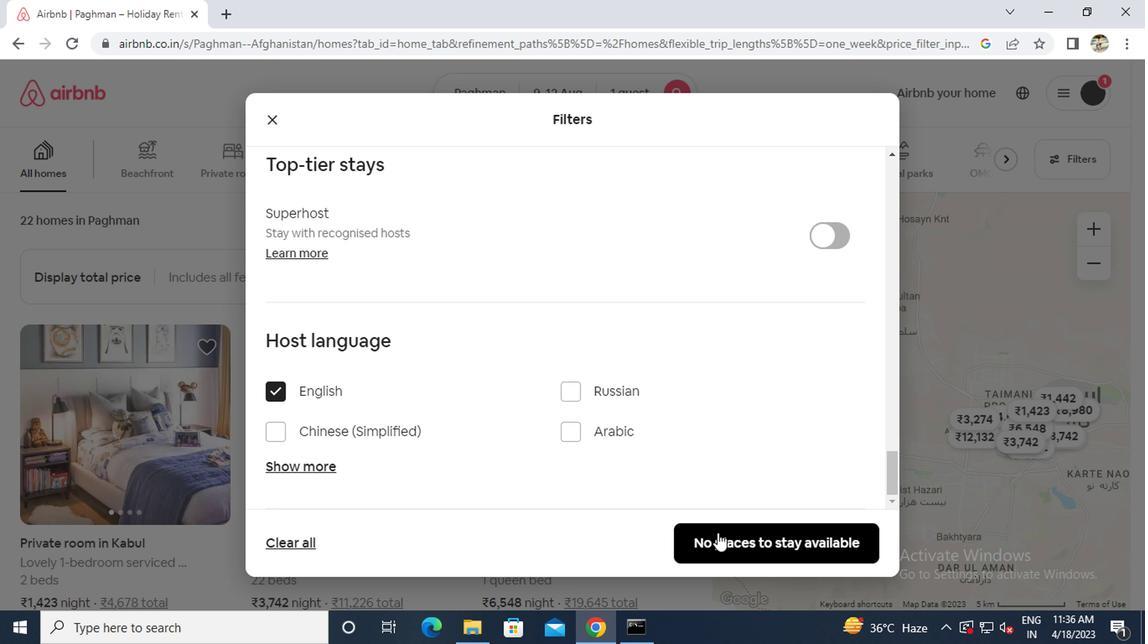 
Action: Mouse pressed left at (719, 531)
Screenshot: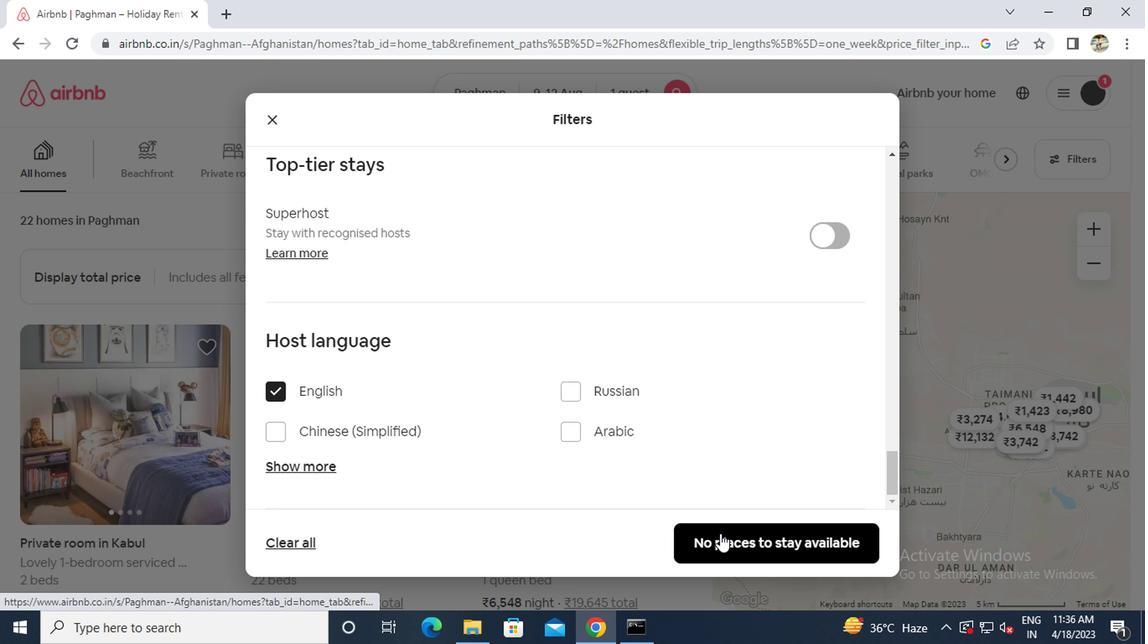 
